 Task: Find connections with filter location Candiac with filter topic #leanstartupswith filter profile language English with filter current company Teradata with filter school Park College of Engineering and Technology with filter industry Nonmetallic Mineral Mining with filter service category Coaching & Mentoring with filter keywords title Help Desk
Action: Mouse moved to (186, 244)
Screenshot: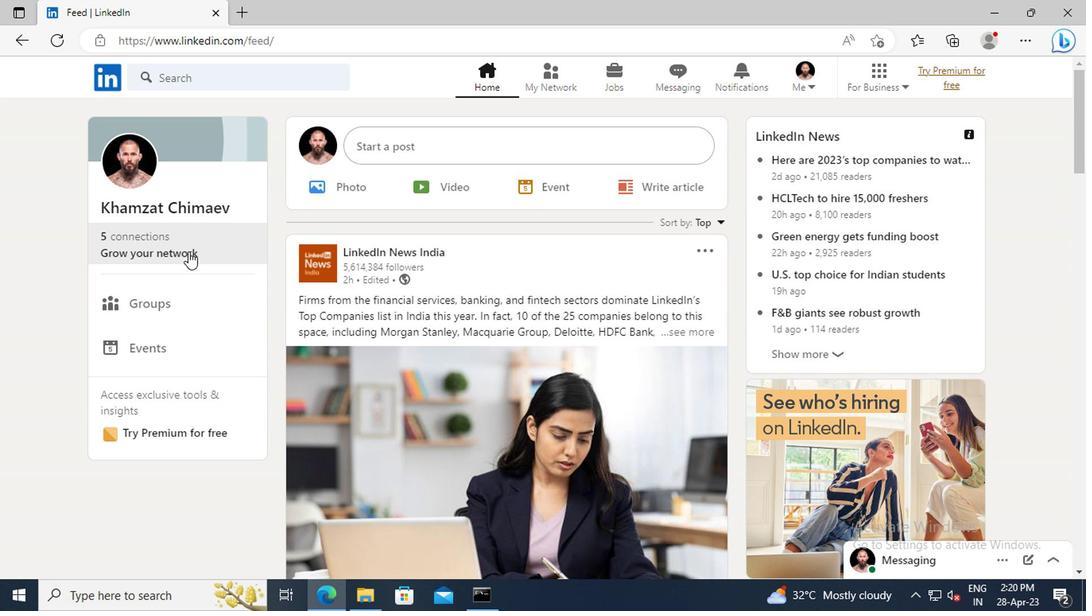 
Action: Mouse pressed left at (186, 244)
Screenshot: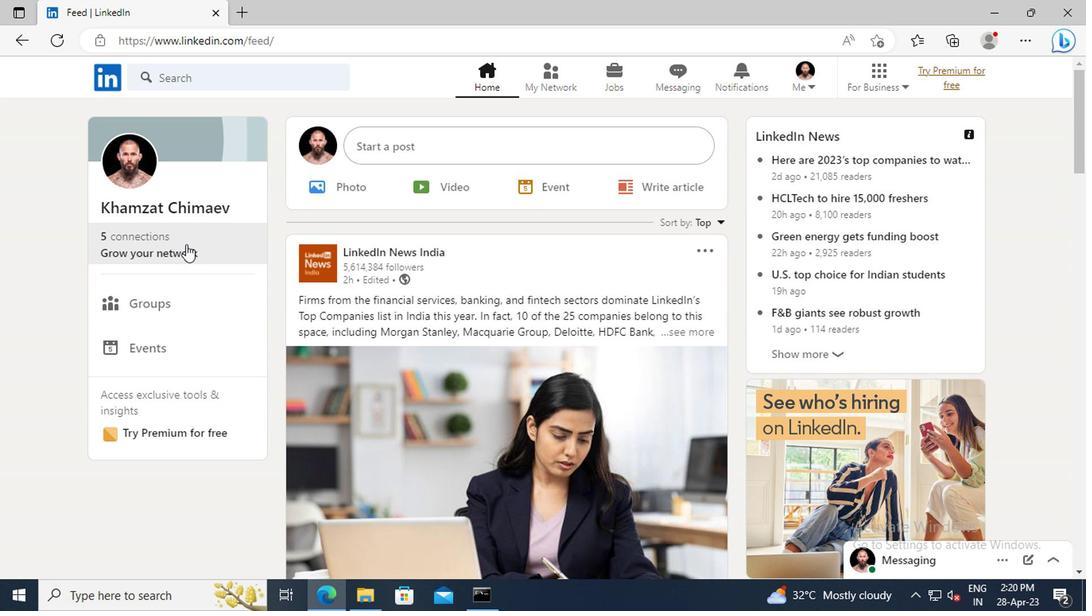 
Action: Mouse moved to (190, 164)
Screenshot: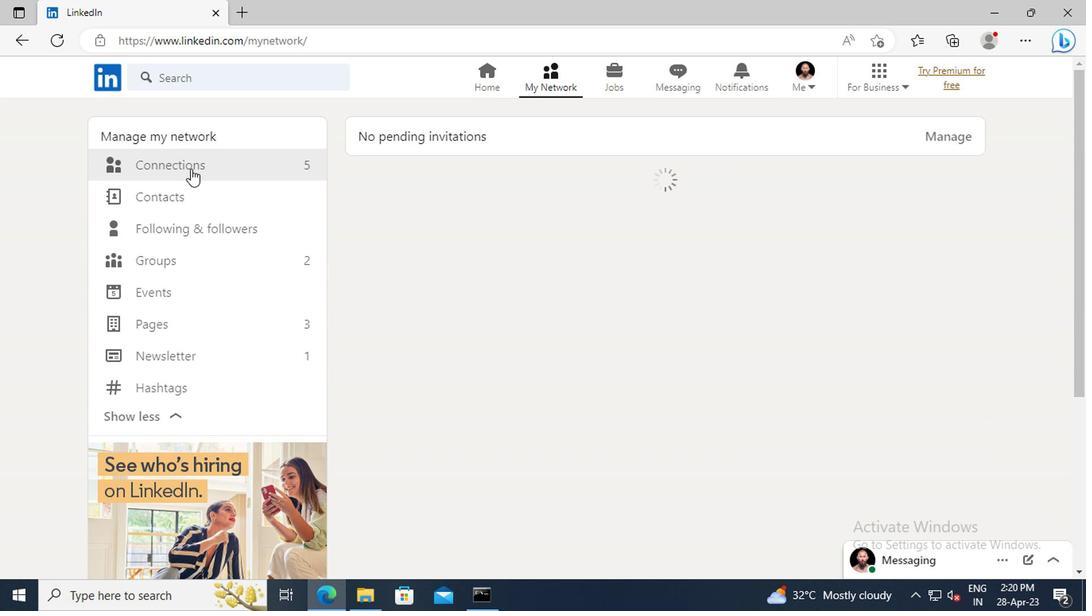 
Action: Mouse pressed left at (190, 164)
Screenshot: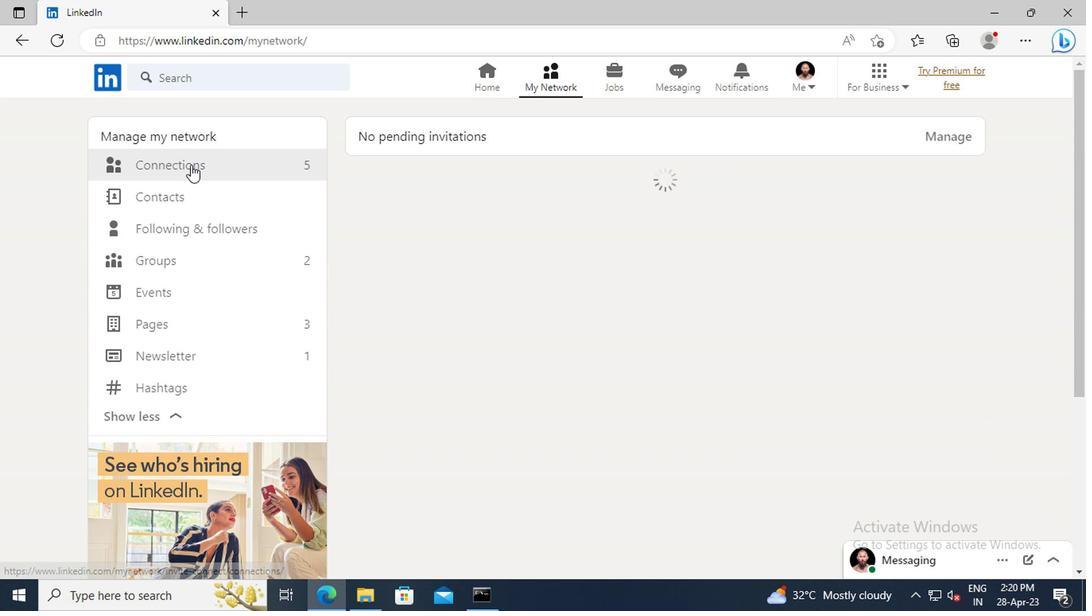 
Action: Mouse moved to (651, 170)
Screenshot: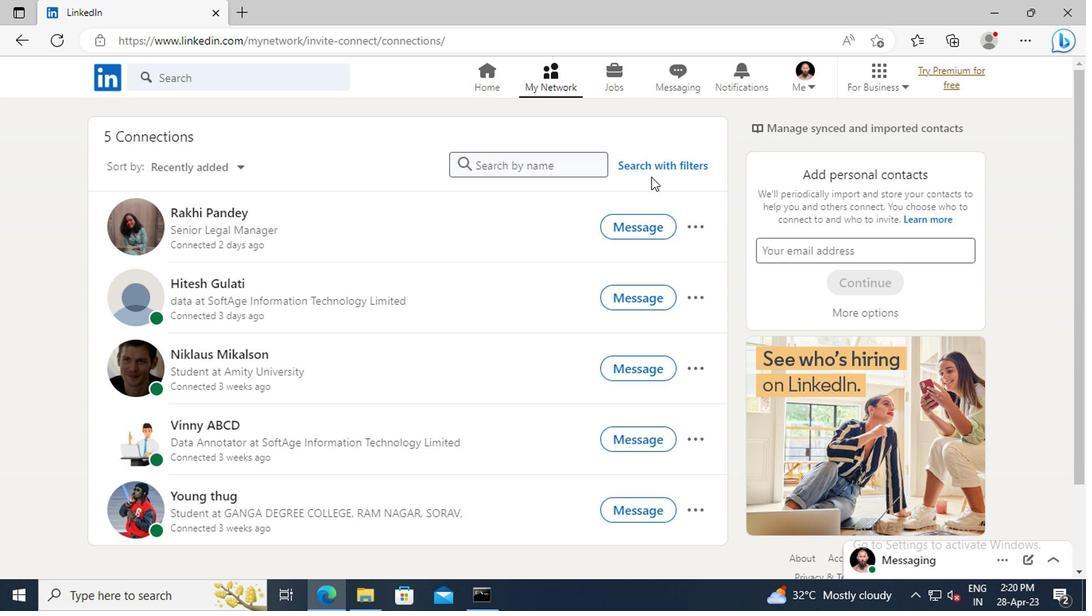 
Action: Mouse pressed left at (651, 170)
Screenshot: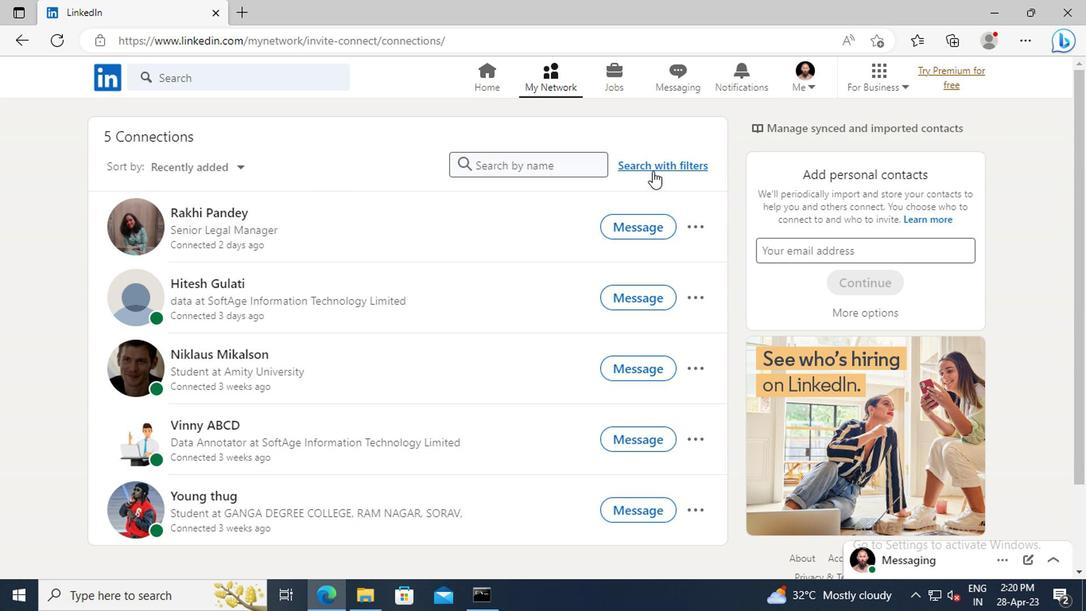 
Action: Mouse moved to (600, 125)
Screenshot: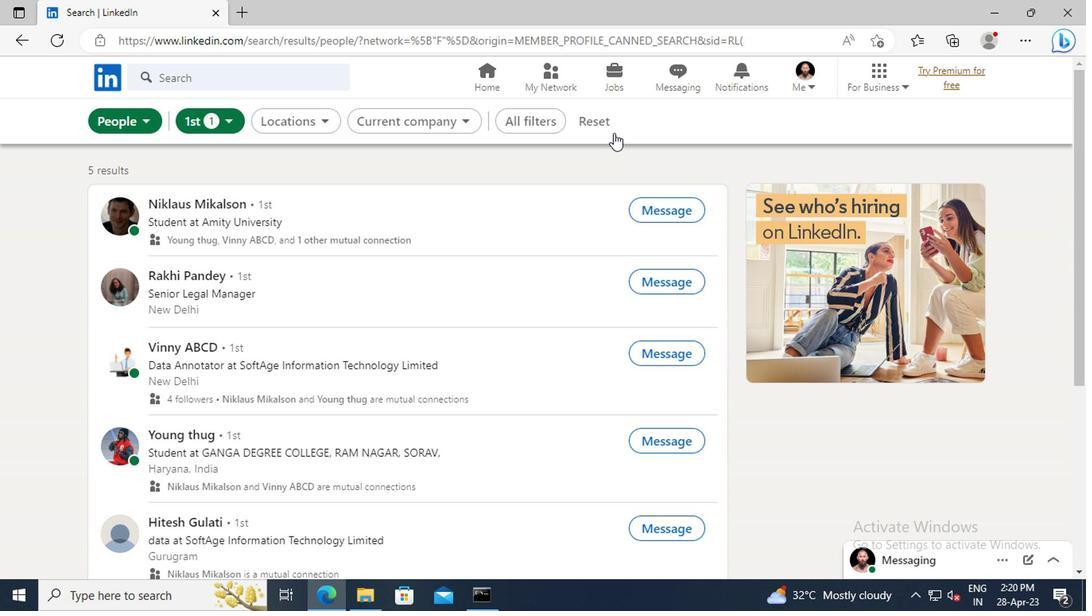 
Action: Mouse pressed left at (600, 125)
Screenshot: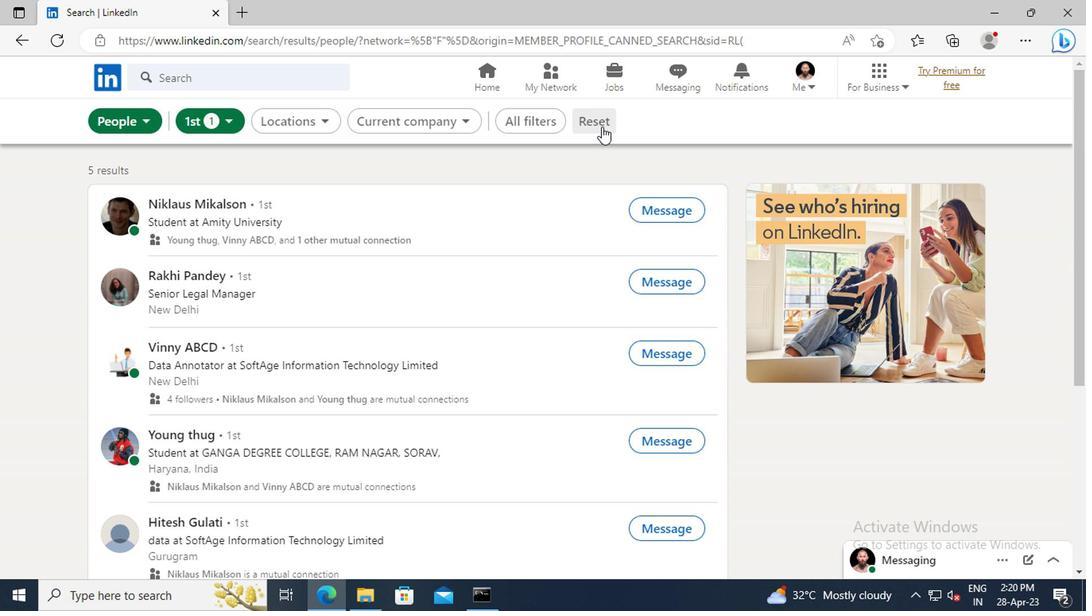 
Action: Mouse moved to (579, 122)
Screenshot: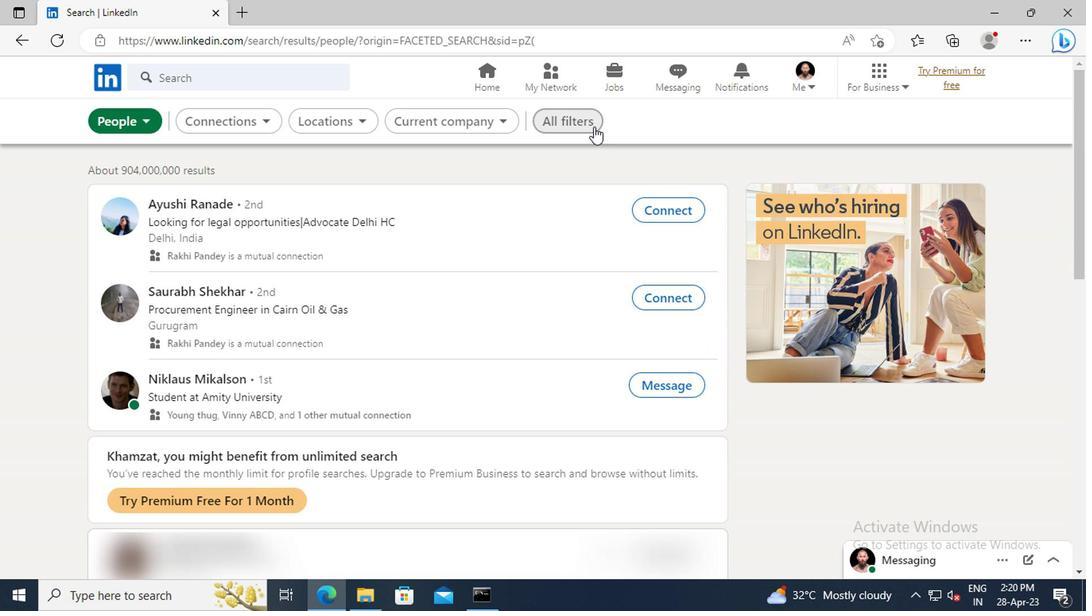 
Action: Mouse pressed left at (579, 122)
Screenshot: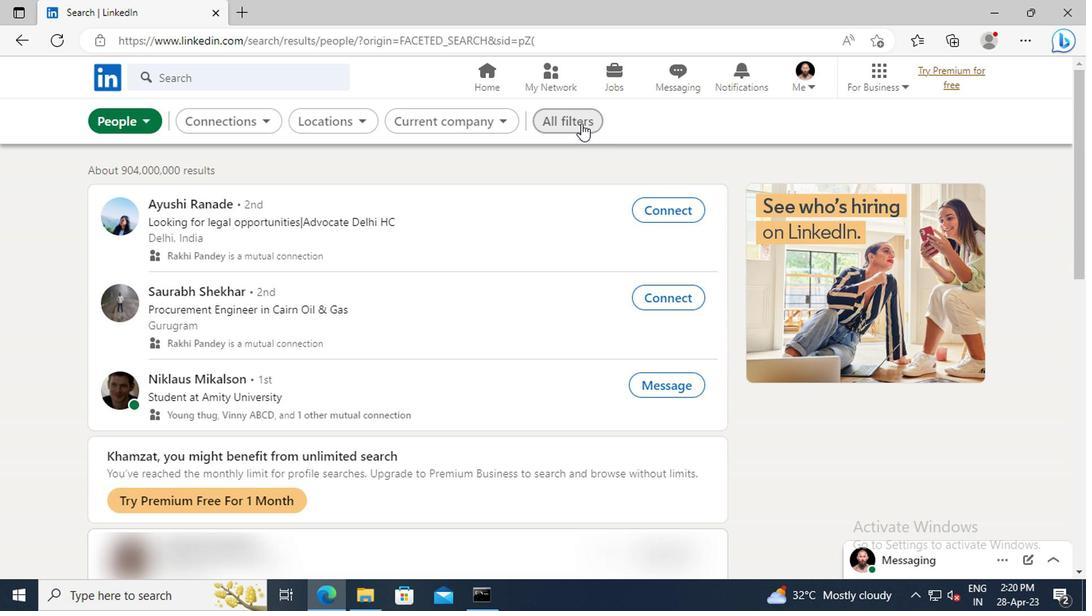 
Action: Mouse moved to (906, 278)
Screenshot: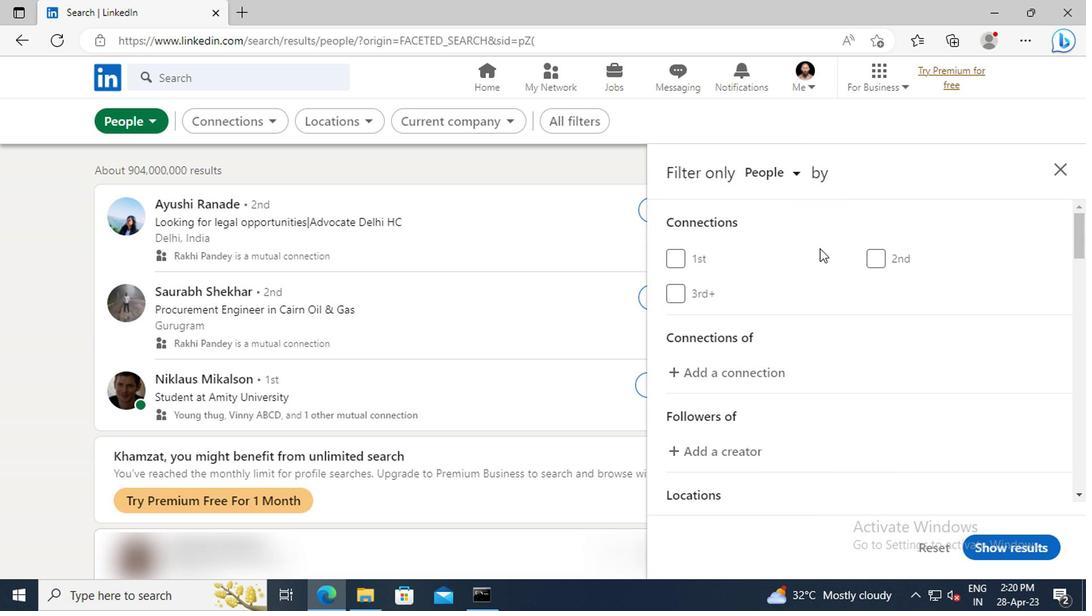 
Action: Mouse scrolled (906, 277) with delta (0, -1)
Screenshot: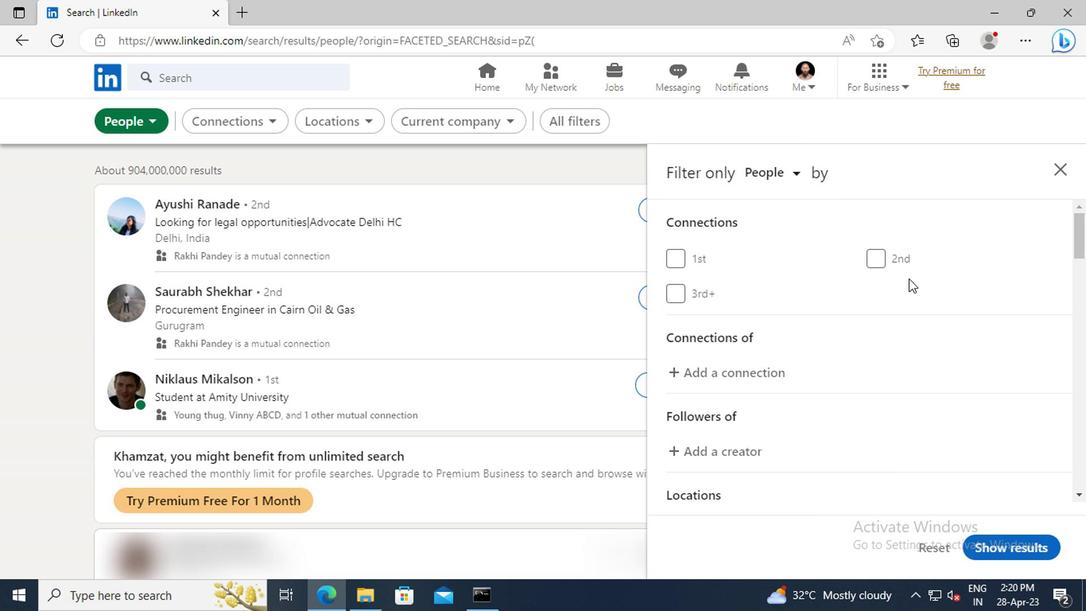 
Action: Mouse moved to (906, 278)
Screenshot: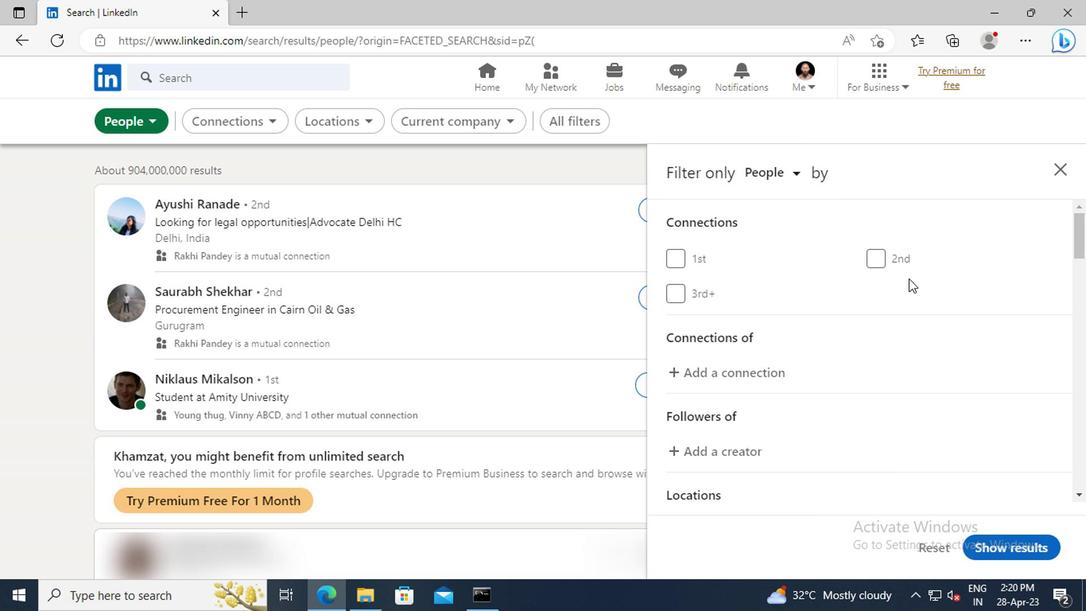 
Action: Mouse scrolled (906, 277) with delta (0, -1)
Screenshot: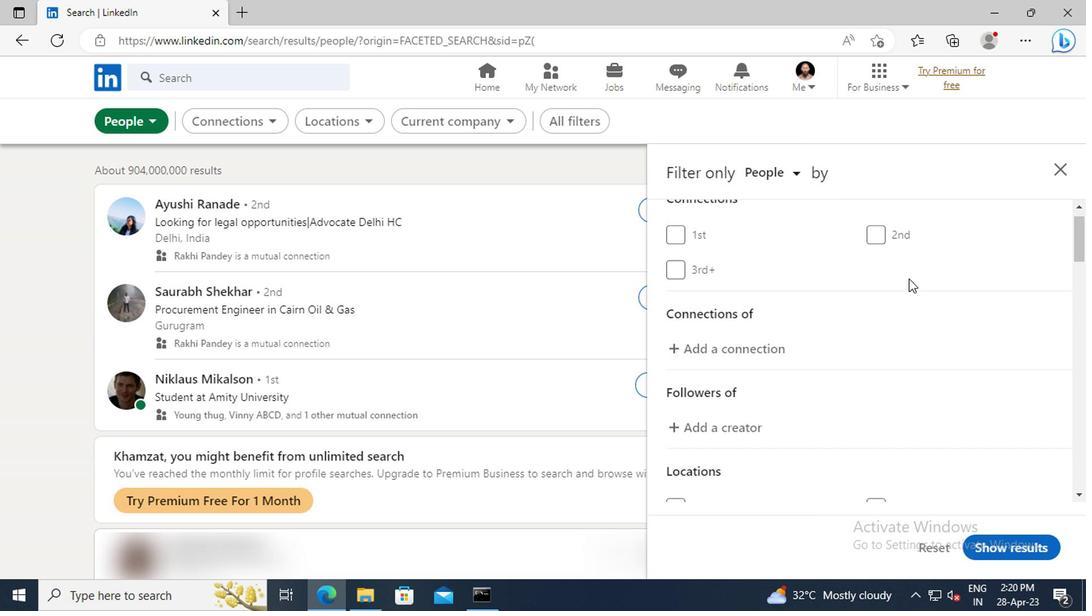 
Action: Mouse scrolled (906, 277) with delta (0, -1)
Screenshot: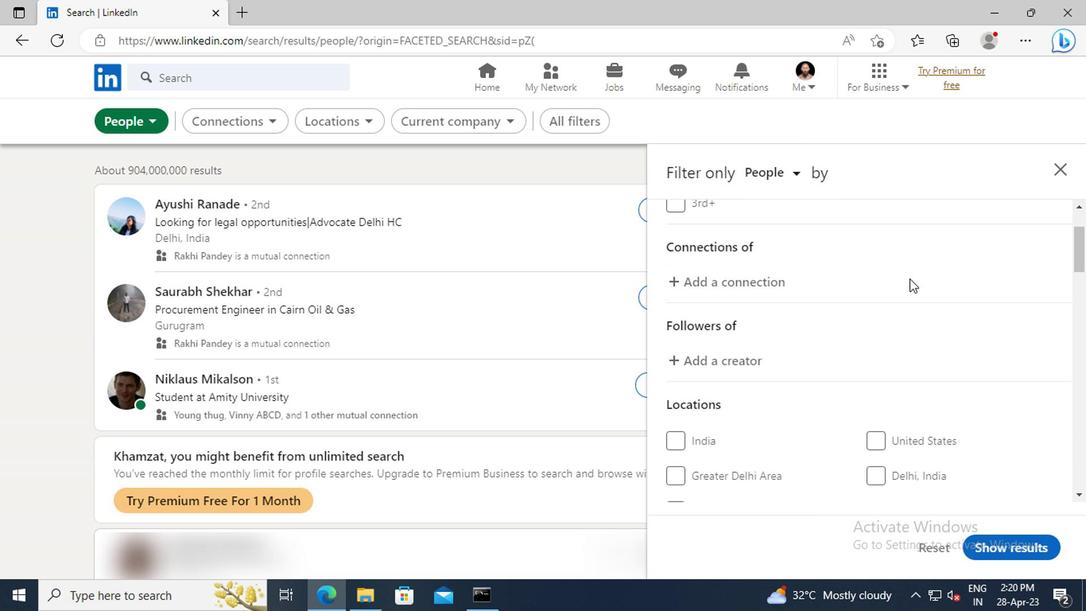 
Action: Mouse scrolled (906, 277) with delta (0, -1)
Screenshot: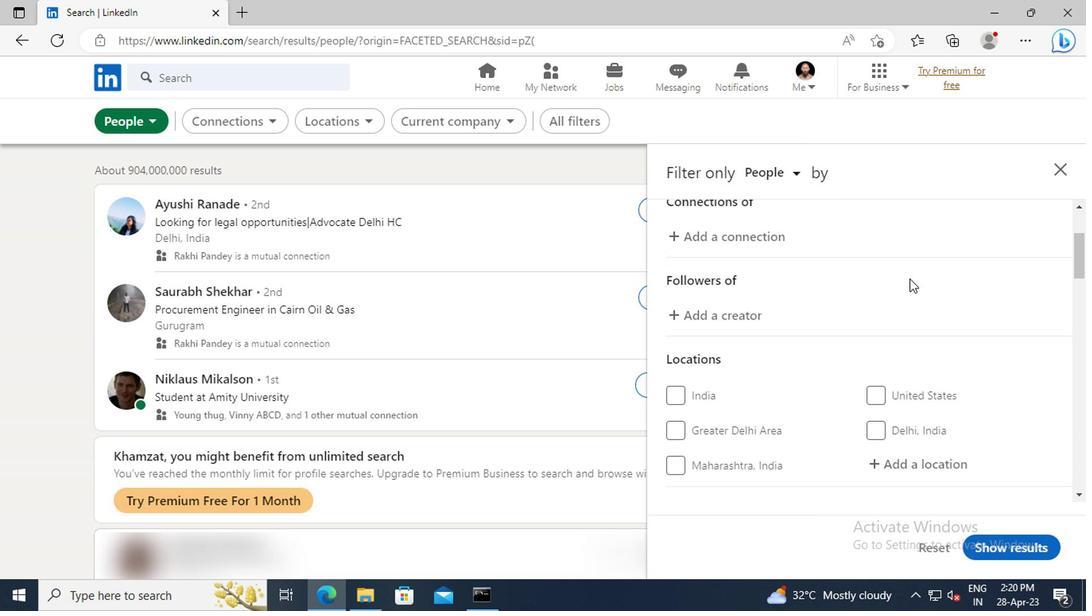 
Action: Mouse scrolled (906, 277) with delta (0, -1)
Screenshot: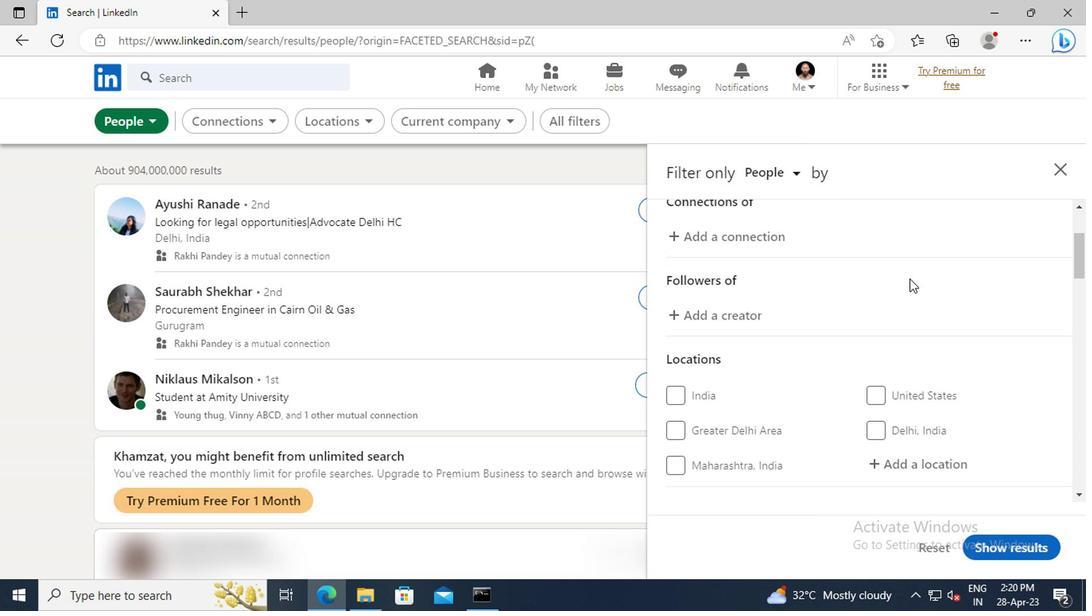 
Action: Mouse scrolled (906, 277) with delta (0, -1)
Screenshot: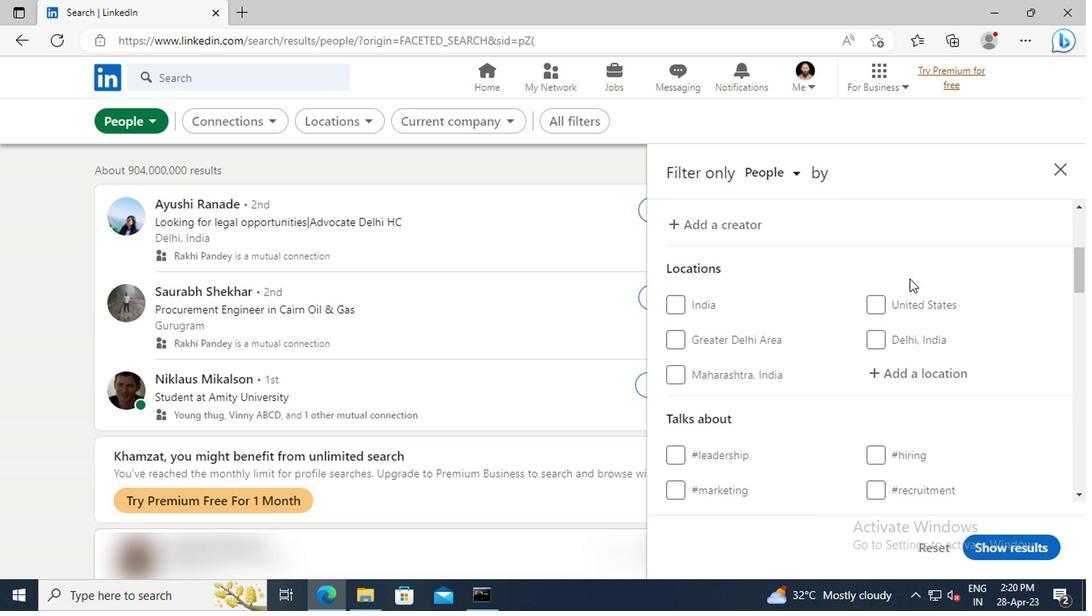 
Action: Mouse moved to (896, 323)
Screenshot: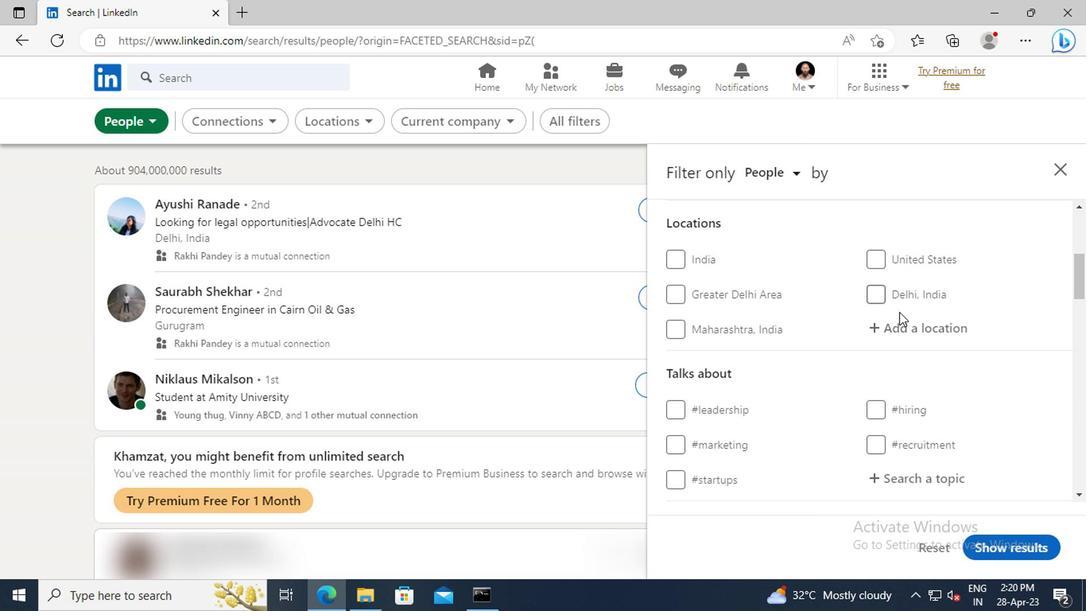 
Action: Mouse pressed left at (896, 323)
Screenshot: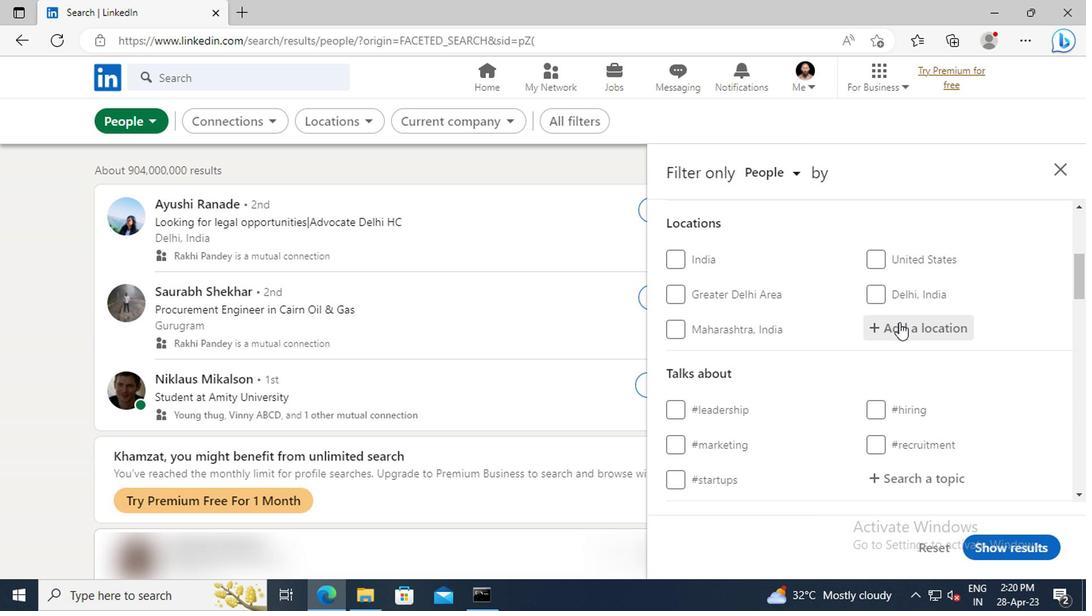 
Action: Key pressed <Key.shift>CANDIAC
Screenshot: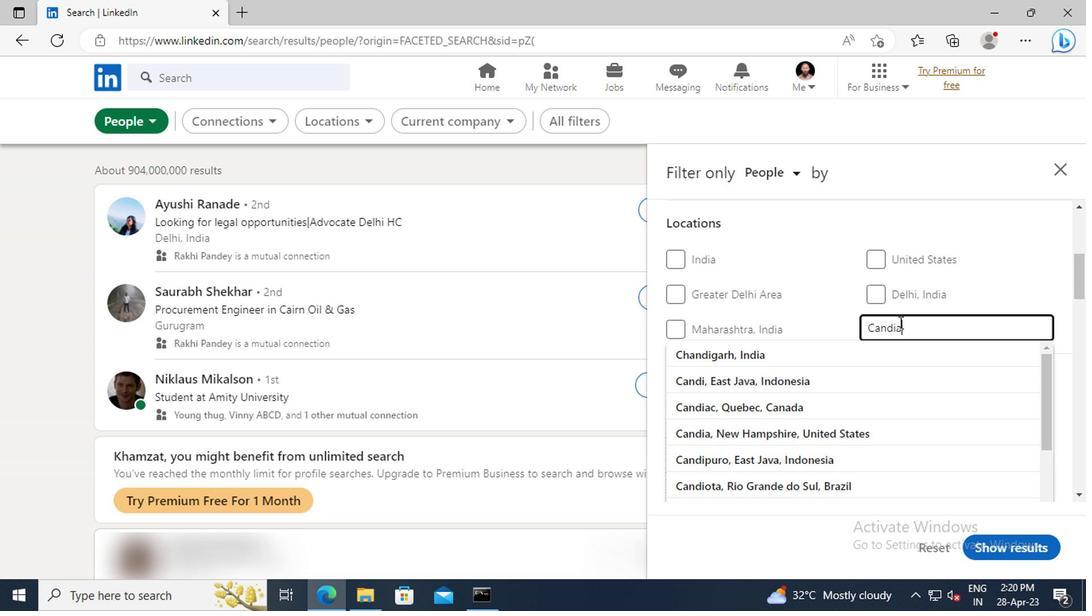 
Action: Mouse moved to (893, 354)
Screenshot: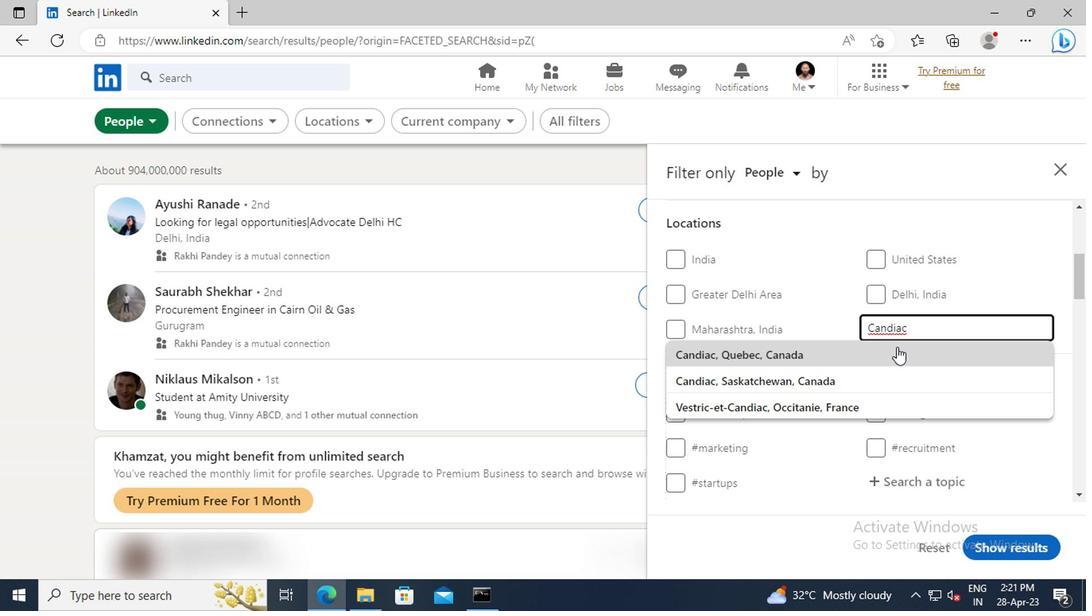 
Action: Mouse pressed left at (893, 354)
Screenshot: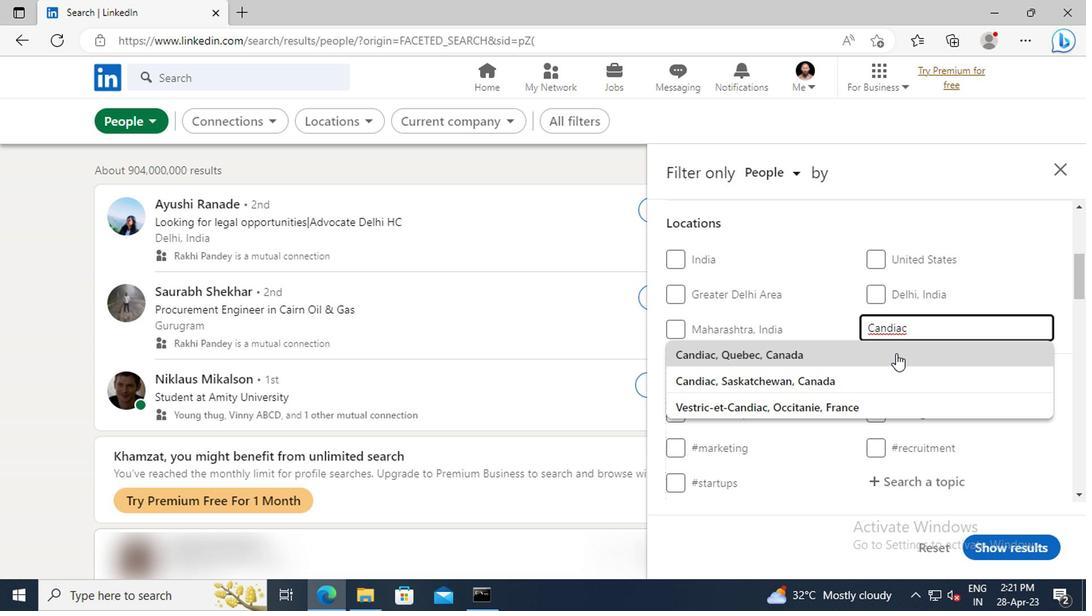 
Action: Mouse scrolled (893, 353) with delta (0, -1)
Screenshot: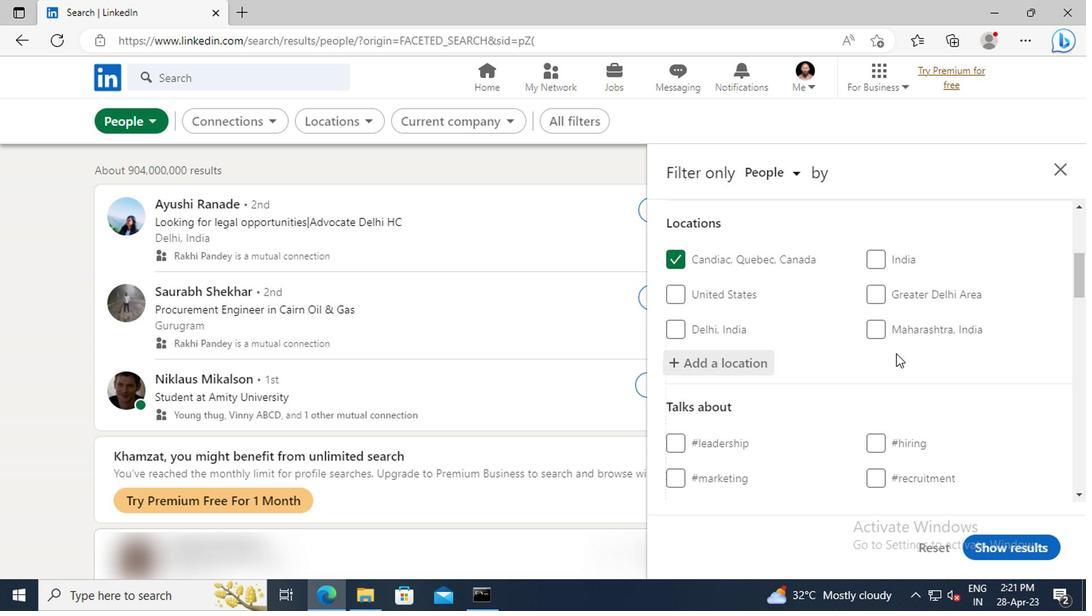 
Action: Mouse scrolled (893, 353) with delta (0, -1)
Screenshot: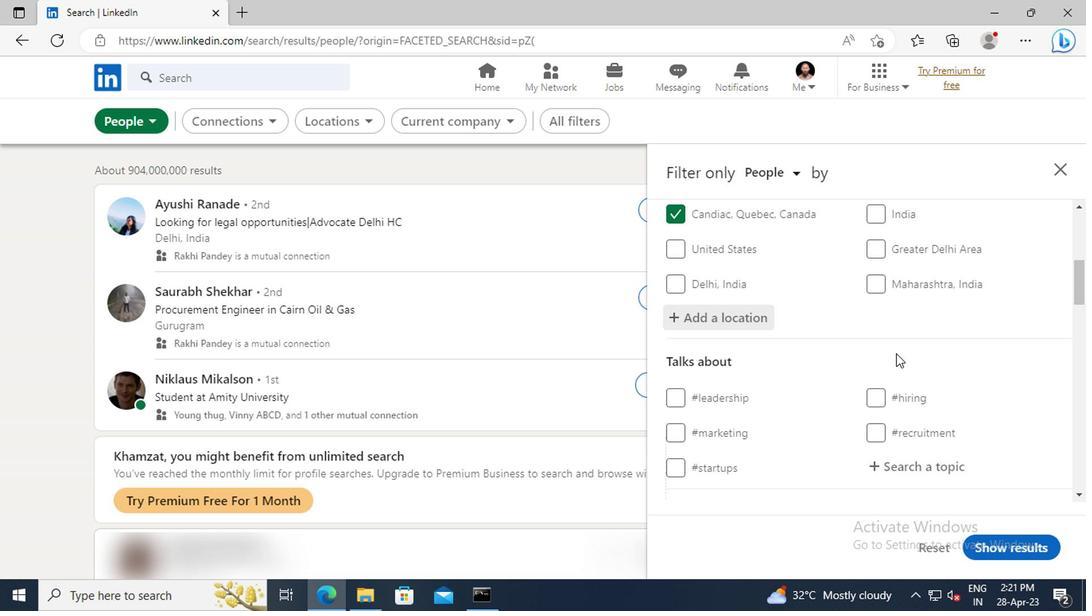 
Action: Mouse scrolled (893, 353) with delta (0, -1)
Screenshot: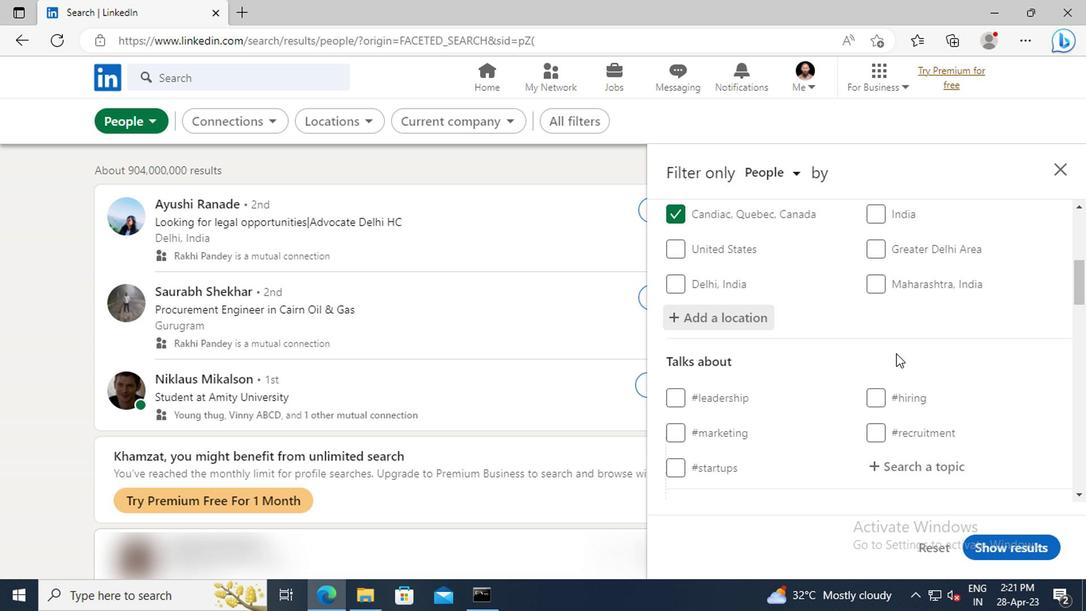 
Action: Mouse moved to (891, 377)
Screenshot: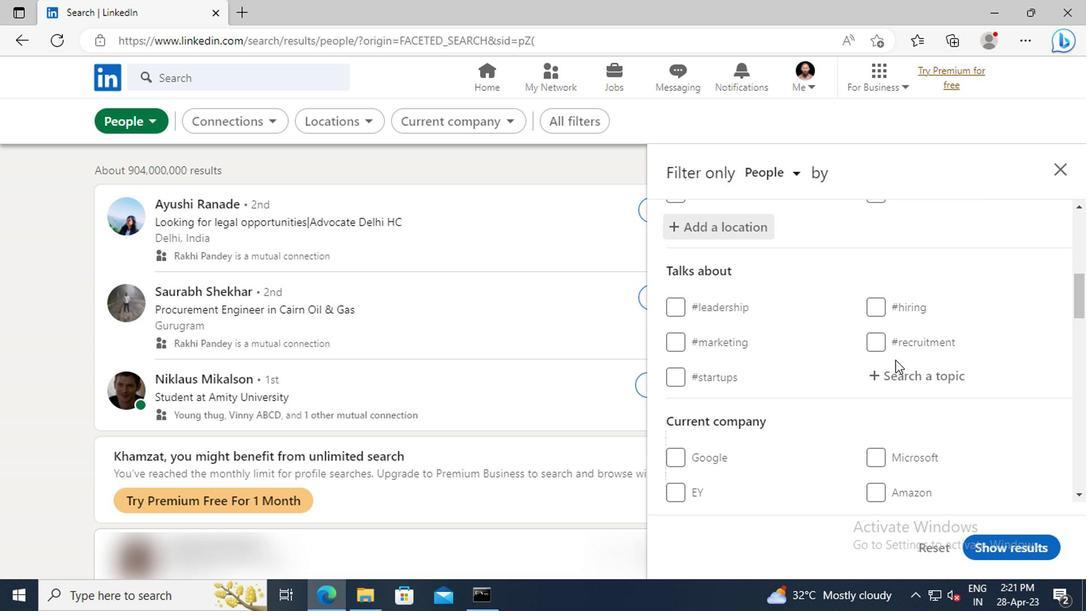 
Action: Mouse pressed left at (891, 377)
Screenshot: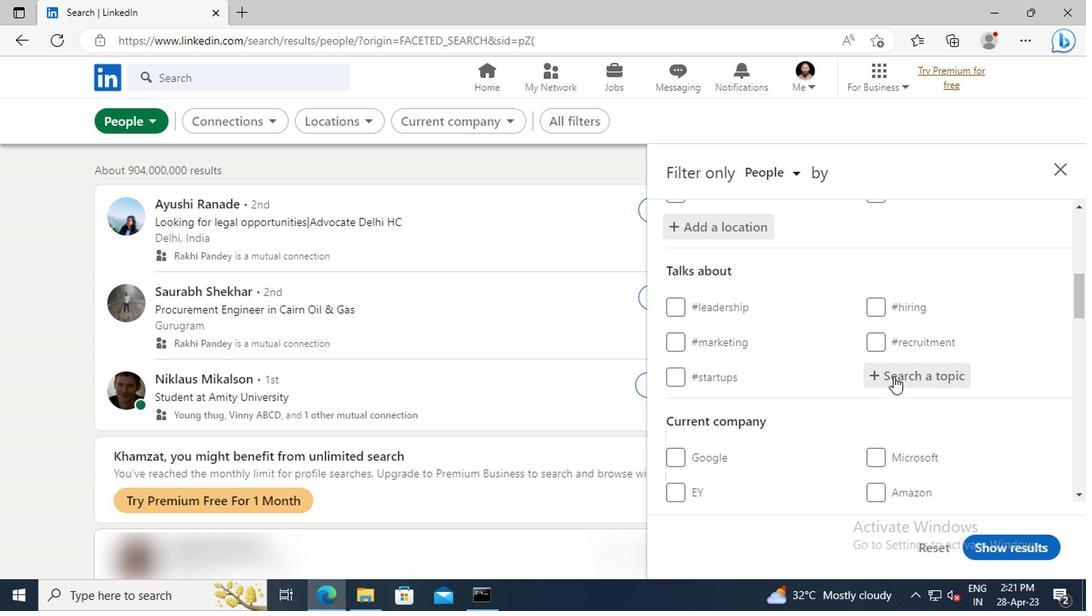
Action: Key pressed LEANSTARTUPS
Screenshot: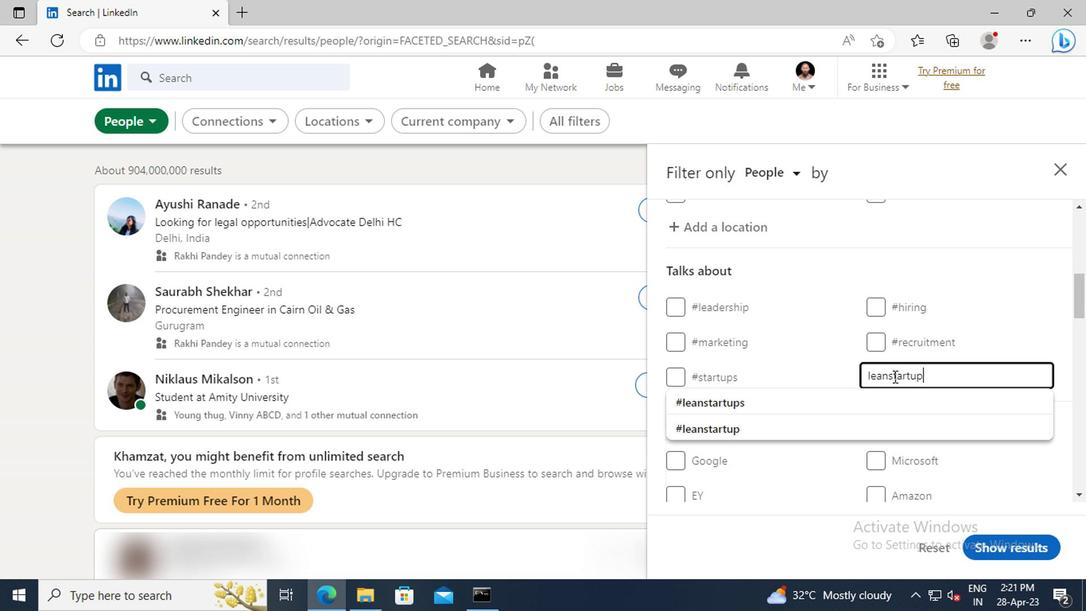 
Action: Mouse moved to (891, 402)
Screenshot: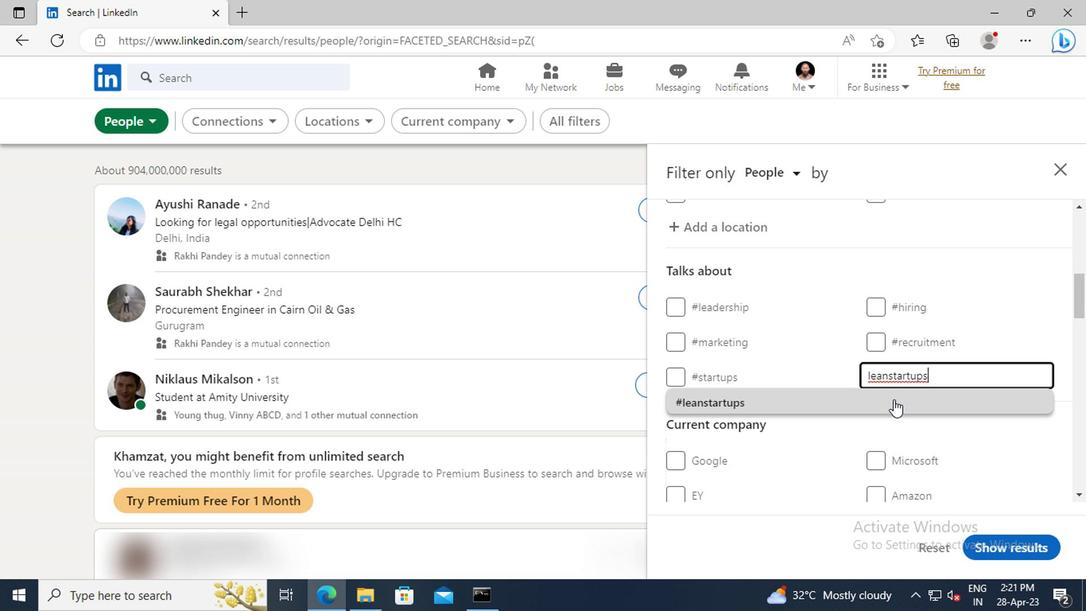 
Action: Mouse pressed left at (891, 402)
Screenshot: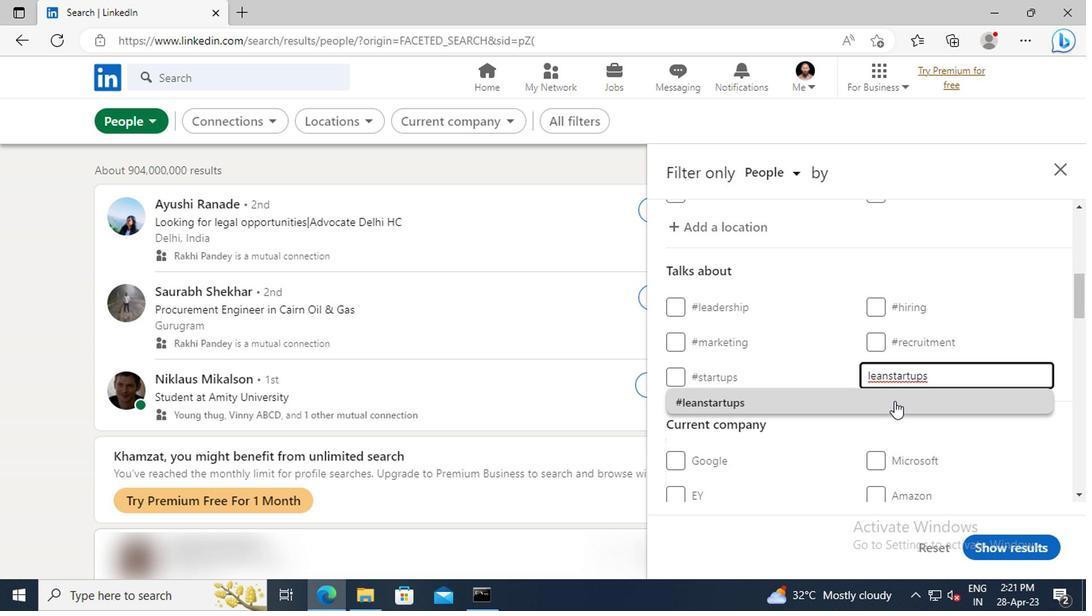 
Action: Mouse moved to (888, 379)
Screenshot: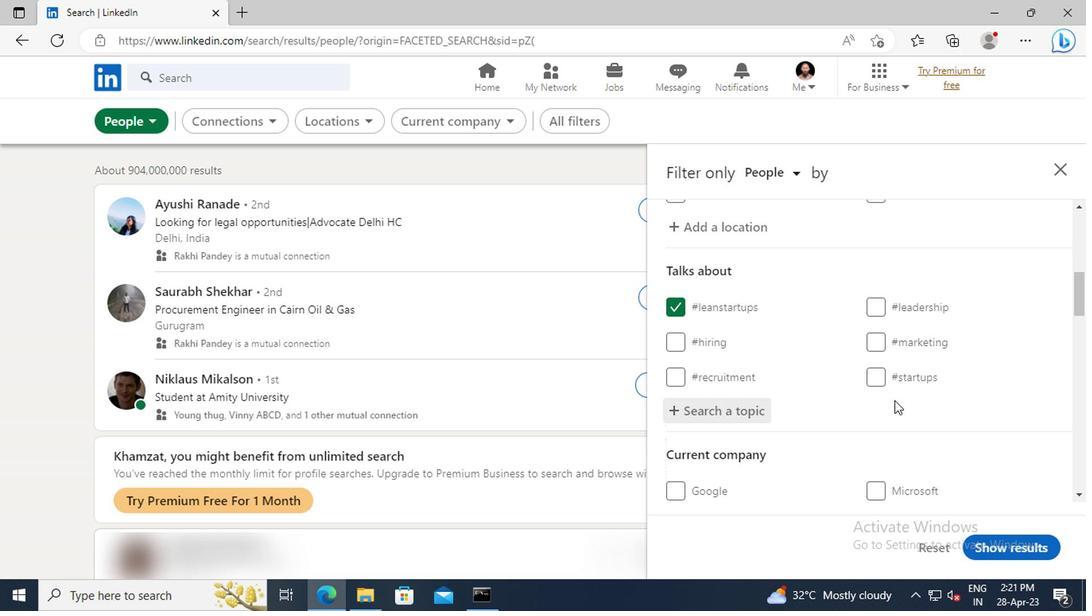 
Action: Mouse scrolled (888, 379) with delta (0, 0)
Screenshot: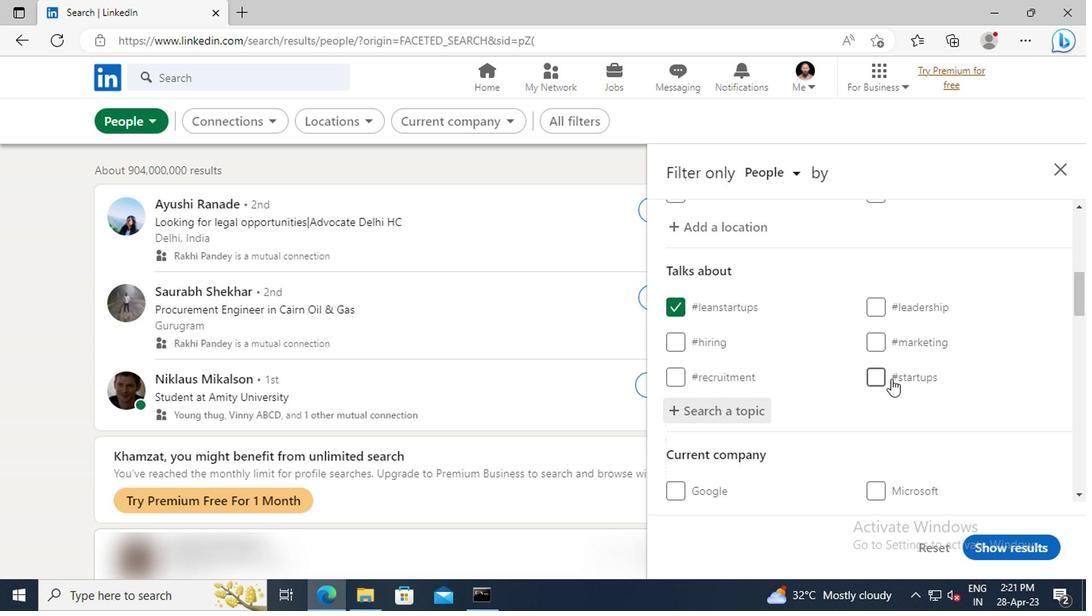 
Action: Mouse scrolled (888, 379) with delta (0, 0)
Screenshot: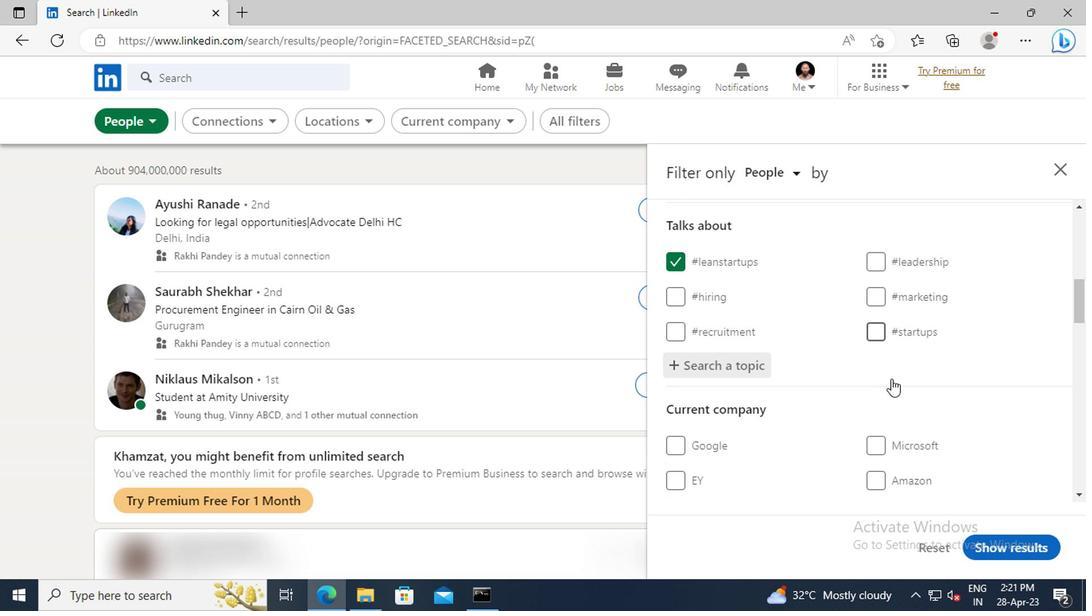 
Action: Mouse scrolled (888, 379) with delta (0, 0)
Screenshot: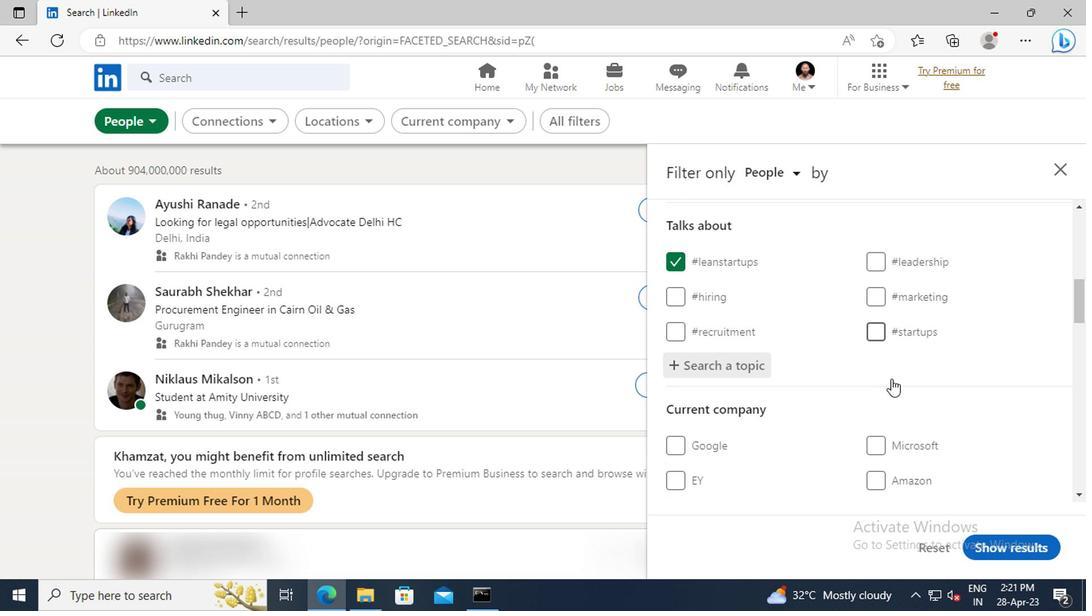 
Action: Mouse scrolled (888, 379) with delta (0, 0)
Screenshot: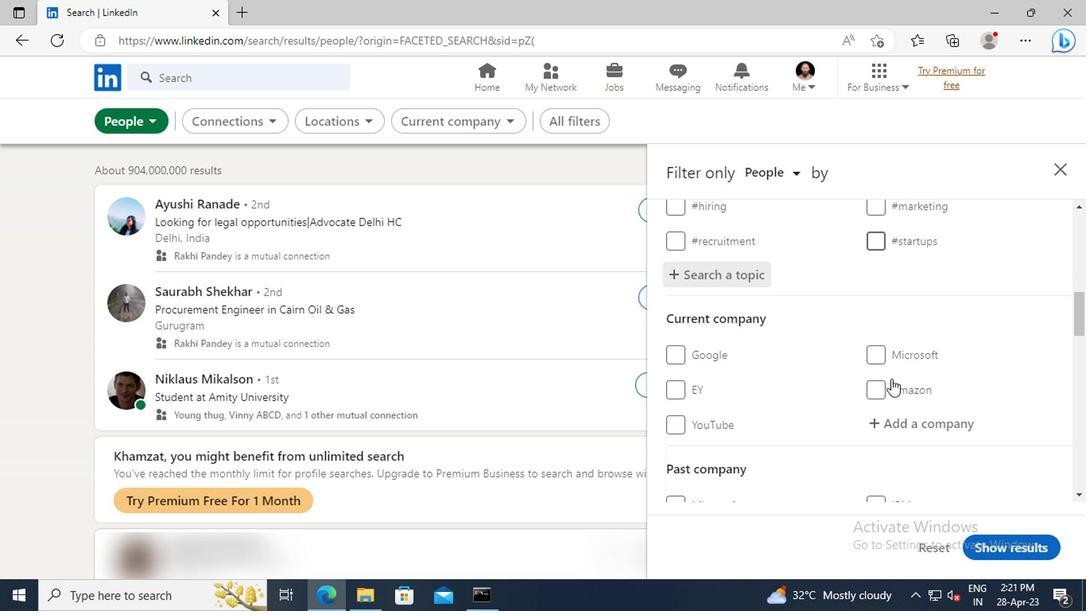 
Action: Mouse scrolled (888, 379) with delta (0, 0)
Screenshot: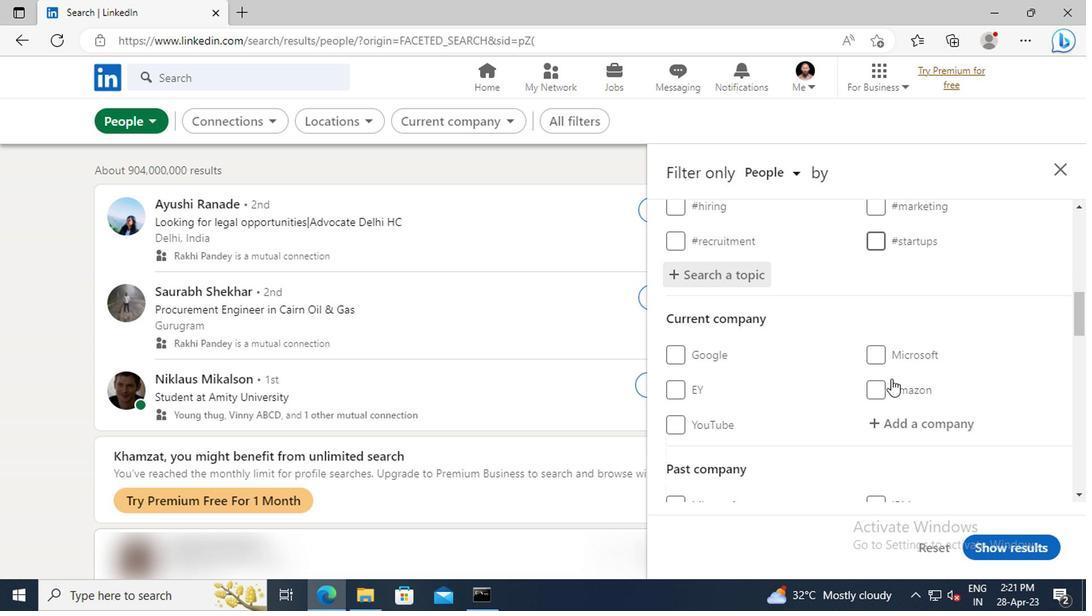 
Action: Mouse scrolled (888, 379) with delta (0, 0)
Screenshot: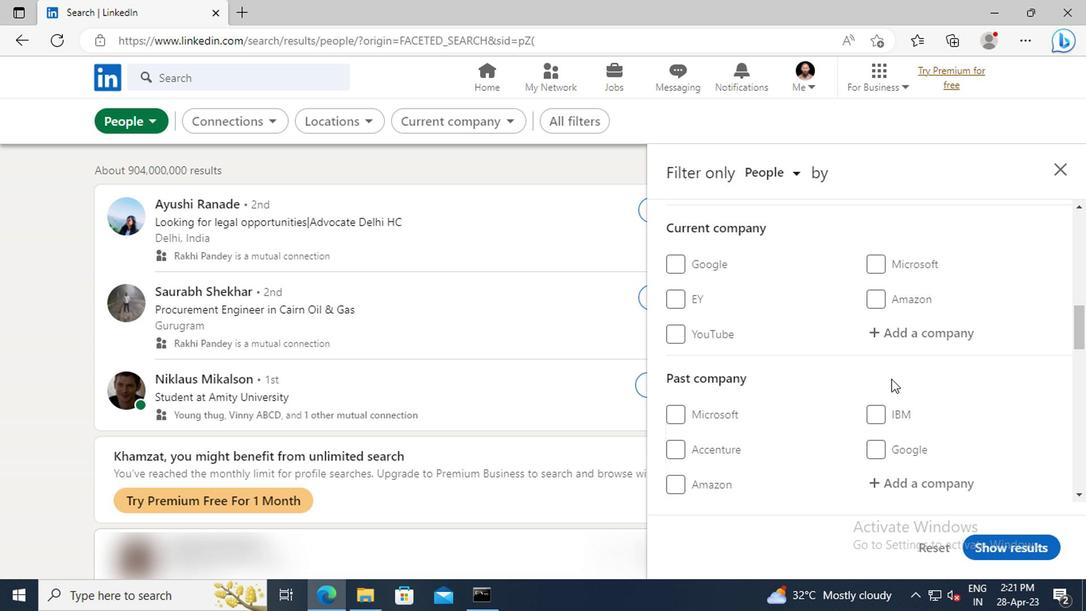 
Action: Mouse scrolled (888, 379) with delta (0, 0)
Screenshot: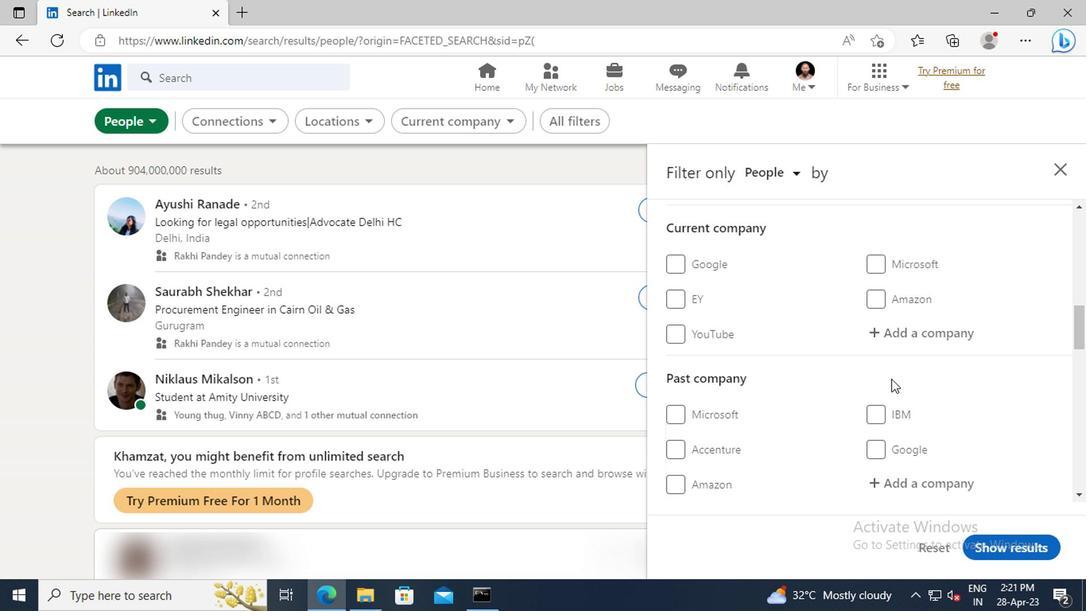 
Action: Mouse scrolled (888, 379) with delta (0, 0)
Screenshot: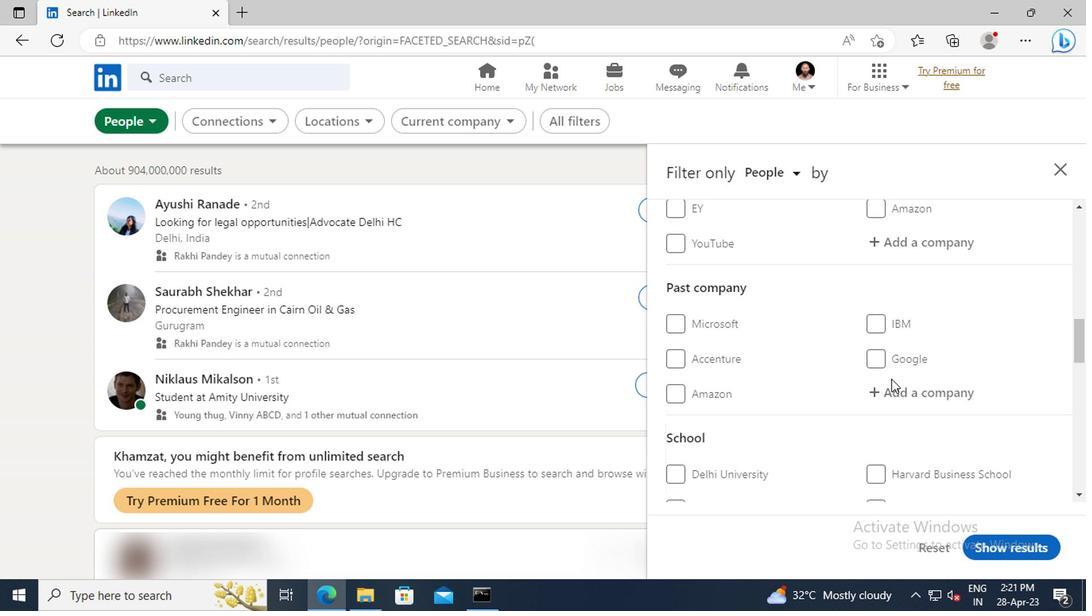 
Action: Mouse scrolled (888, 379) with delta (0, 0)
Screenshot: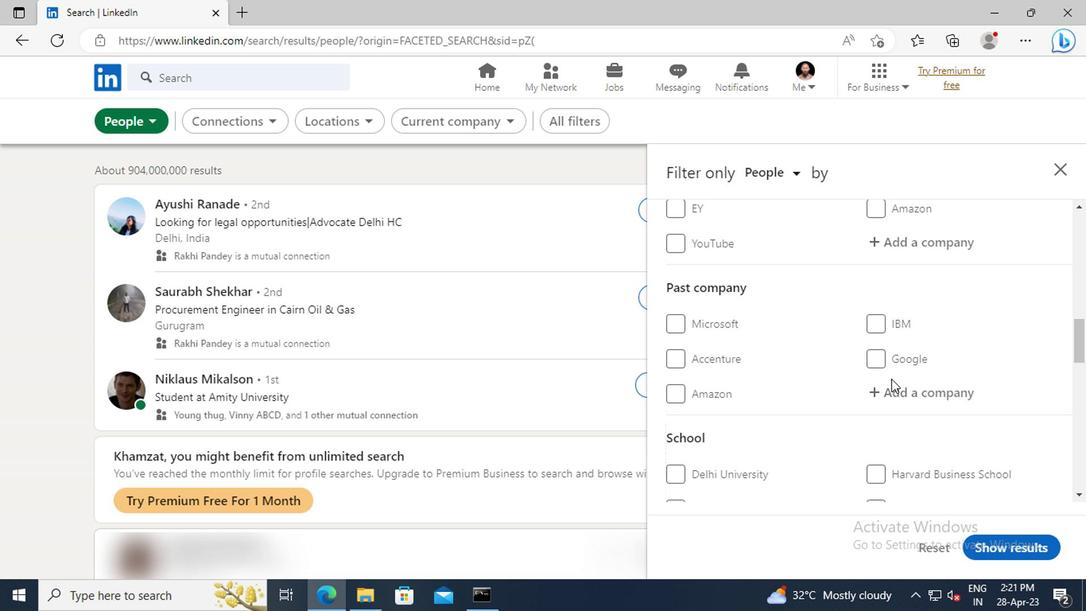 
Action: Mouse scrolled (888, 379) with delta (0, 0)
Screenshot: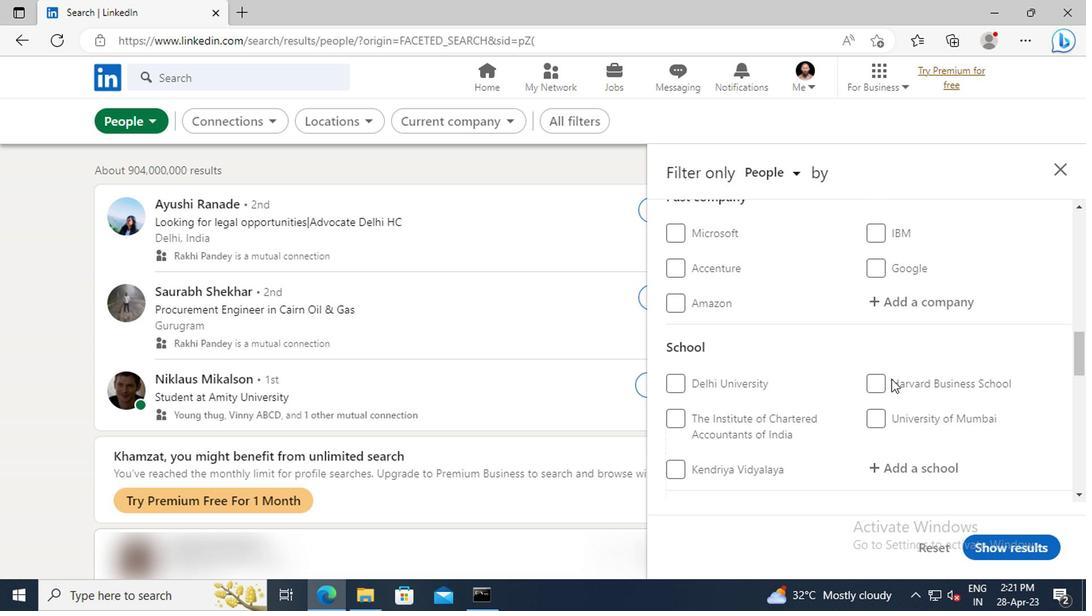 
Action: Mouse scrolled (888, 379) with delta (0, 0)
Screenshot: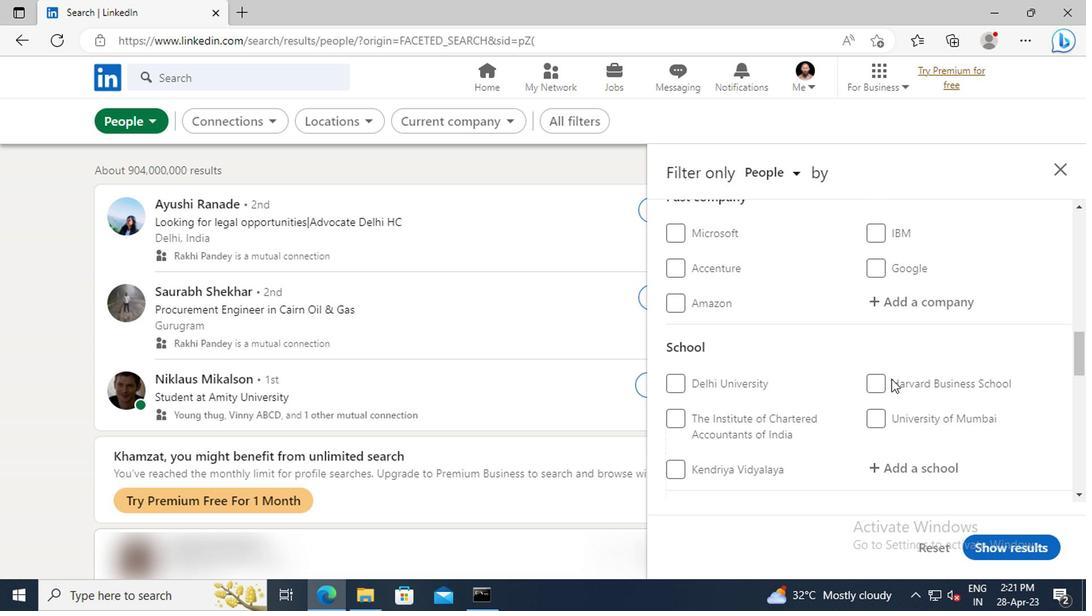 
Action: Mouse scrolled (888, 379) with delta (0, 0)
Screenshot: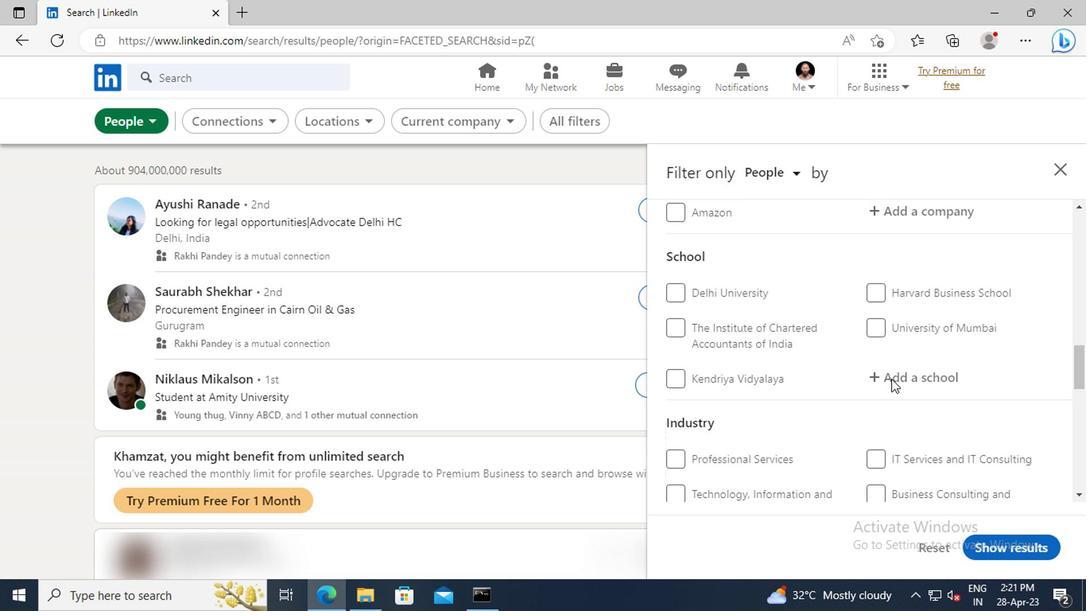 
Action: Mouse scrolled (888, 379) with delta (0, 0)
Screenshot: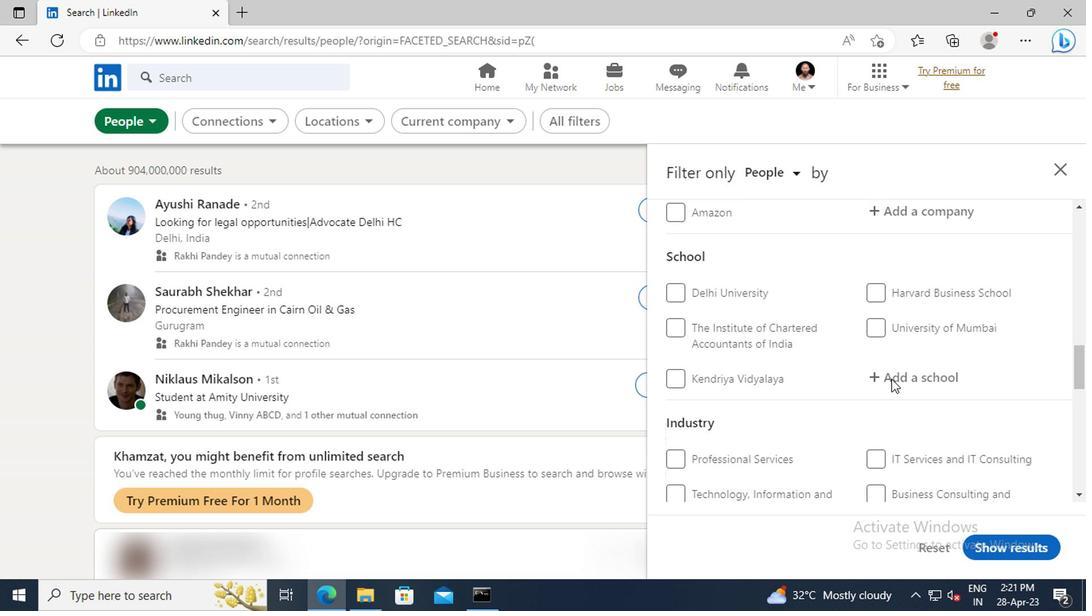 
Action: Mouse scrolled (888, 379) with delta (0, 0)
Screenshot: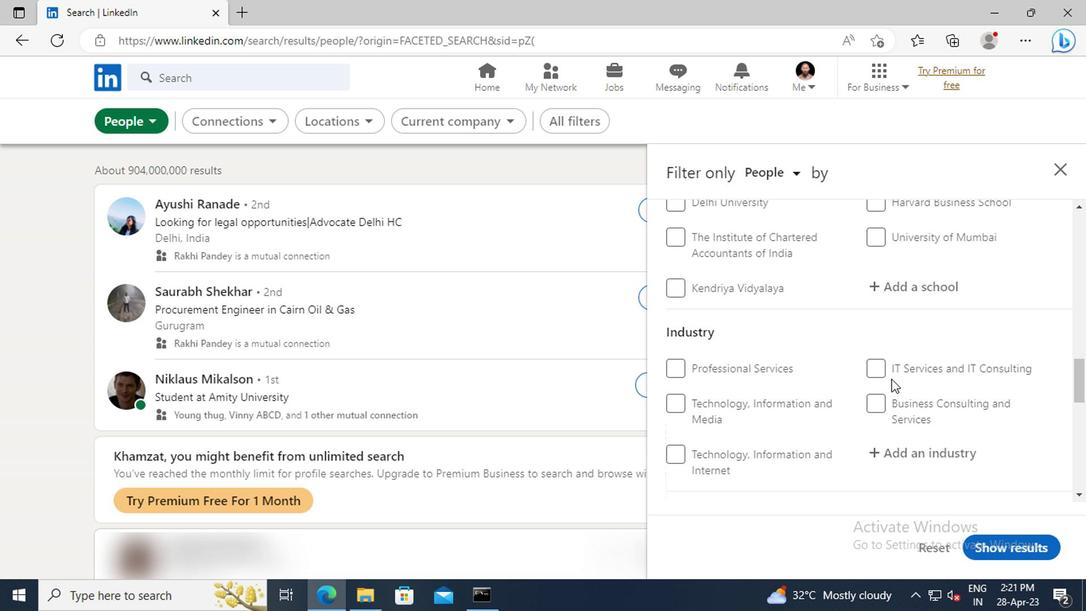 
Action: Mouse scrolled (888, 379) with delta (0, 0)
Screenshot: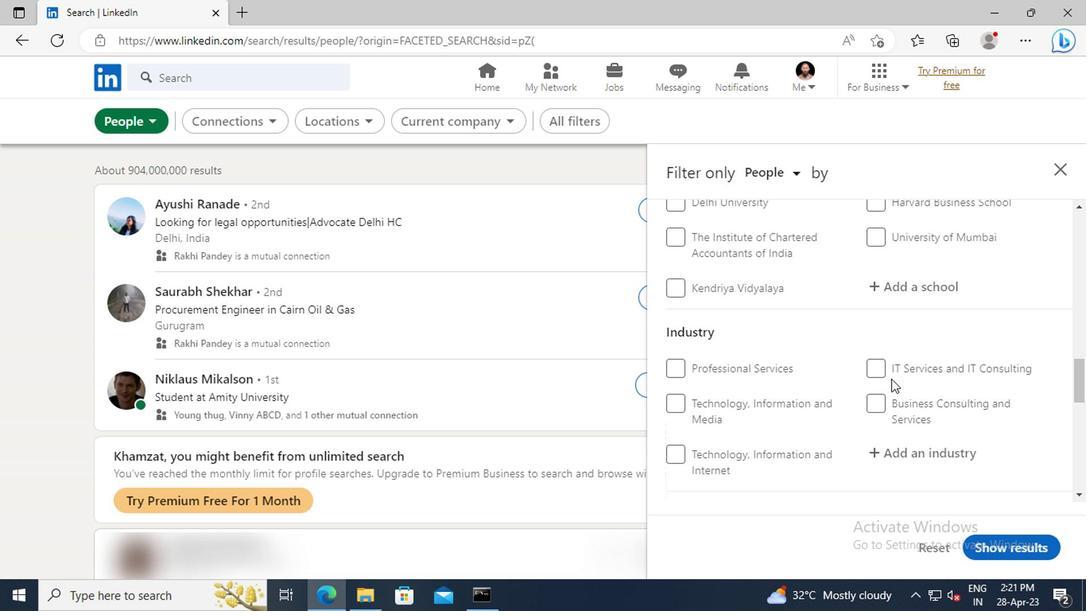 
Action: Mouse scrolled (888, 379) with delta (0, 0)
Screenshot: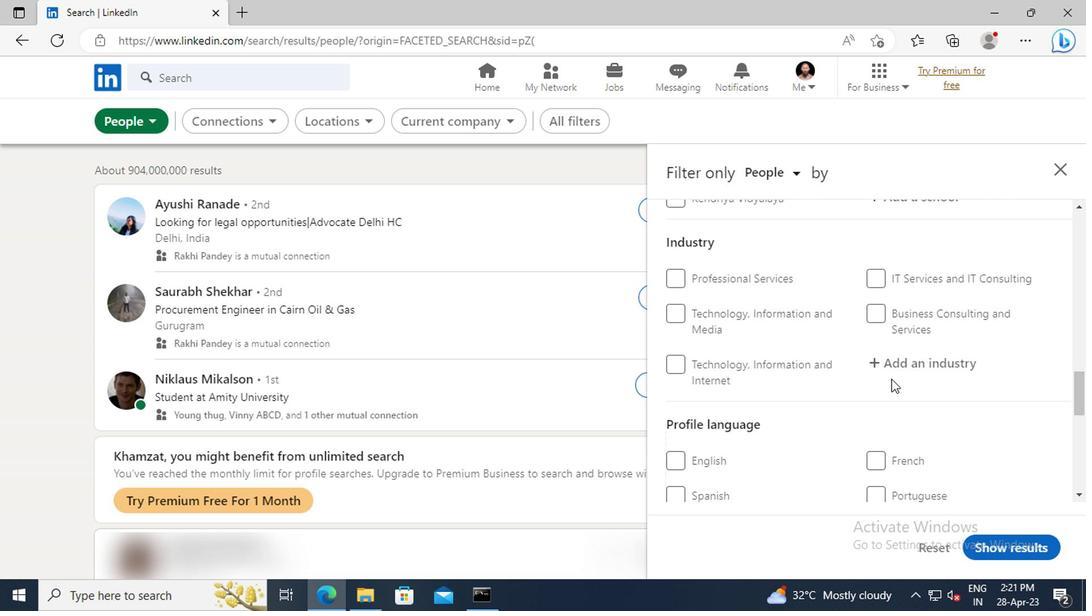 
Action: Mouse moved to (677, 416)
Screenshot: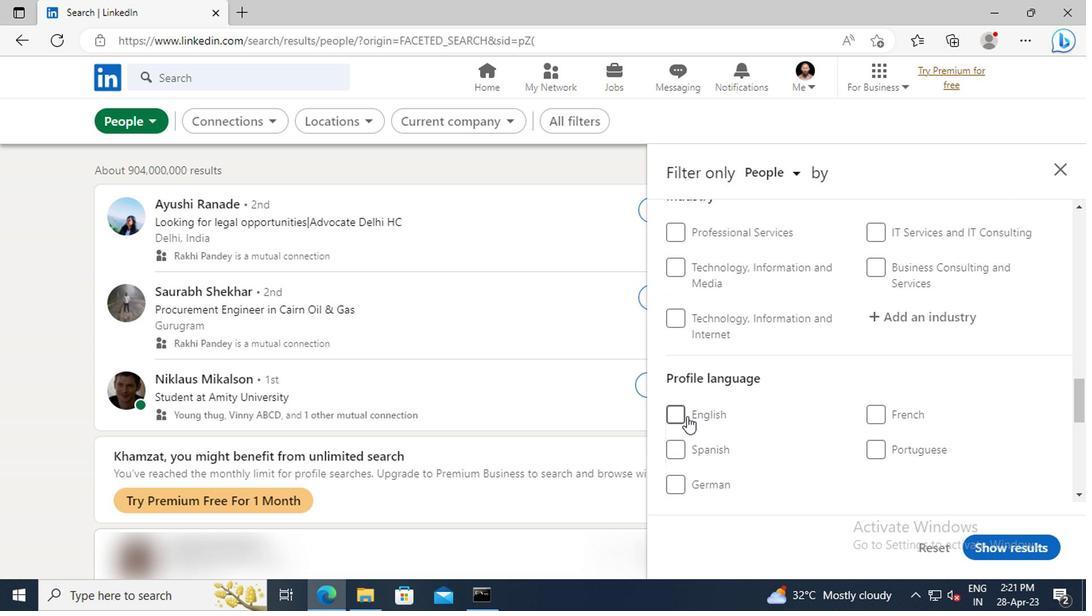 
Action: Mouse pressed left at (677, 416)
Screenshot: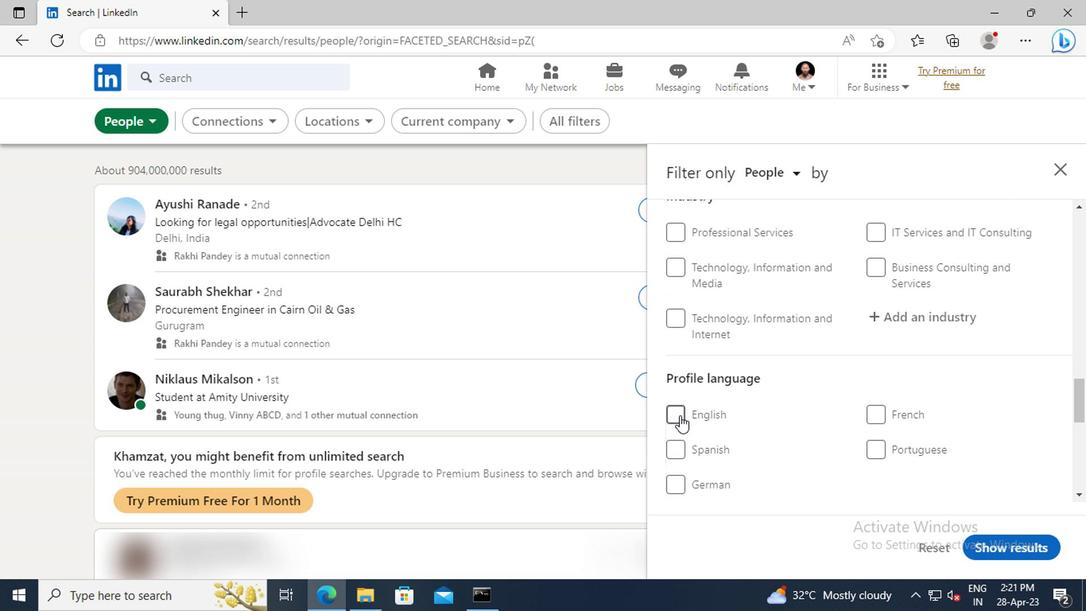 
Action: Mouse moved to (839, 402)
Screenshot: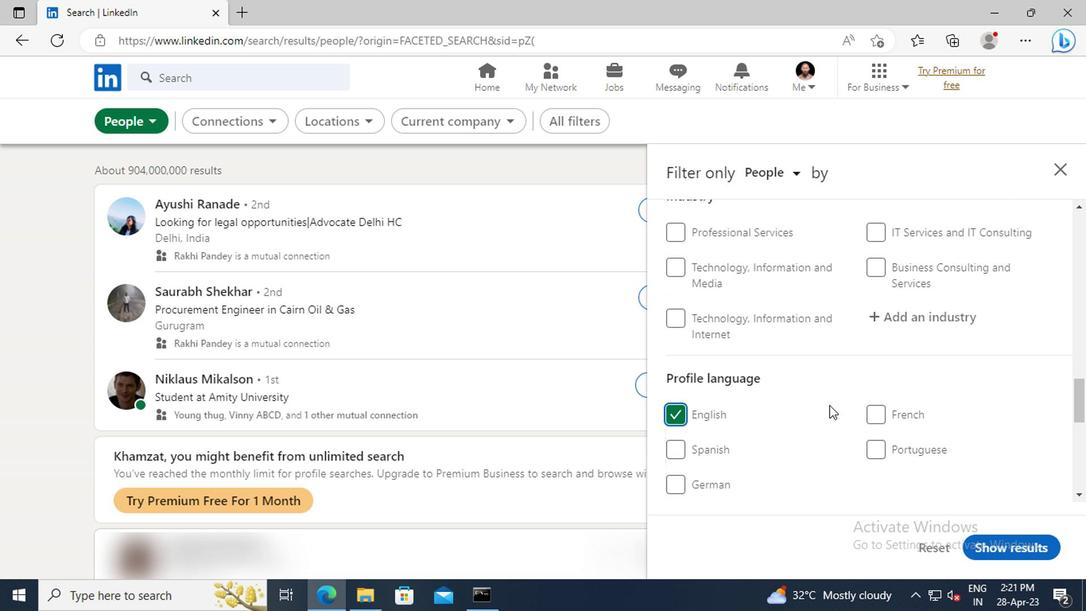 
Action: Mouse scrolled (839, 403) with delta (0, 1)
Screenshot: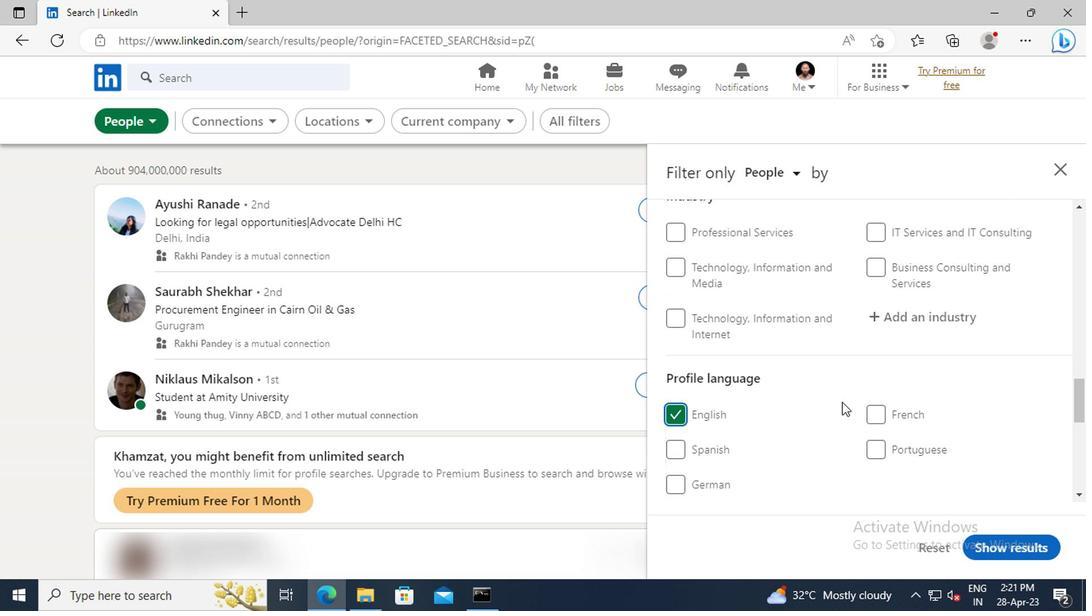
Action: Mouse scrolled (839, 403) with delta (0, 1)
Screenshot: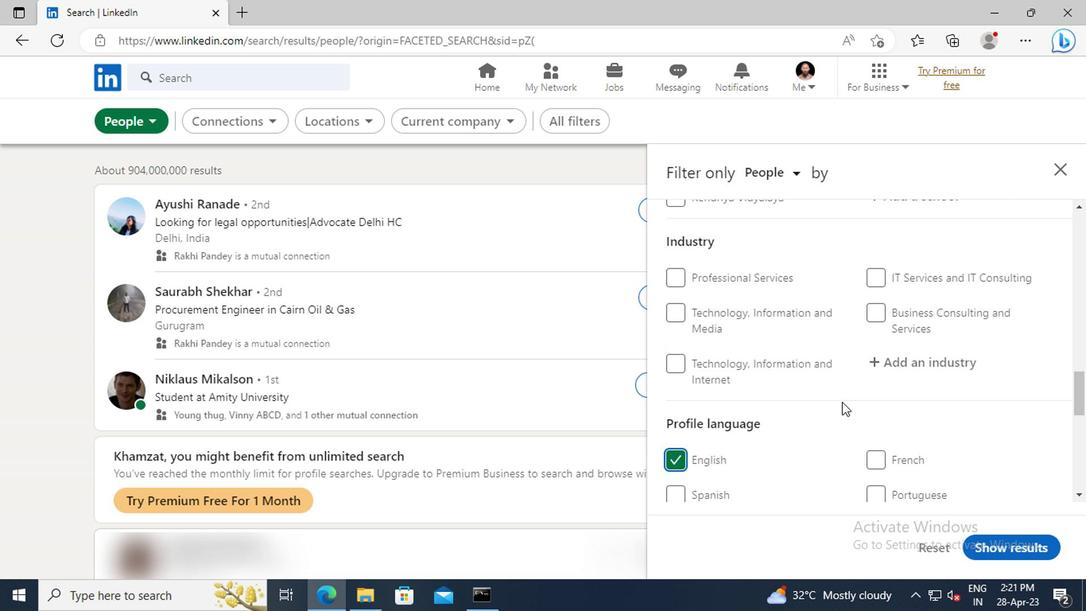 
Action: Mouse scrolled (839, 403) with delta (0, 1)
Screenshot: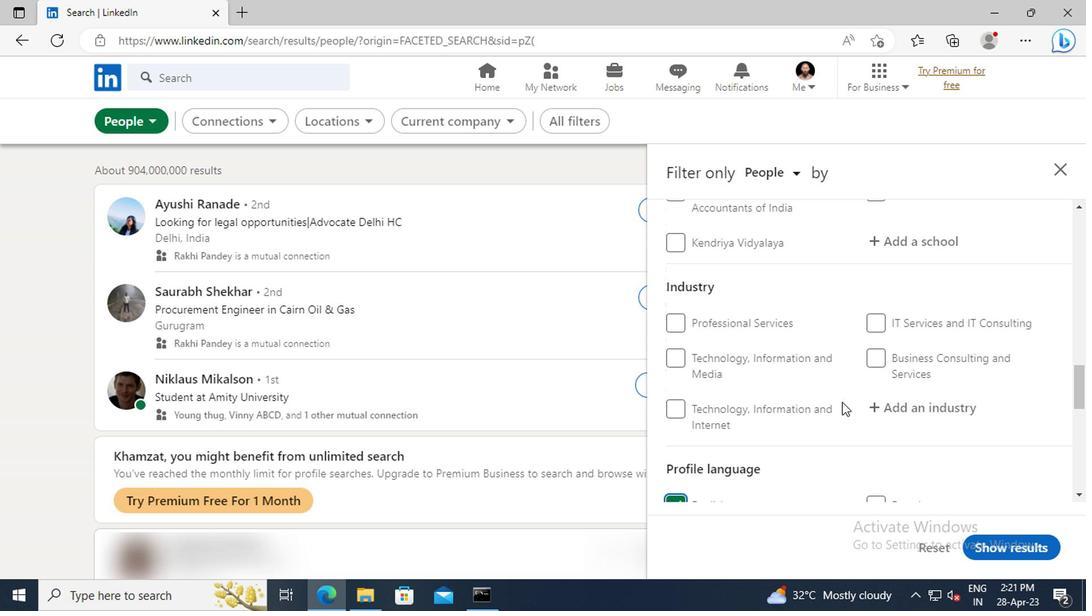 
Action: Mouse scrolled (839, 403) with delta (0, 1)
Screenshot: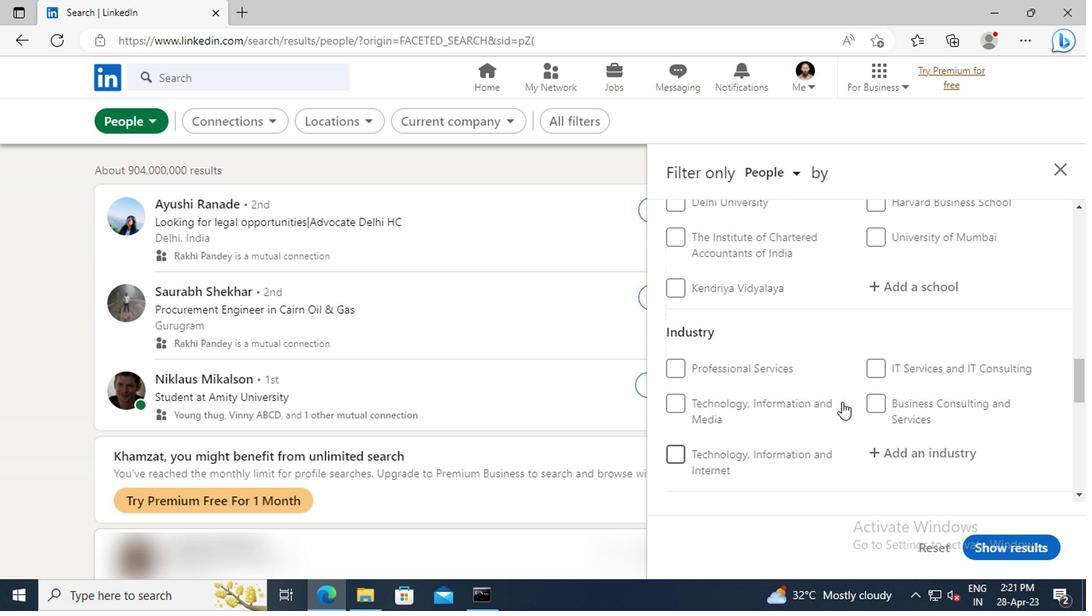 
Action: Mouse scrolled (839, 403) with delta (0, 1)
Screenshot: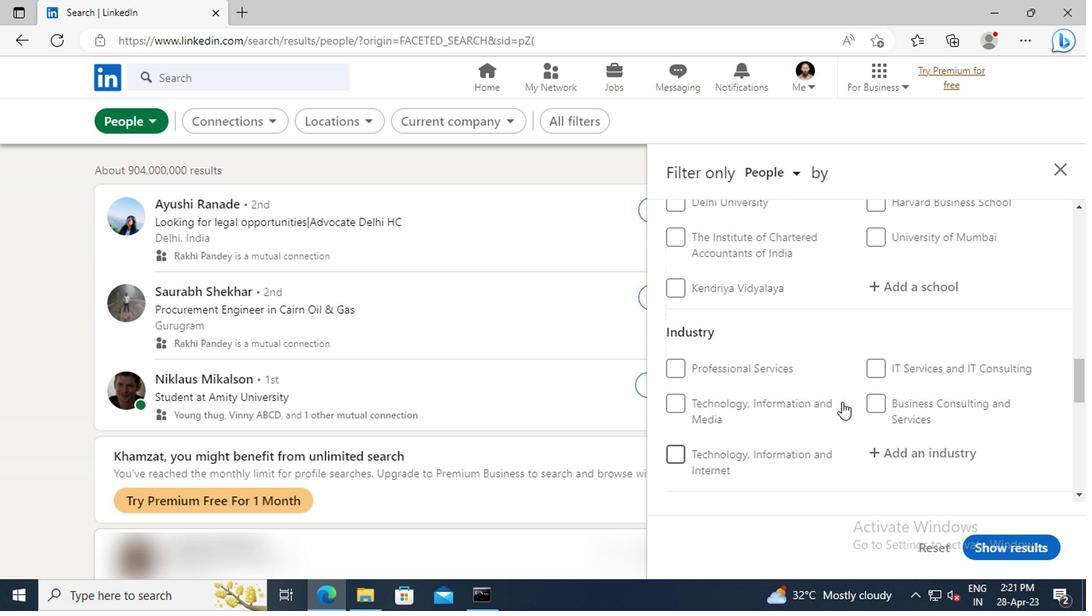 
Action: Mouse scrolled (839, 403) with delta (0, 1)
Screenshot: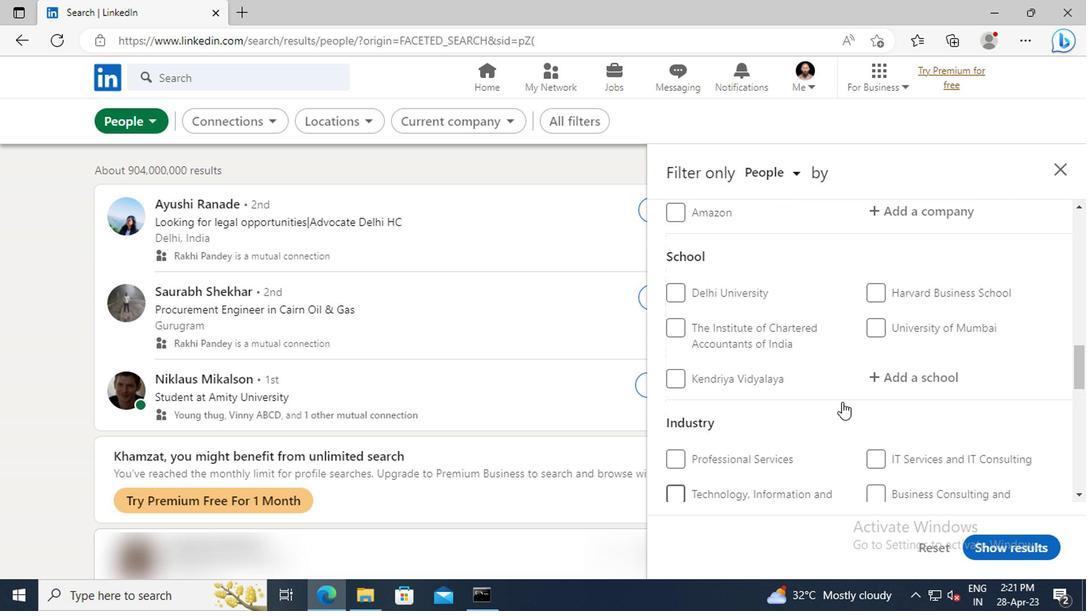 
Action: Mouse scrolled (839, 403) with delta (0, 1)
Screenshot: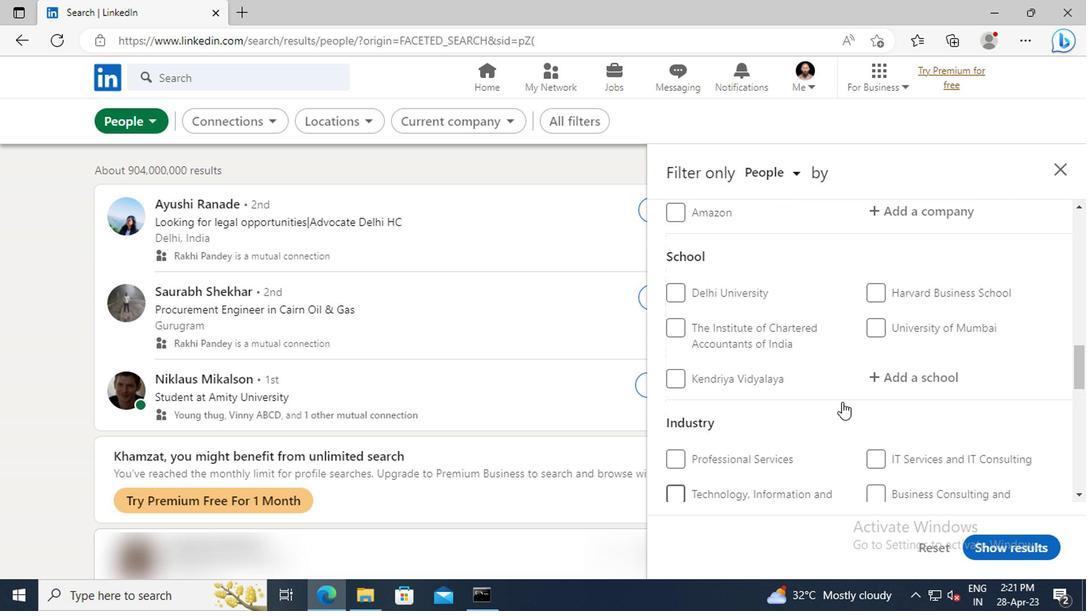 
Action: Mouse scrolled (839, 403) with delta (0, 1)
Screenshot: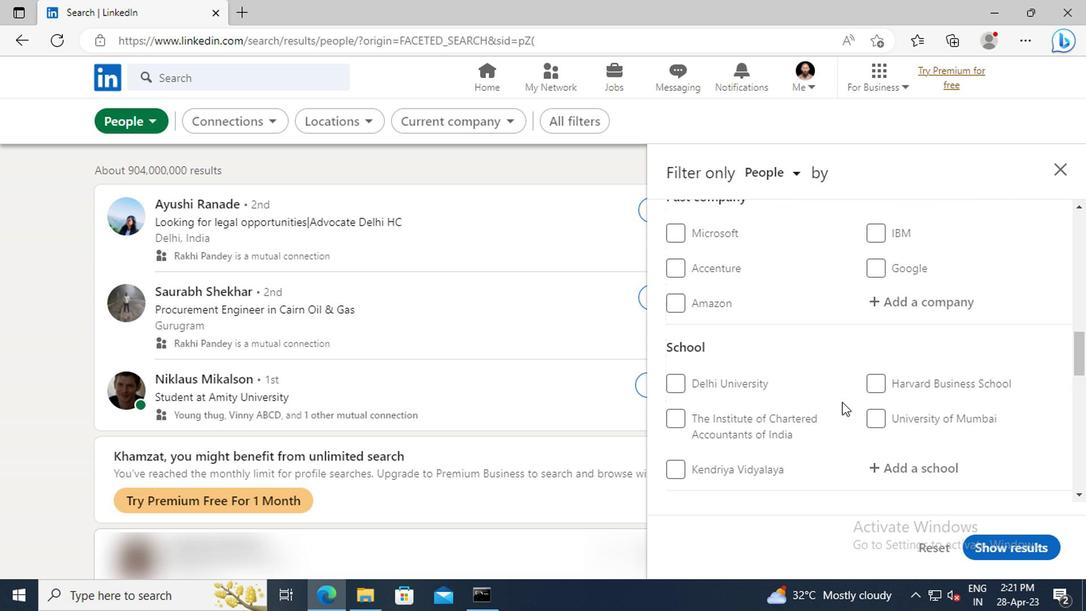 
Action: Mouse scrolled (839, 403) with delta (0, 1)
Screenshot: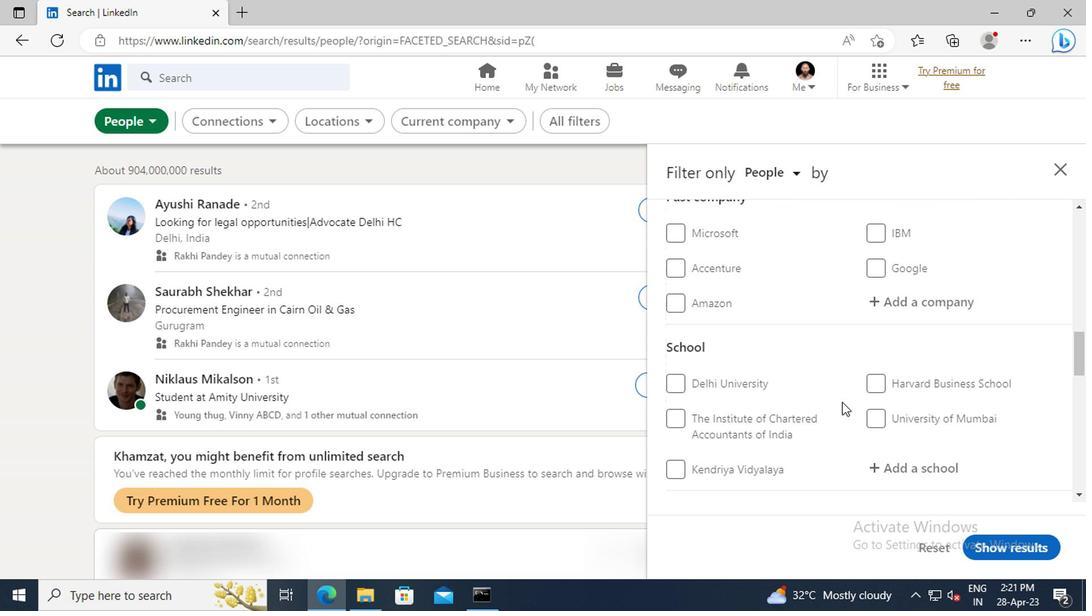 
Action: Mouse scrolled (839, 403) with delta (0, 1)
Screenshot: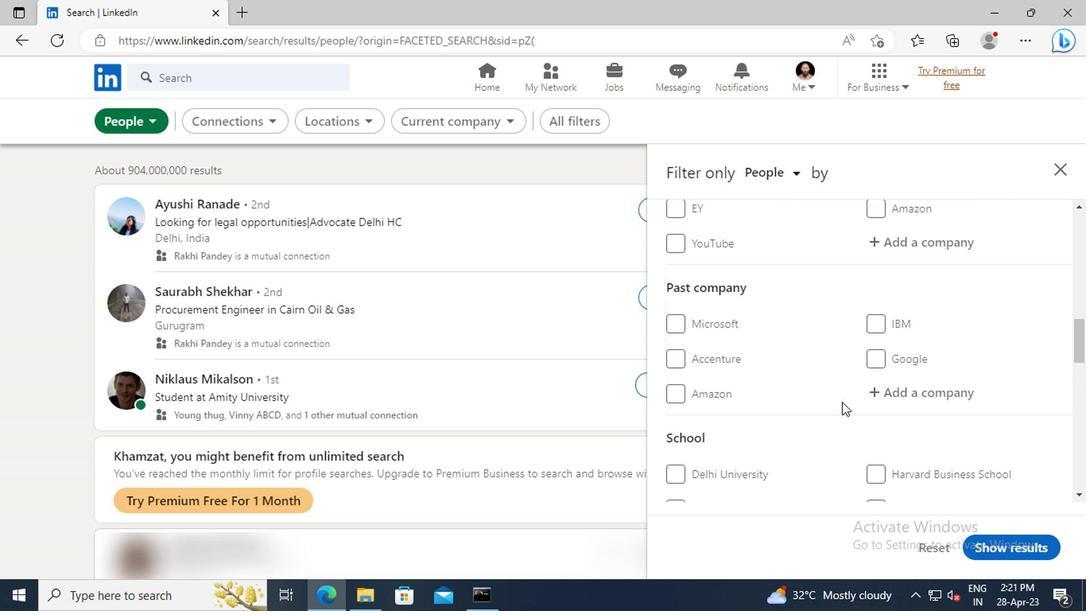 
Action: Mouse scrolled (839, 403) with delta (0, 1)
Screenshot: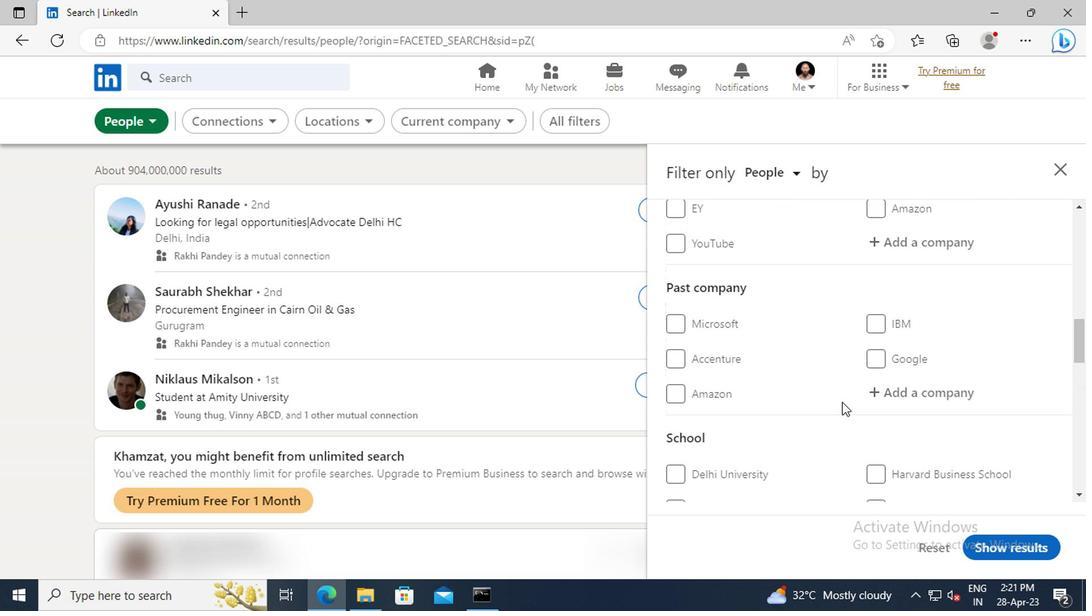 
Action: Mouse scrolled (839, 403) with delta (0, 1)
Screenshot: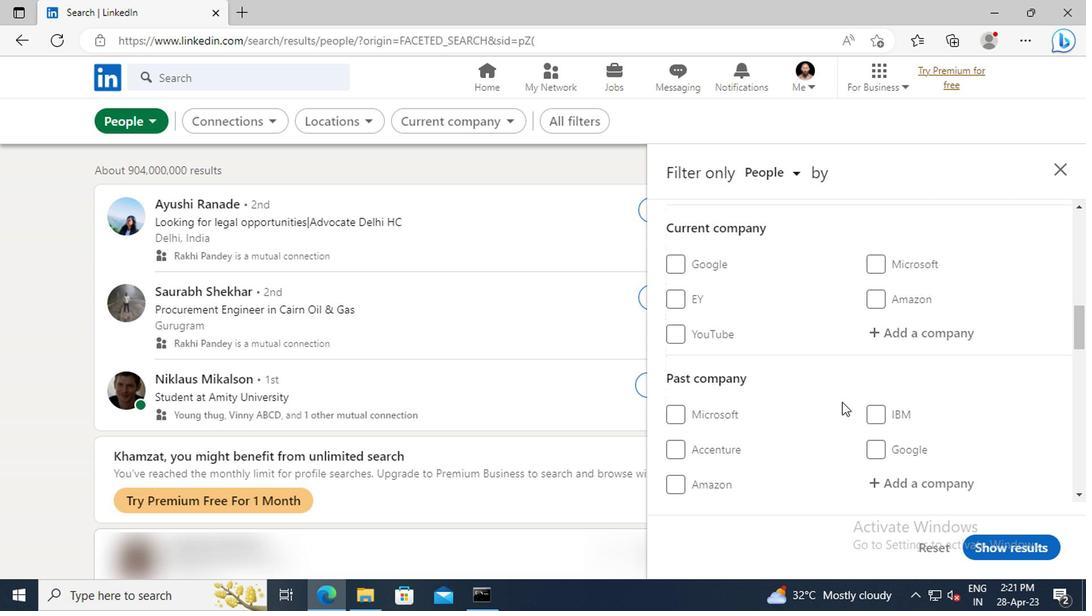 
Action: Mouse moved to (906, 383)
Screenshot: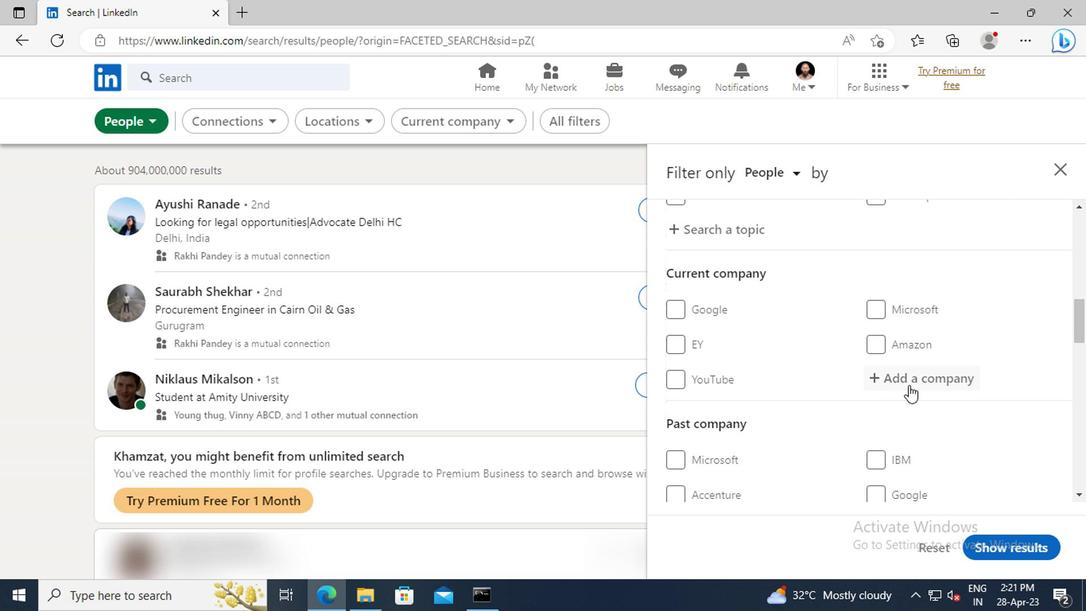 
Action: Mouse pressed left at (906, 383)
Screenshot: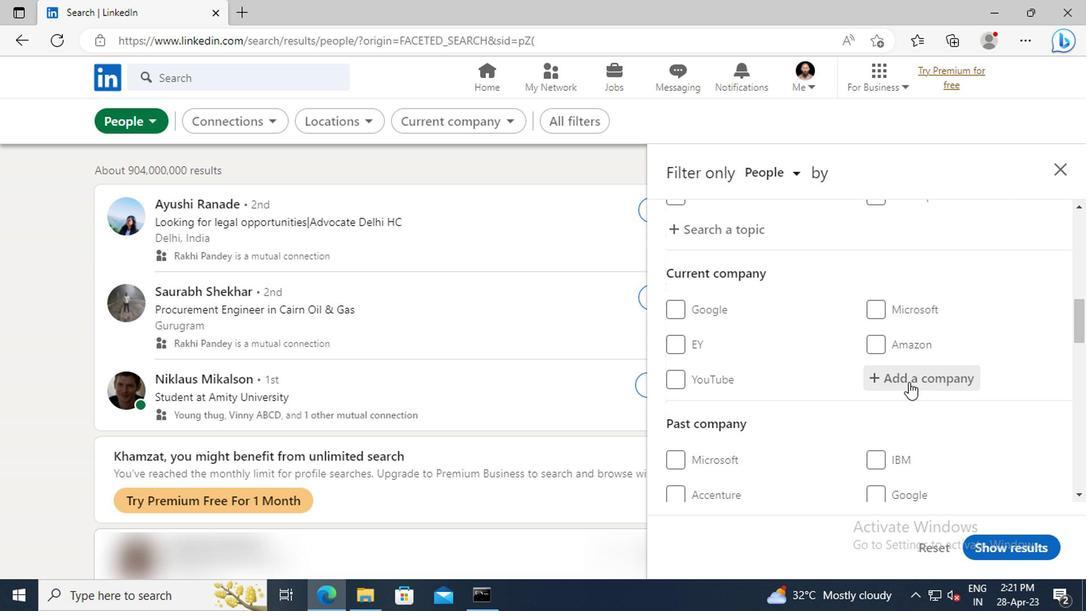 
Action: Key pressed <Key.shift>
Screenshot: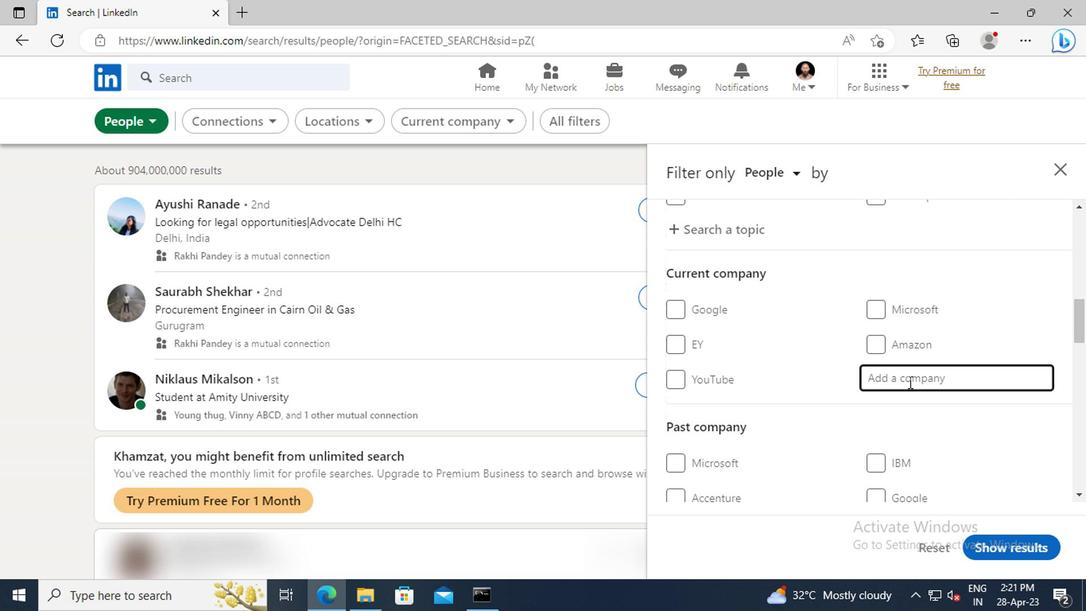 
Action: Mouse moved to (906, 383)
Screenshot: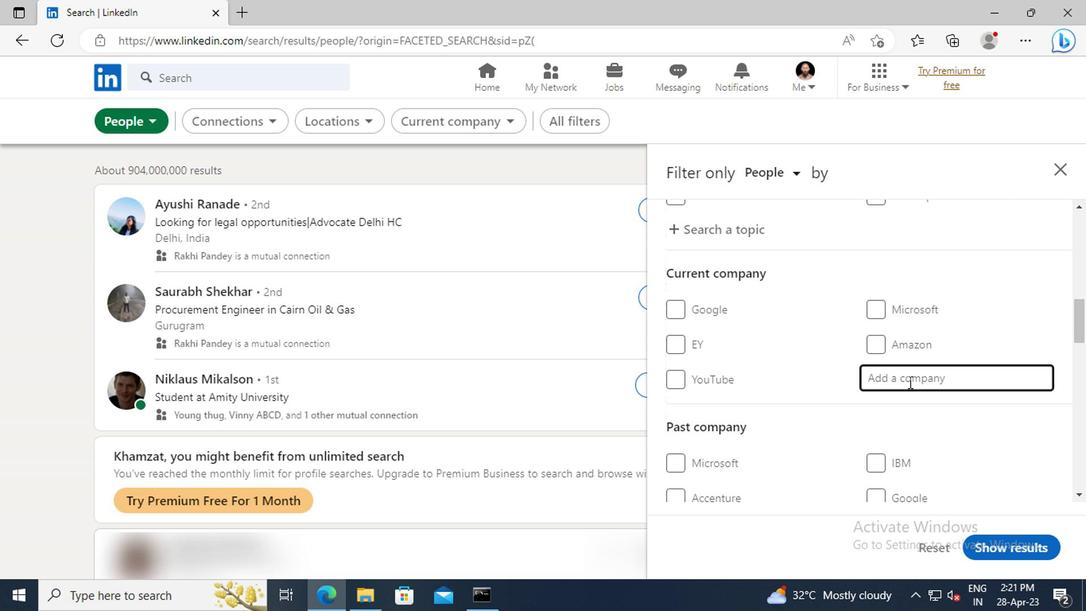 
Action: Key pressed TERADATA
Screenshot: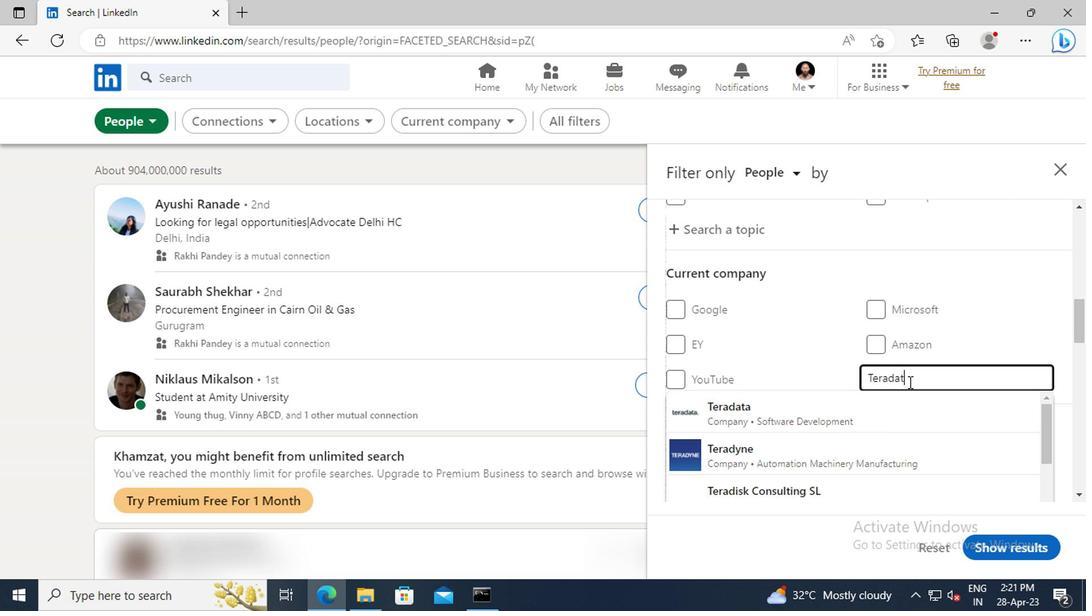 
Action: Mouse moved to (899, 412)
Screenshot: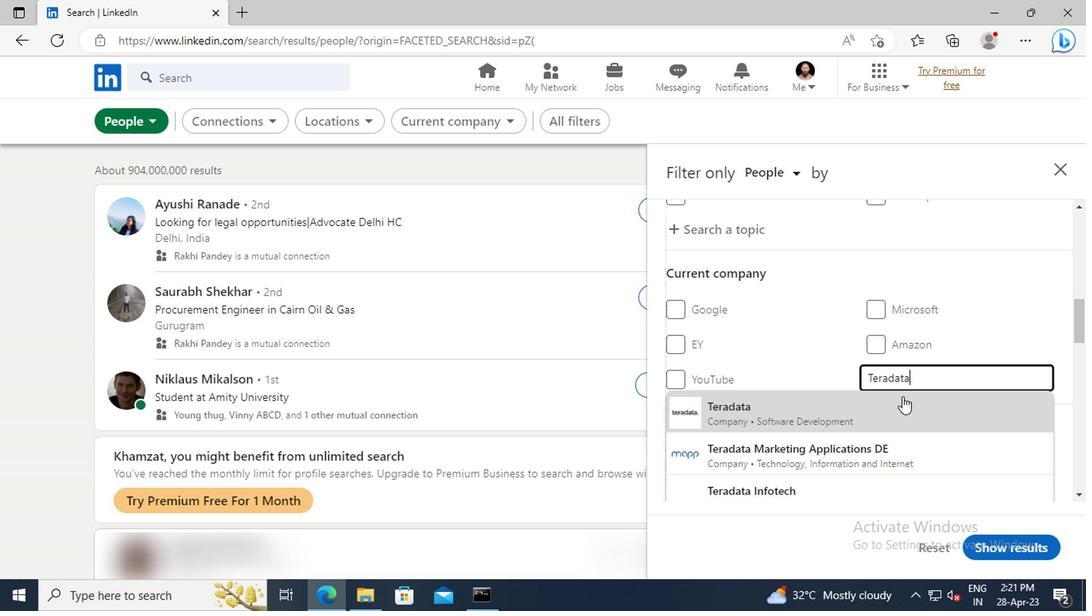 
Action: Mouse pressed left at (899, 412)
Screenshot: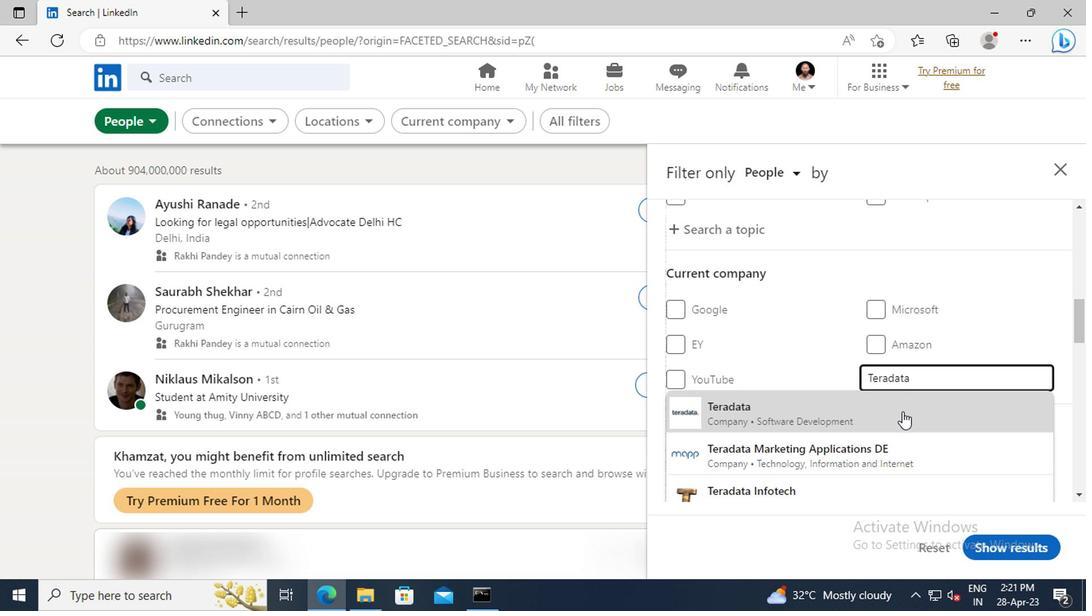 
Action: Mouse moved to (898, 362)
Screenshot: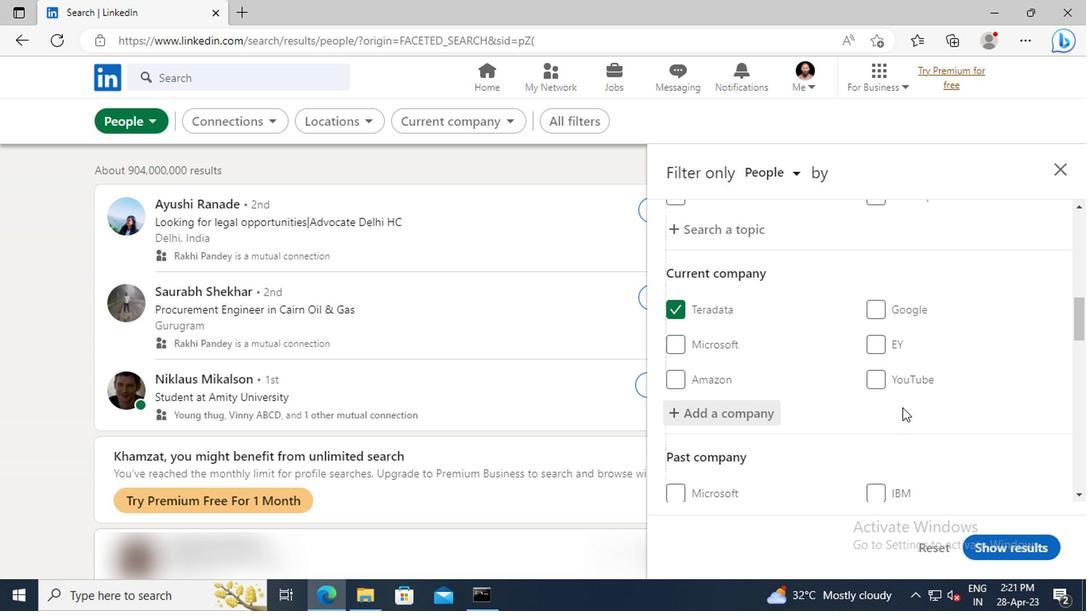 
Action: Mouse scrolled (898, 362) with delta (0, 0)
Screenshot: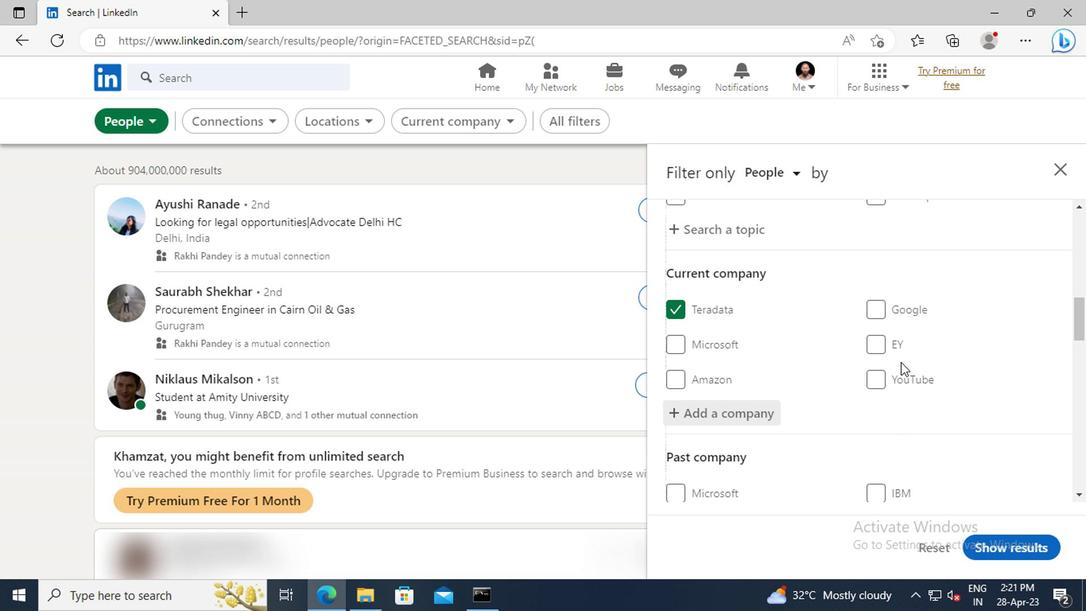
Action: Mouse scrolled (898, 362) with delta (0, 0)
Screenshot: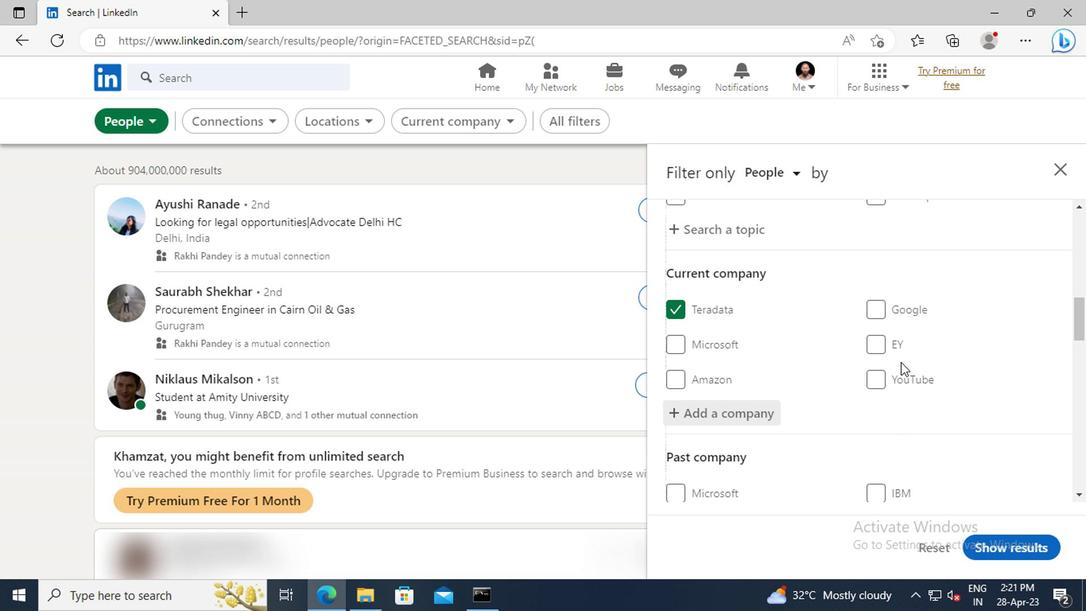 
Action: Mouse scrolled (898, 362) with delta (0, 0)
Screenshot: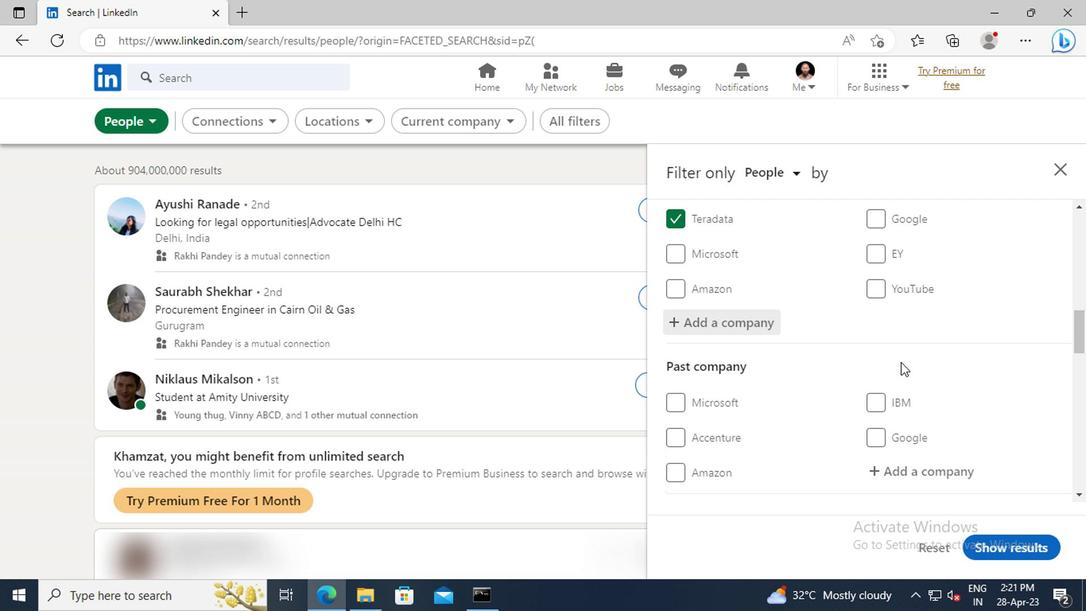 
Action: Mouse scrolled (898, 362) with delta (0, 0)
Screenshot: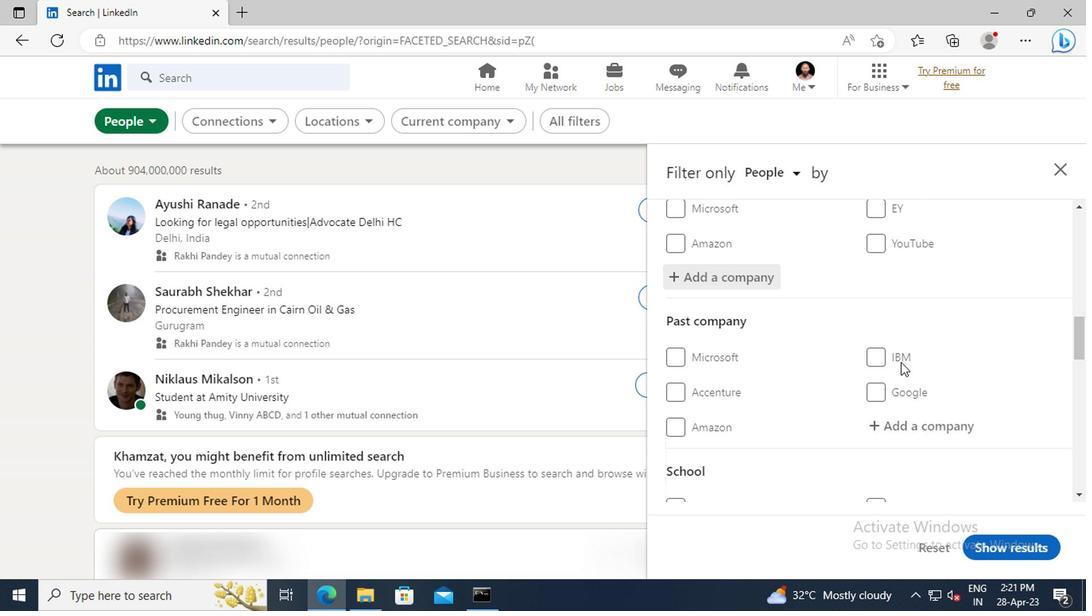 
Action: Mouse scrolled (898, 362) with delta (0, 0)
Screenshot: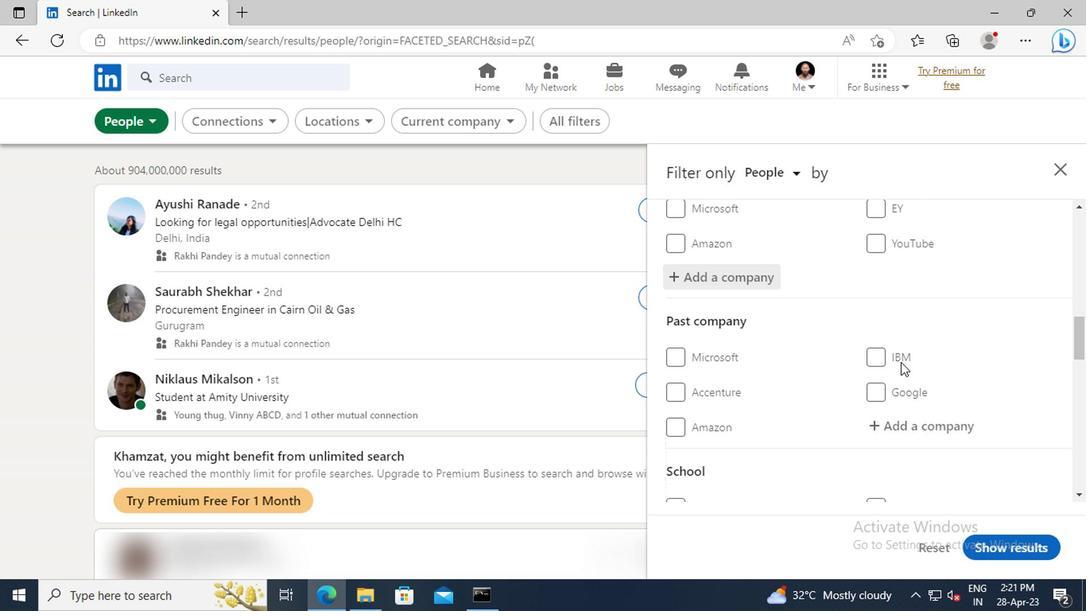 
Action: Mouse scrolled (898, 362) with delta (0, 0)
Screenshot: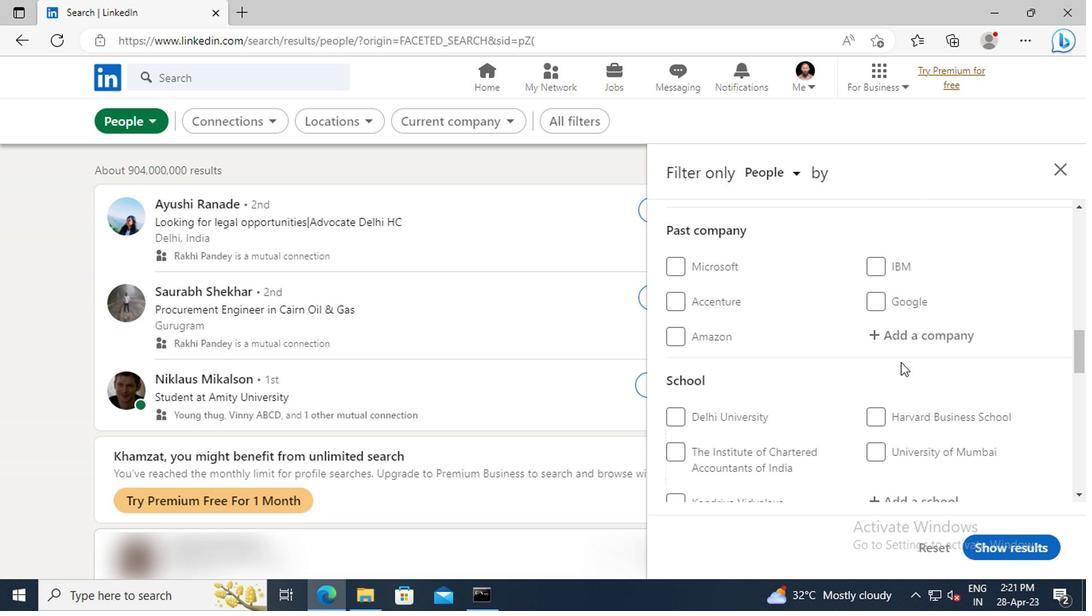 
Action: Mouse scrolled (898, 362) with delta (0, 0)
Screenshot: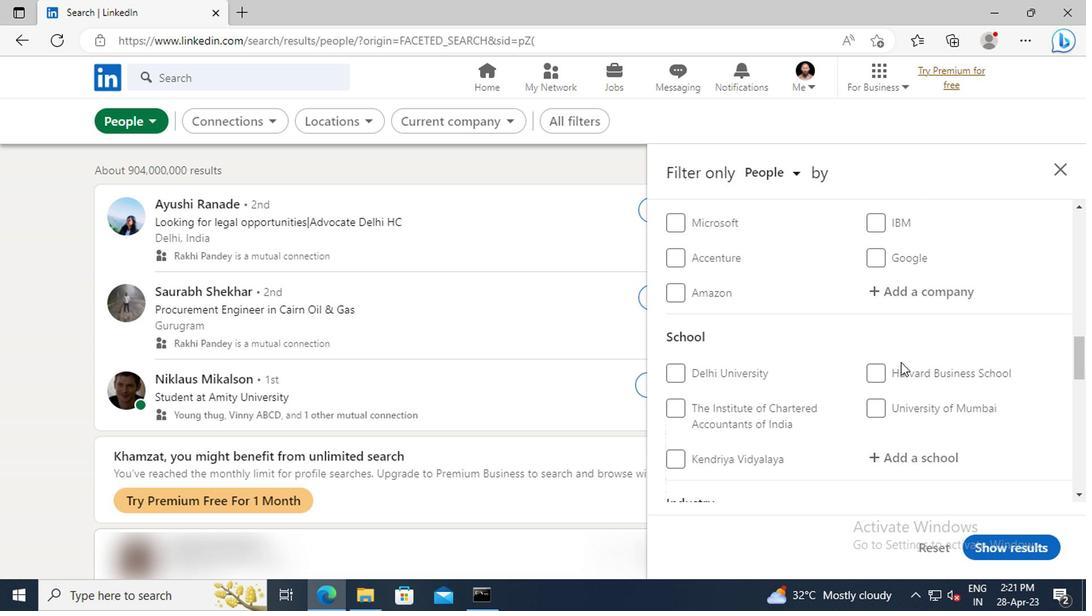 
Action: Mouse scrolled (898, 362) with delta (0, 0)
Screenshot: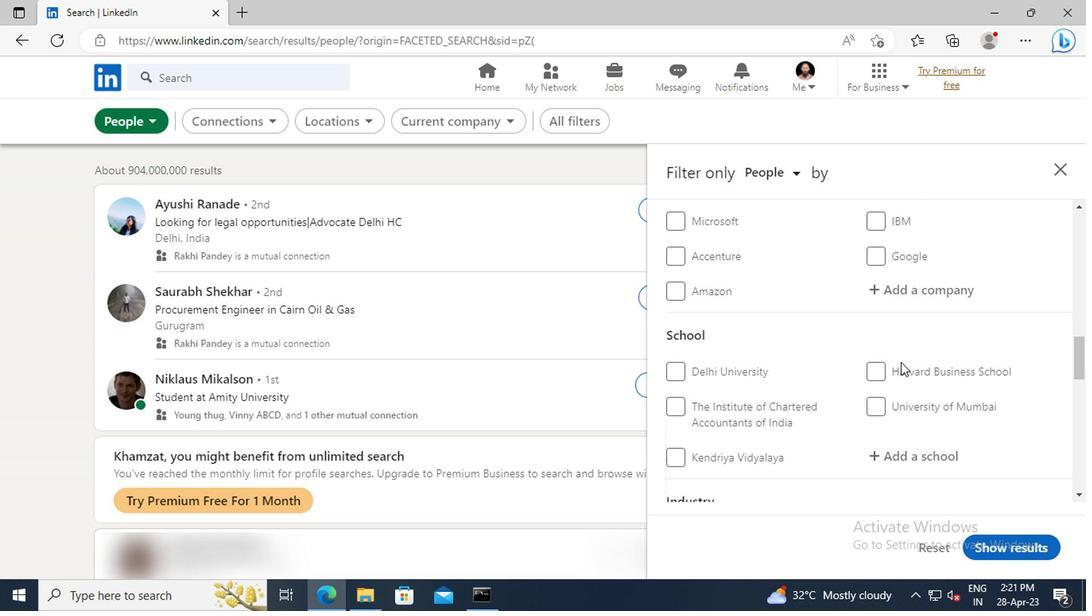 
Action: Mouse moved to (878, 367)
Screenshot: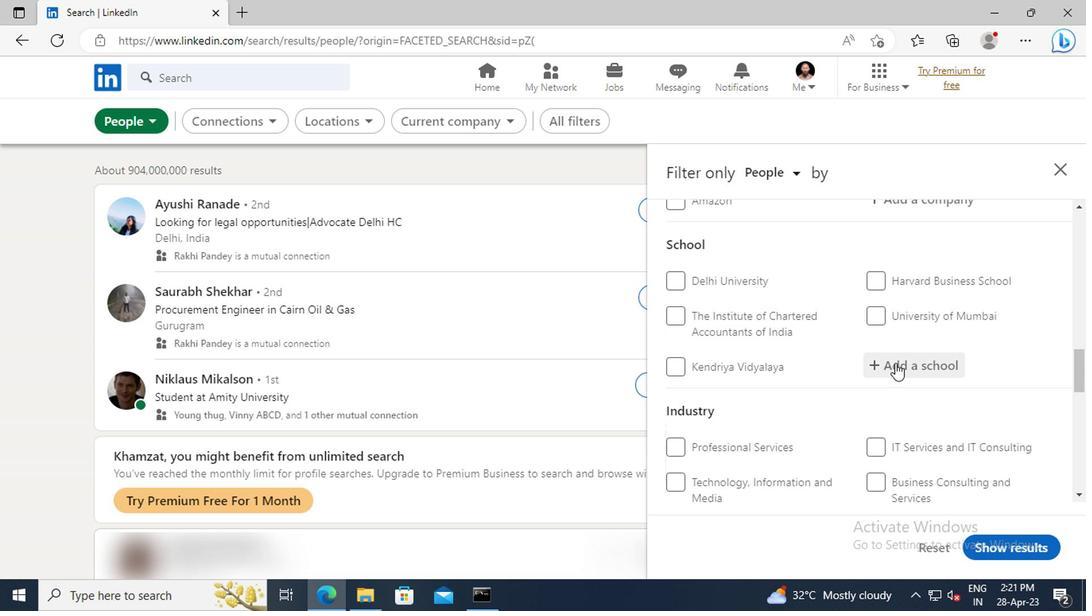 
Action: Mouse pressed left at (878, 367)
Screenshot: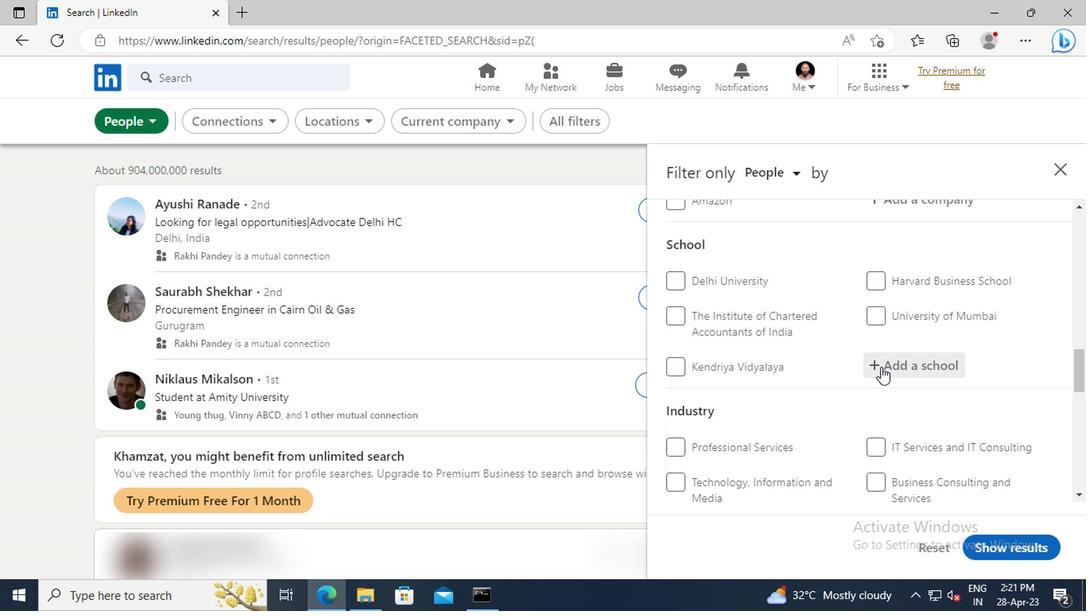 
Action: Key pressed <Key.shift>PARK<Key.space><Key.shift>COLLEGE<Key.space>OF
Screenshot: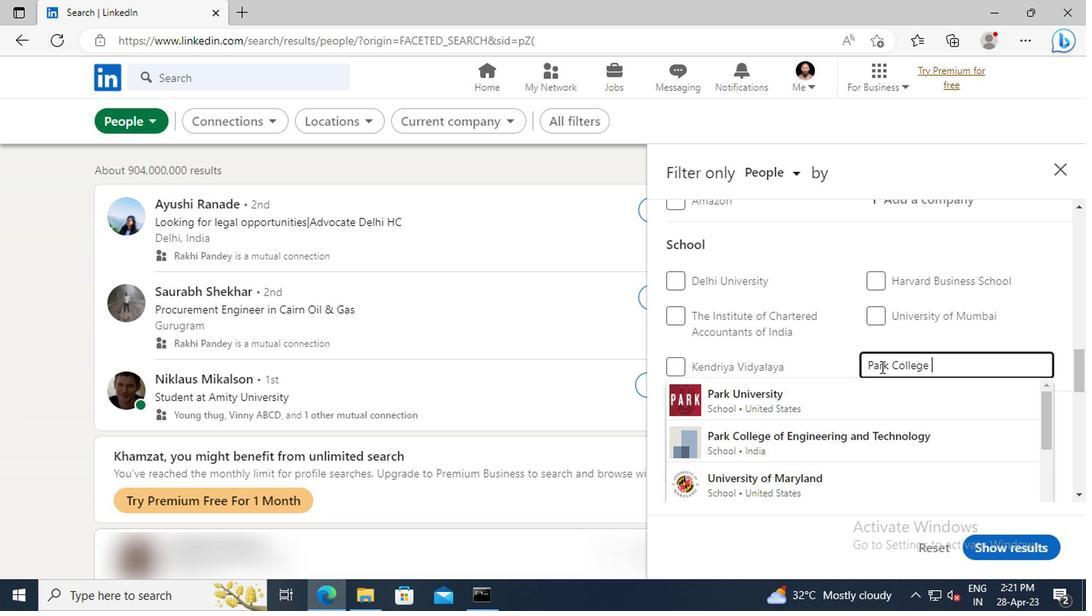 
Action: Mouse moved to (869, 402)
Screenshot: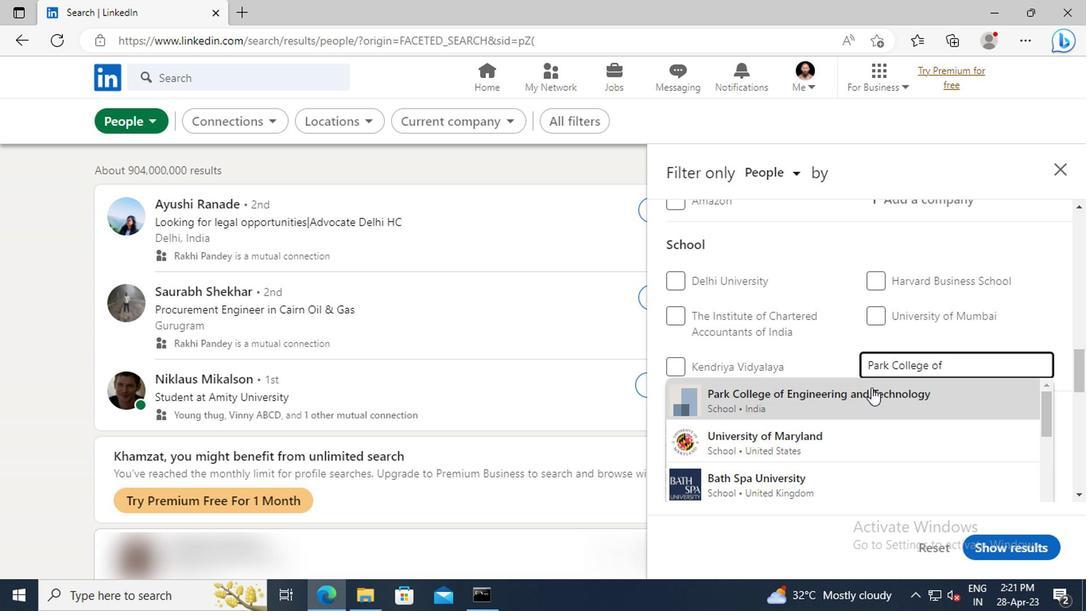 
Action: Mouse pressed left at (869, 402)
Screenshot: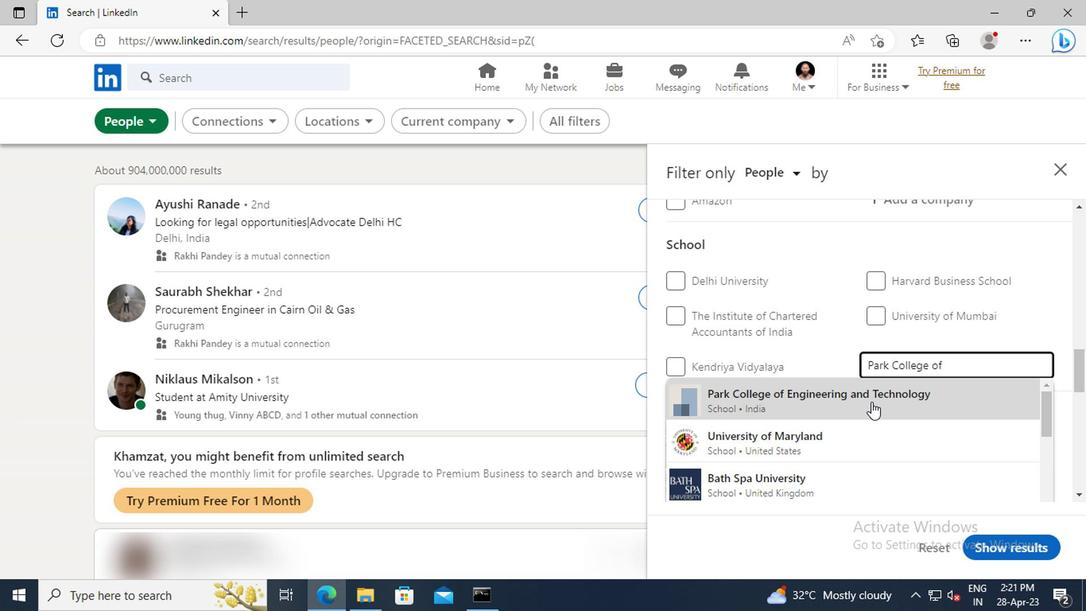 
Action: Mouse moved to (893, 335)
Screenshot: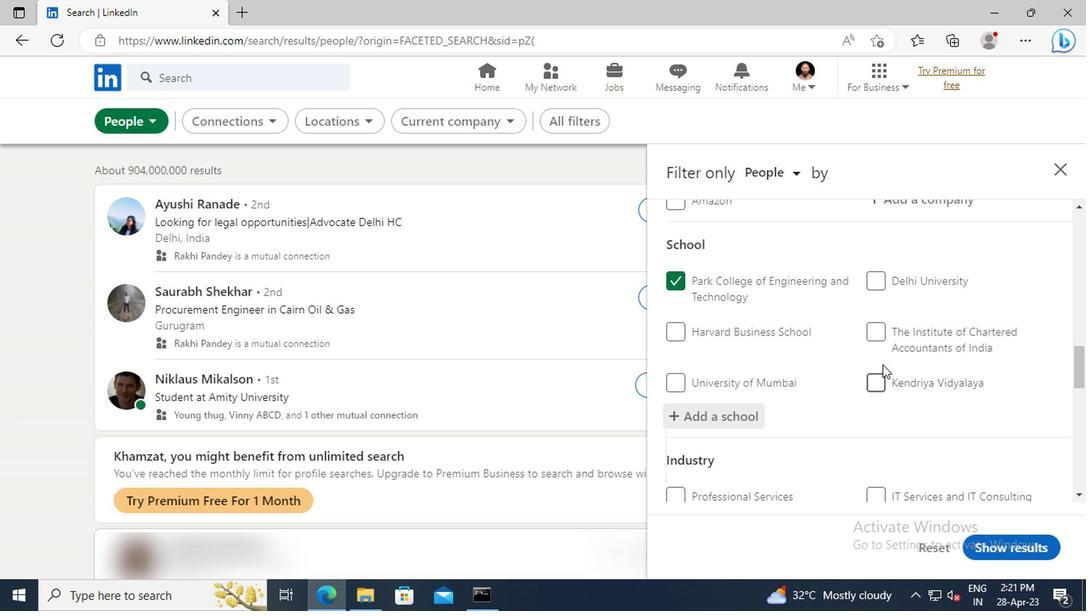 
Action: Mouse scrolled (893, 334) with delta (0, 0)
Screenshot: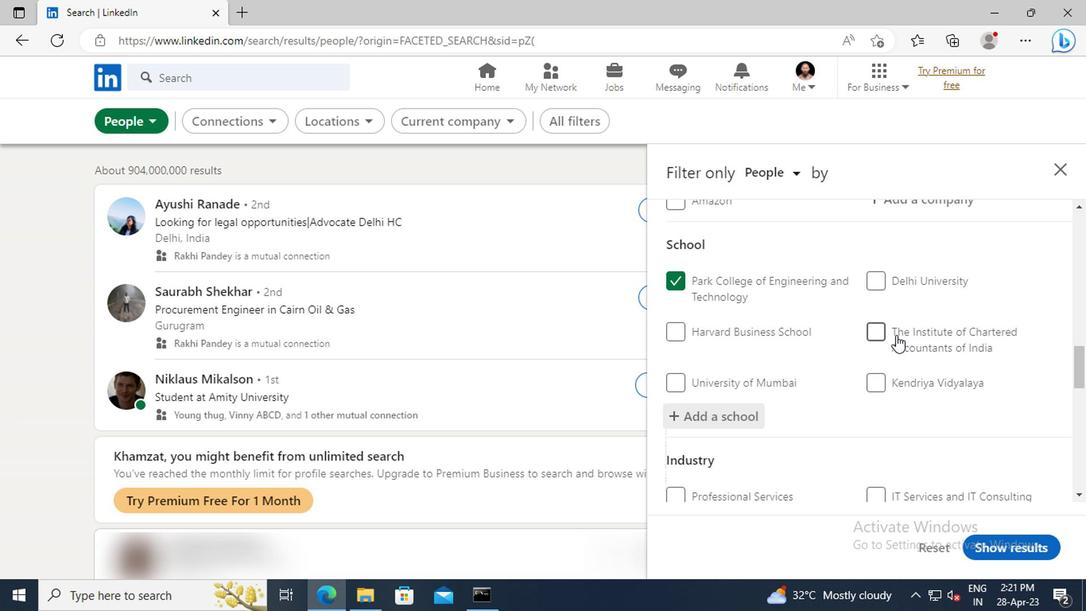 
Action: Mouse scrolled (893, 334) with delta (0, 0)
Screenshot: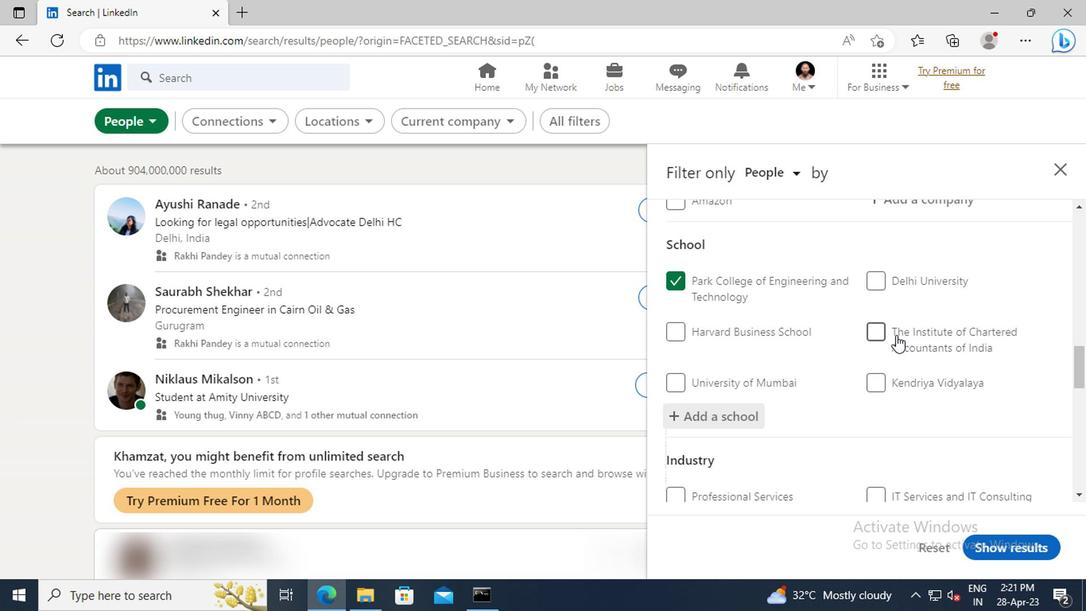 
Action: Mouse scrolled (893, 334) with delta (0, 0)
Screenshot: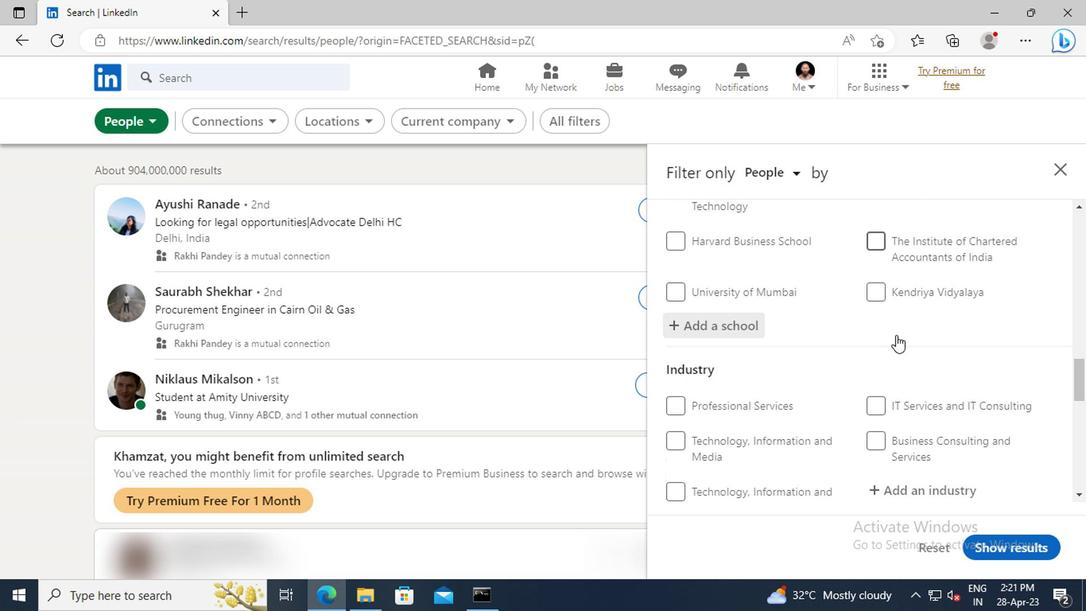 
Action: Mouse scrolled (893, 334) with delta (0, 0)
Screenshot: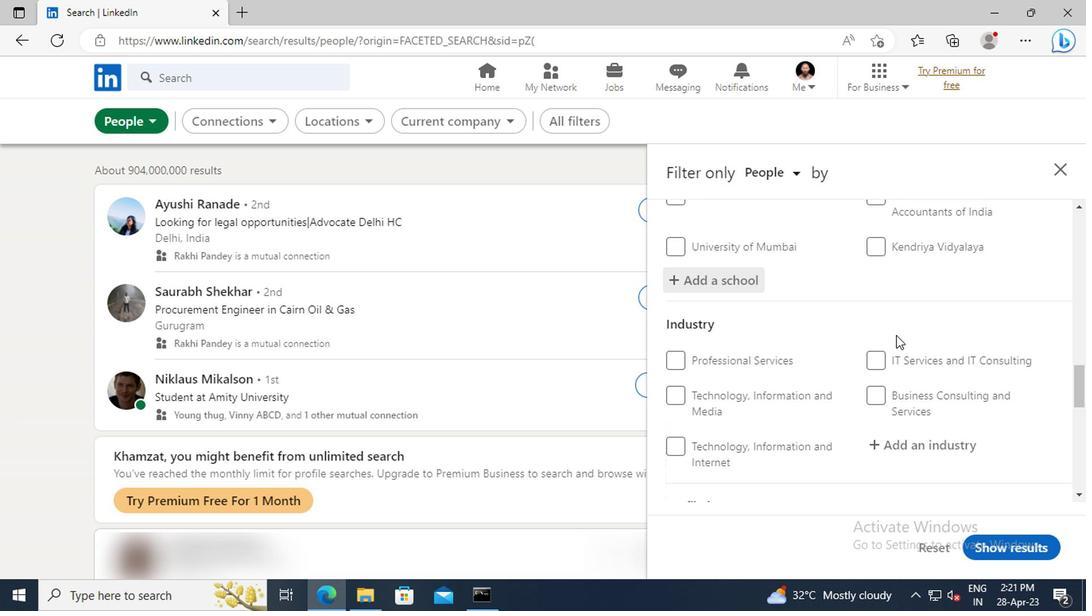 
Action: Mouse moved to (902, 398)
Screenshot: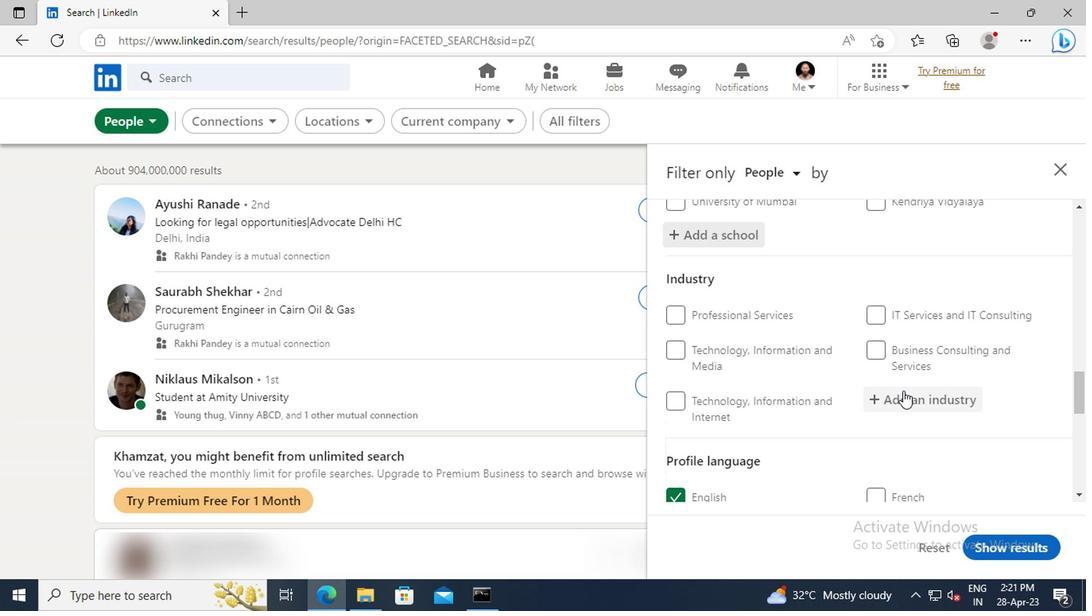 
Action: Mouse pressed left at (902, 398)
Screenshot: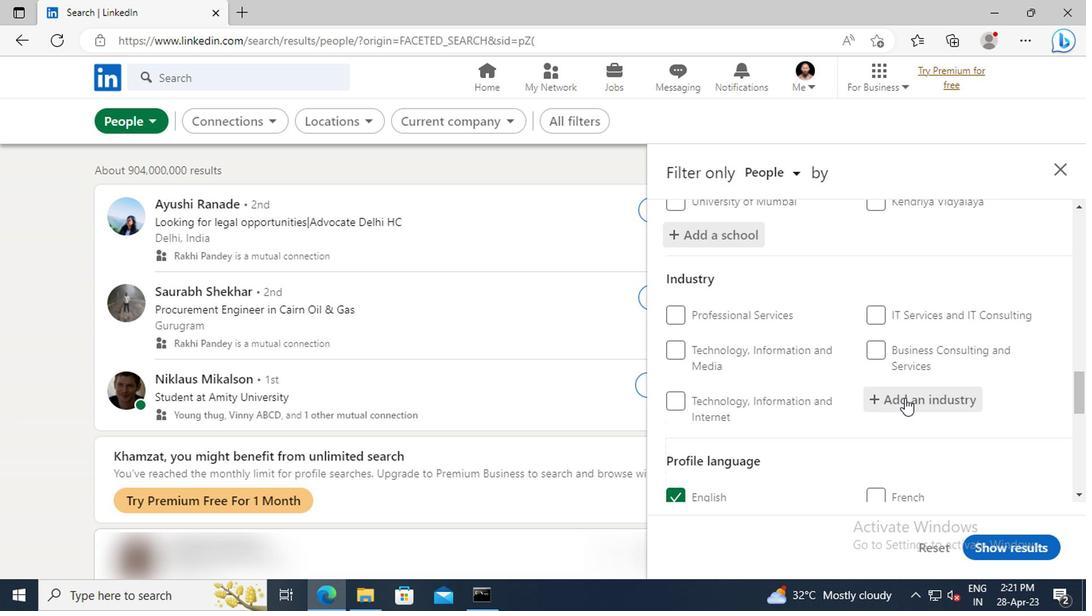 
Action: Key pressed <Key.shift>NONMETALLIC<Key.space><Key.shift>MINERAL<Key.space><Key.shift>M
Screenshot: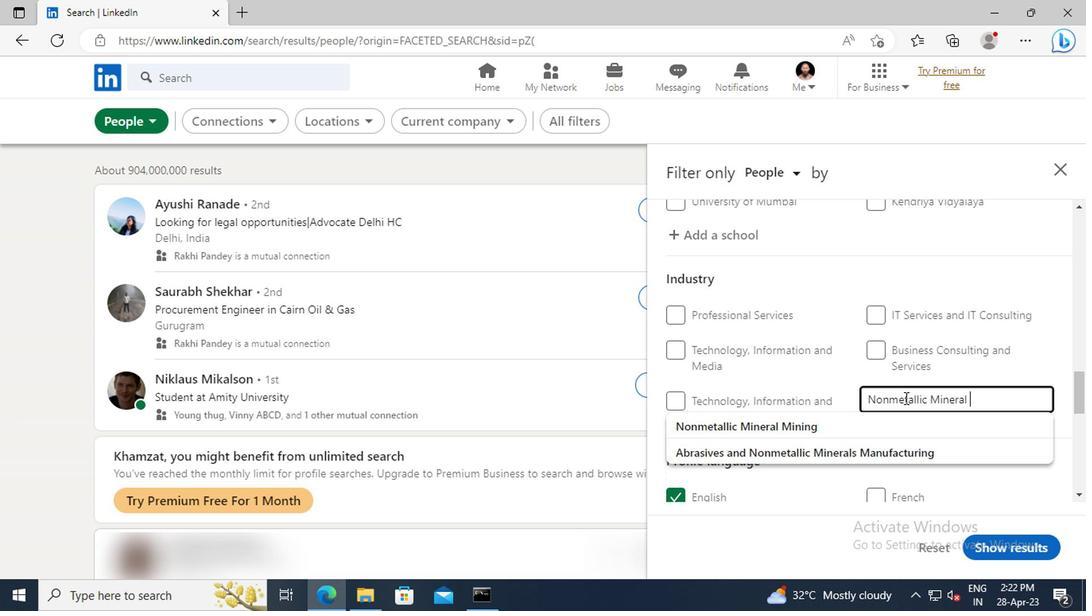 
Action: Mouse moved to (902, 422)
Screenshot: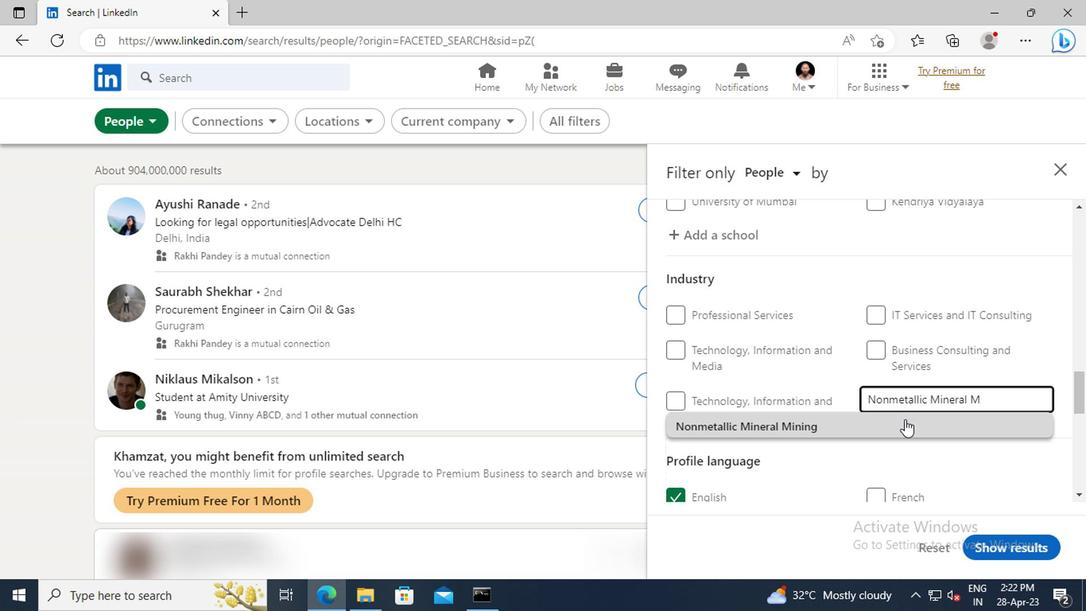
Action: Mouse pressed left at (902, 422)
Screenshot: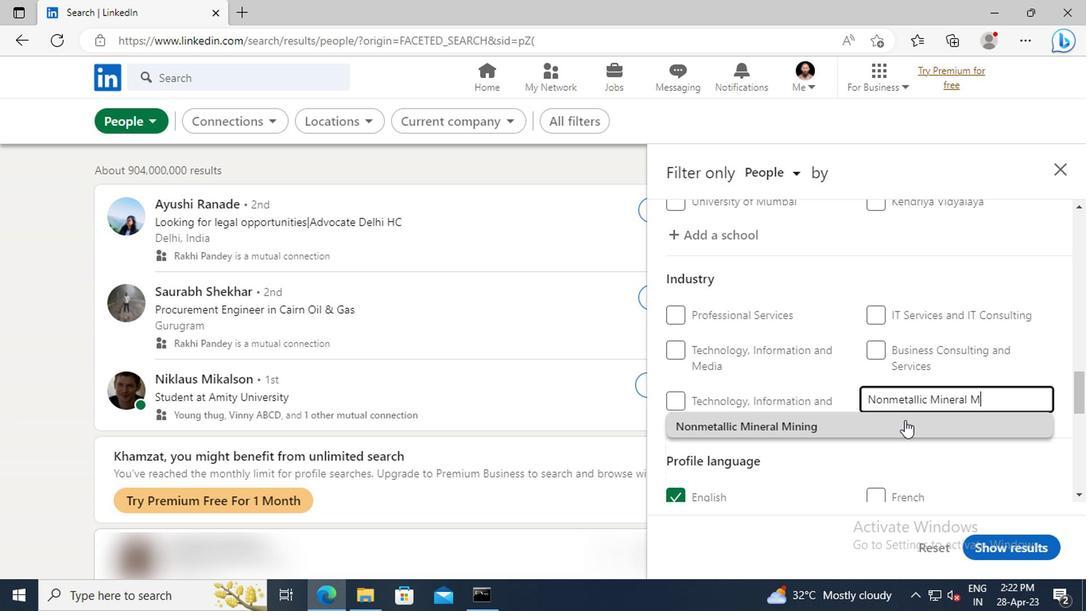 
Action: Mouse moved to (893, 389)
Screenshot: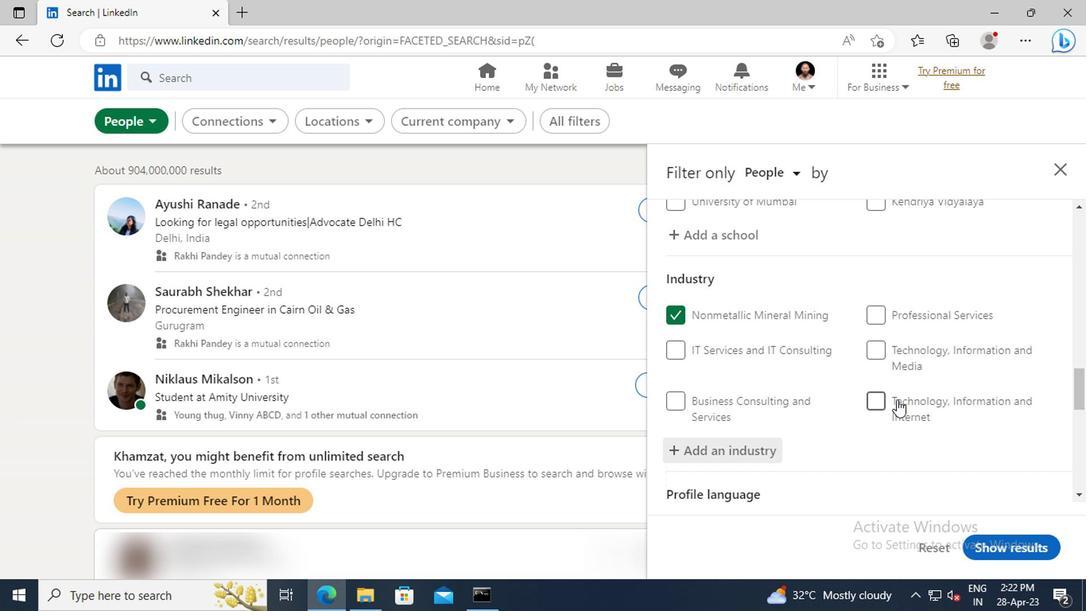 
Action: Mouse scrolled (893, 388) with delta (0, 0)
Screenshot: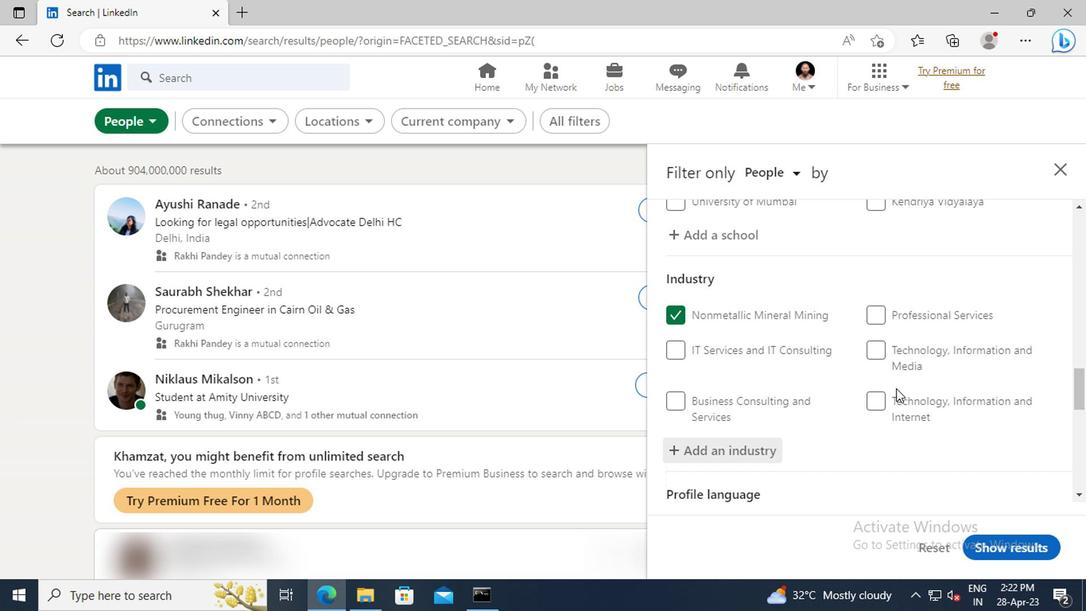 
Action: Mouse scrolled (893, 388) with delta (0, 0)
Screenshot: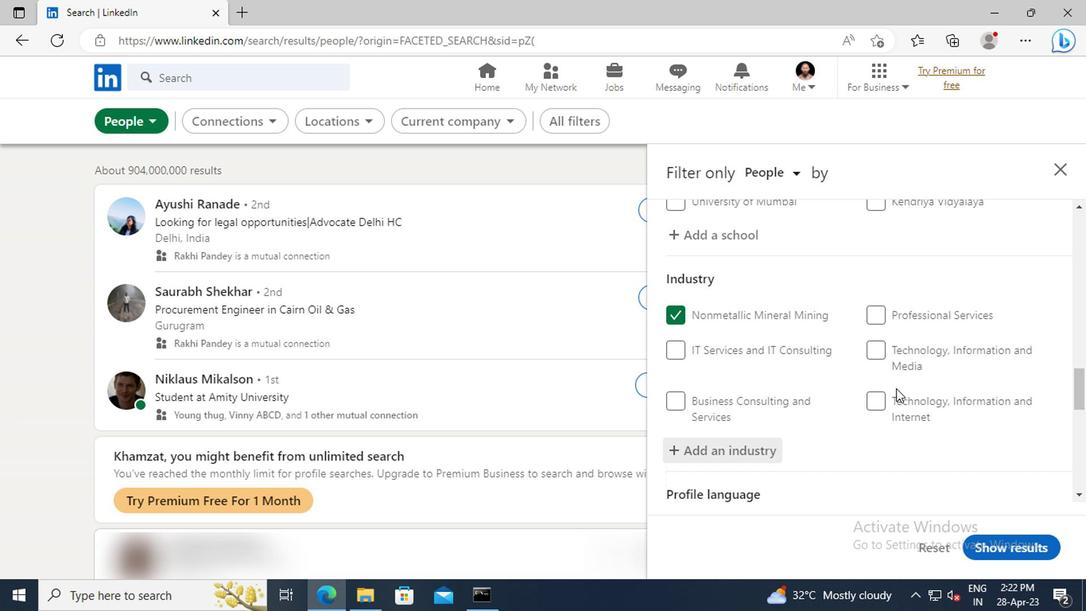 
Action: Mouse scrolled (893, 388) with delta (0, 0)
Screenshot: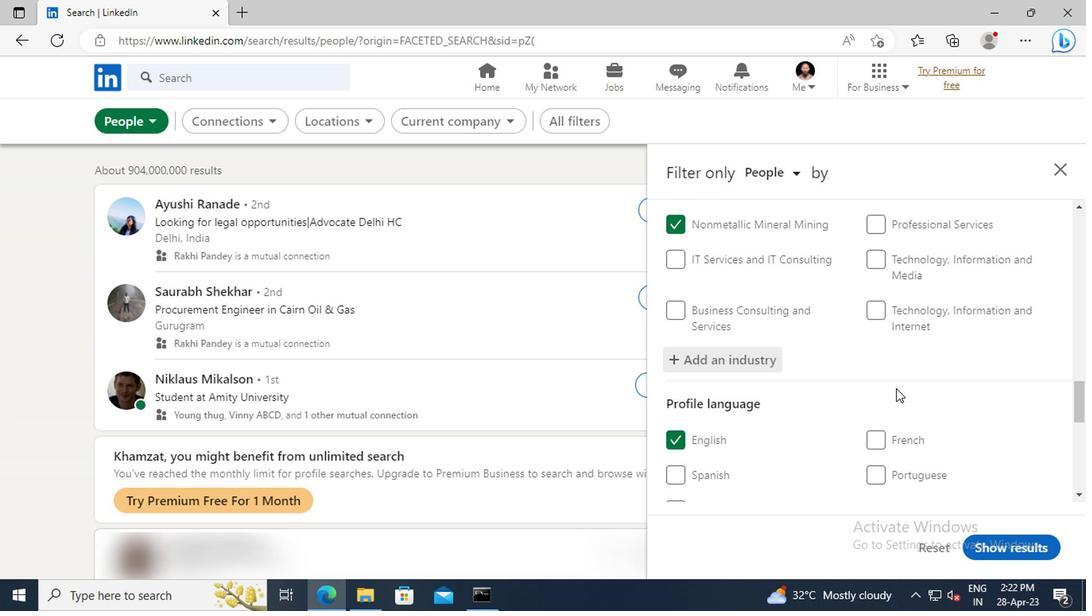 
Action: Mouse scrolled (893, 388) with delta (0, 0)
Screenshot: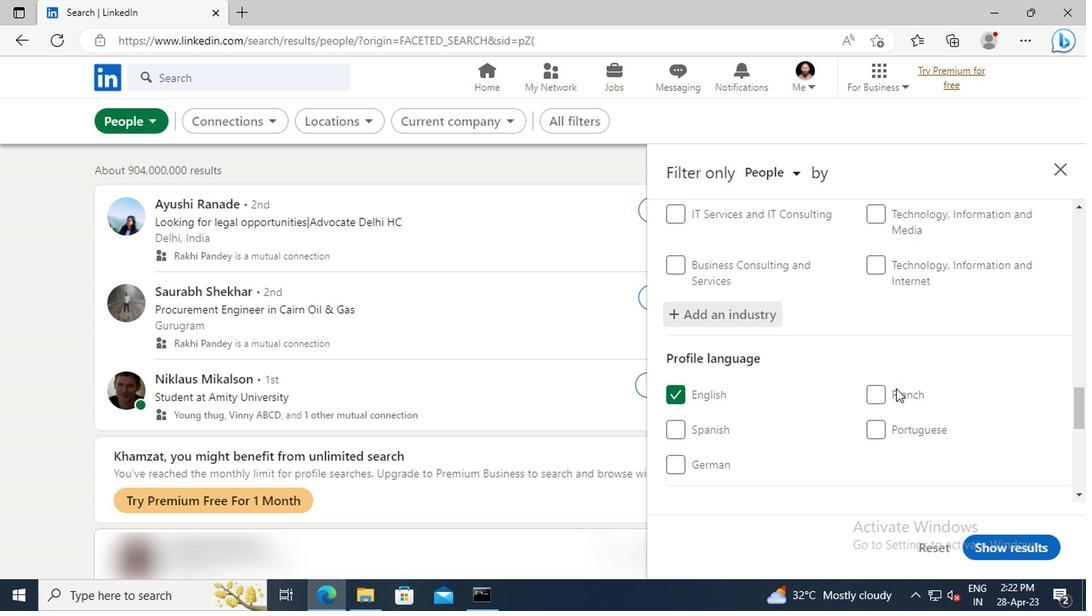 
Action: Mouse scrolled (893, 388) with delta (0, 0)
Screenshot: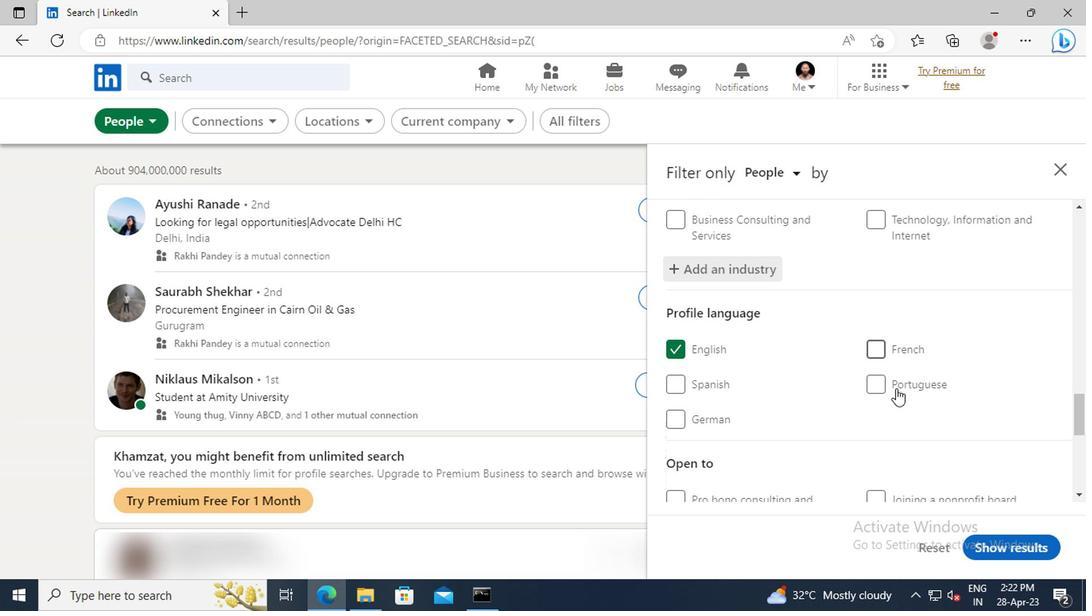 
Action: Mouse scrolled (893, 388) with delta (0, 0)
Screenshot: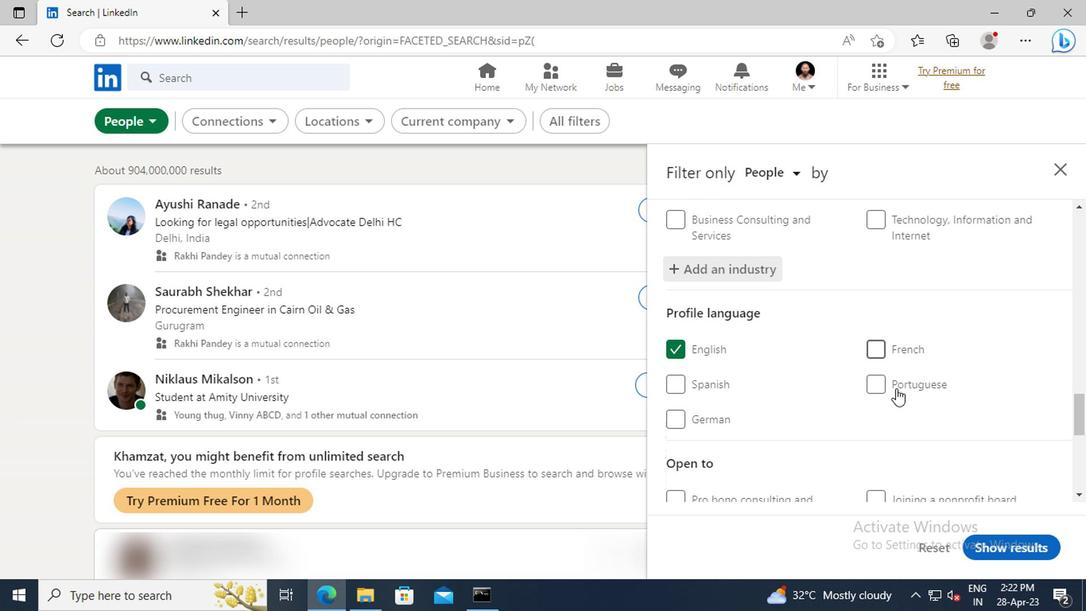 
Action: Mouse scrolled (893, 388) with delta (0, 0)
Screenshot: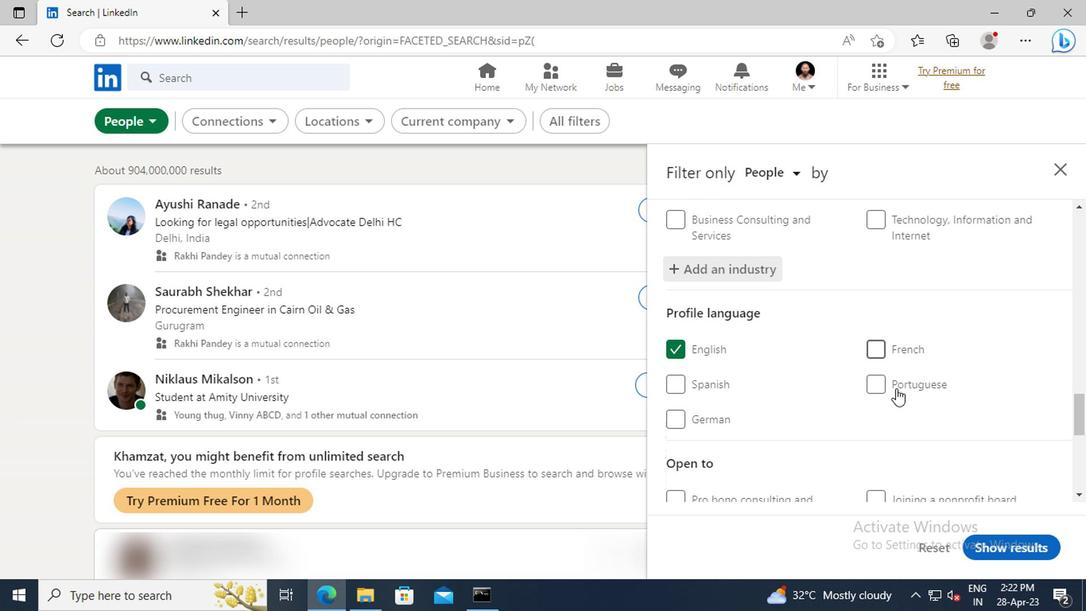 
Action: Mouse scrolled (893, 388) with delta (0, 0)
Screenshot: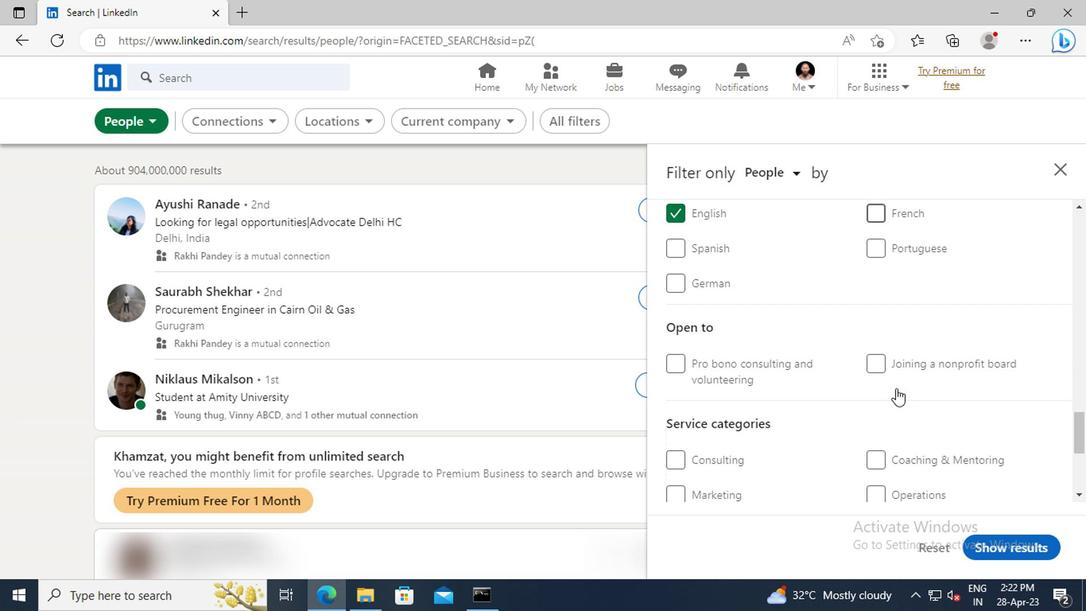 
Action: Mouse scrolled (893, 388) with delta (0, 0)
Screenshot: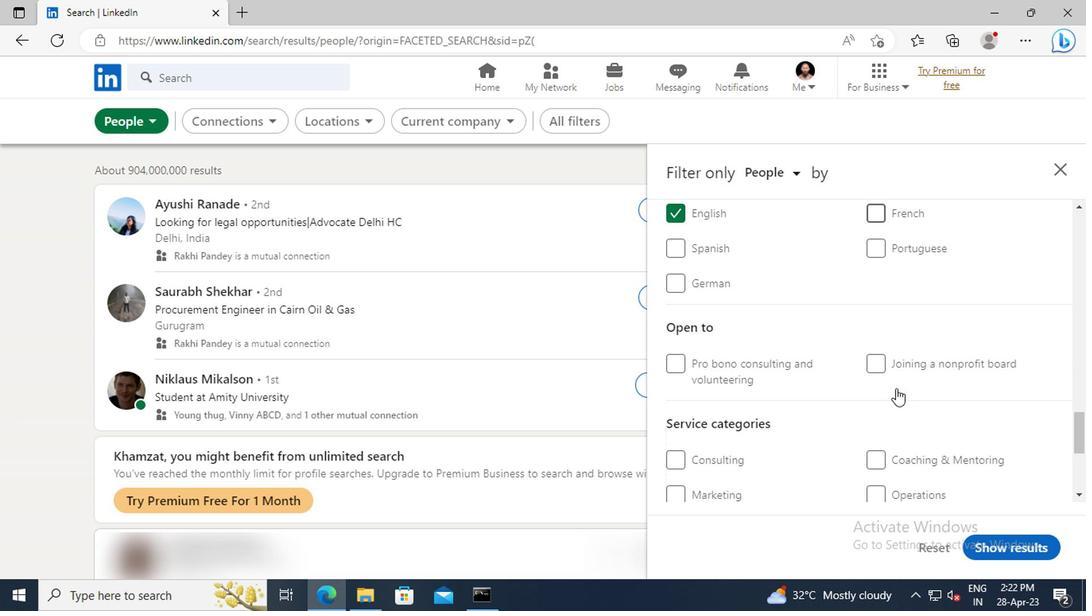 
Action: Mouse scrolled (893, 388) with delta (0, 0)
Screenshot: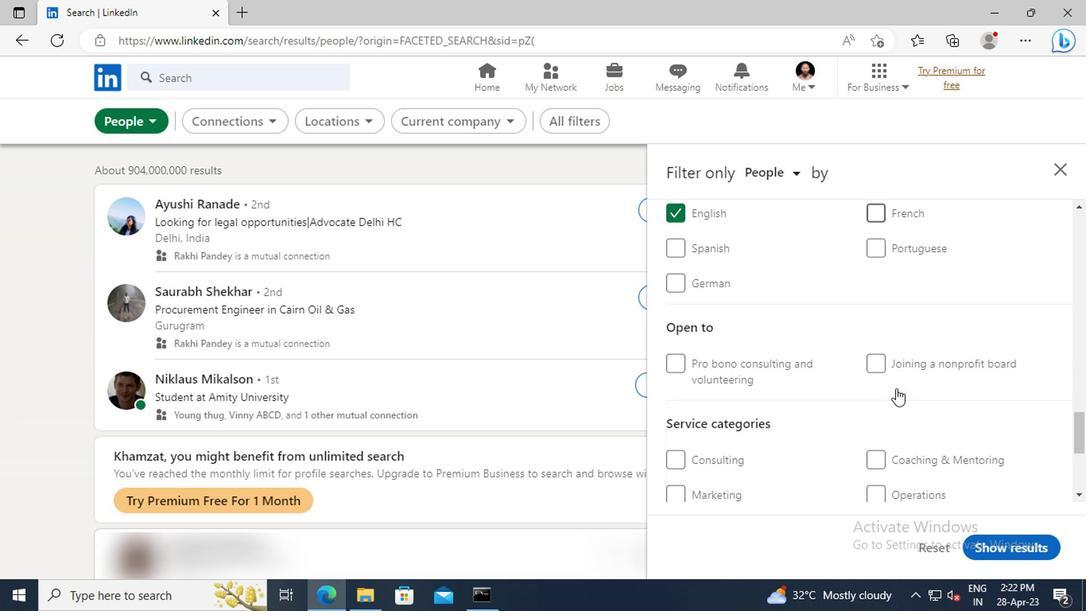 
Action: Mouse moved to (880, 393)
Screenshot: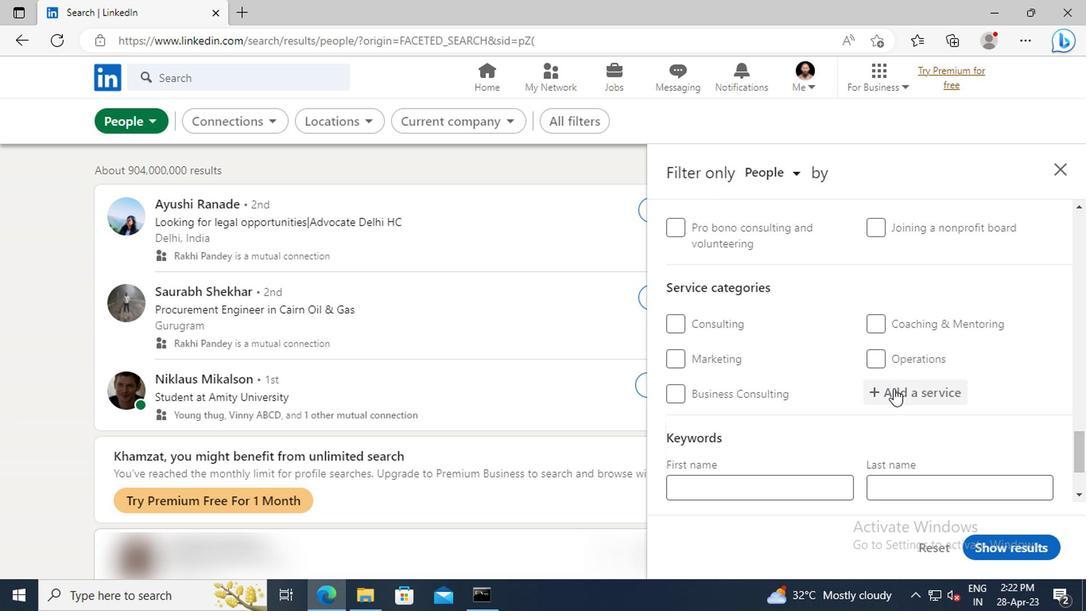 
Action: Mouse pressed left at (880, 393)
Screenshot: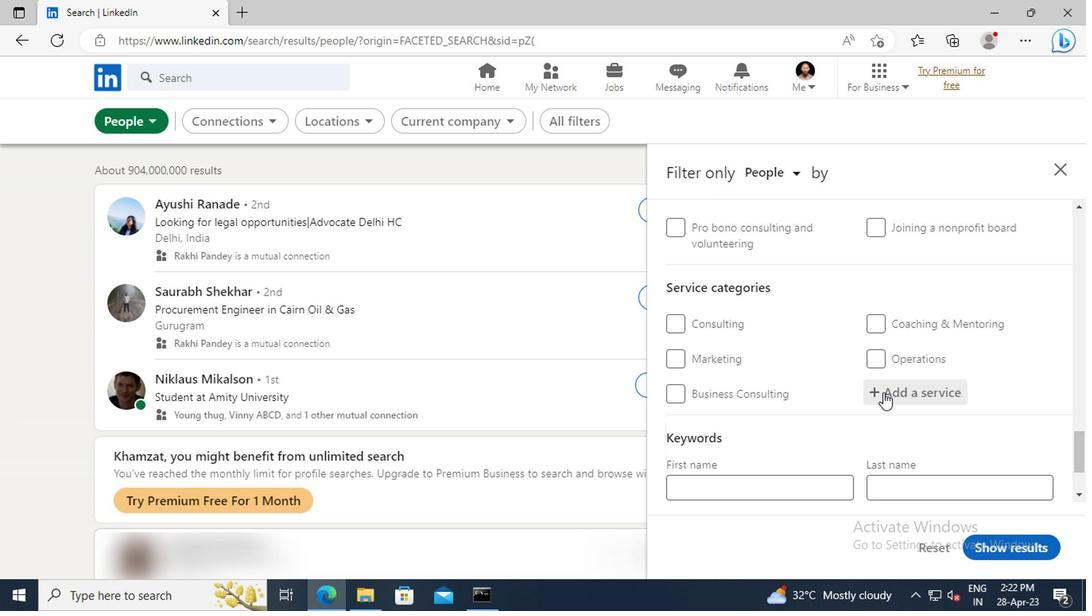 
Action: Key pressed <Key.shift>COACHING<Key.space><Key.shift>&<Key.space><Key.shift>MENTORING<Key.enter>
Screenshot: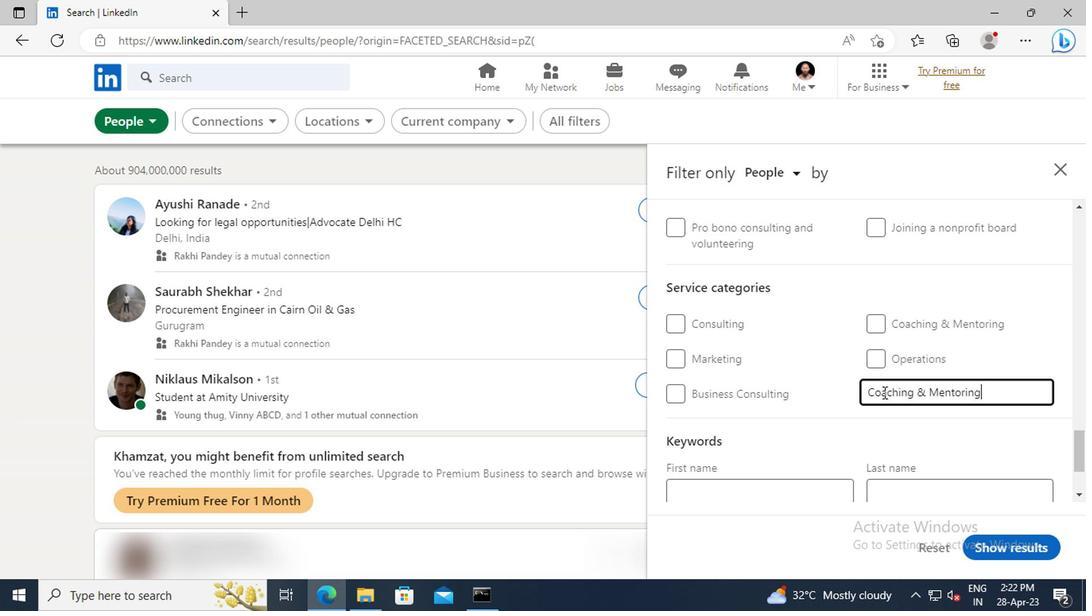 
Action: Mouse scrolled (880, 392) with delta (0, 0)
Screenshot: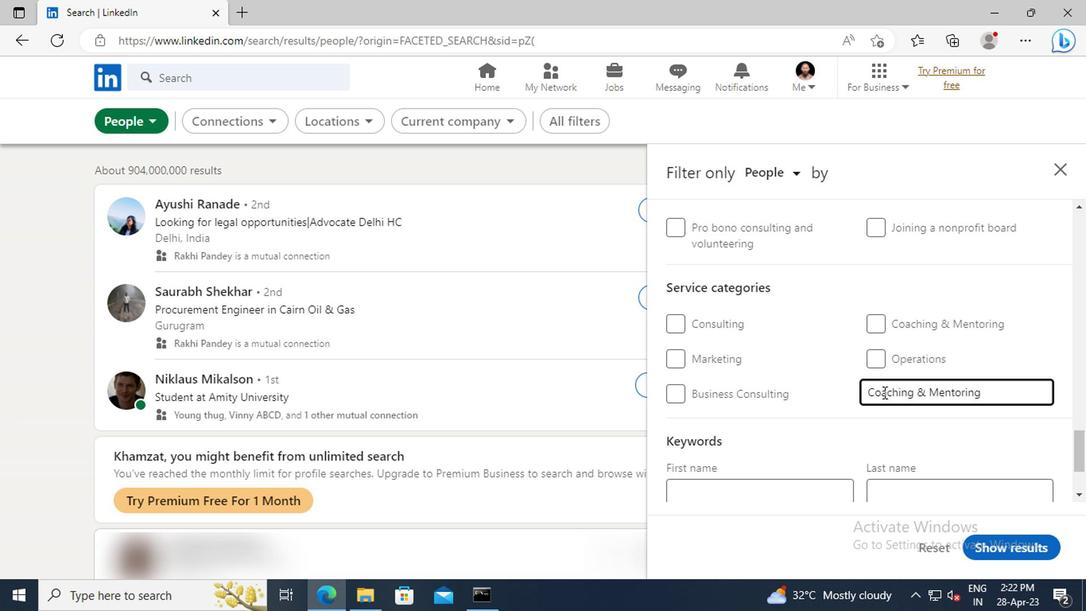 
Action: Mouse scrolled (880, 392) with delta (0, 0)
Screenshot: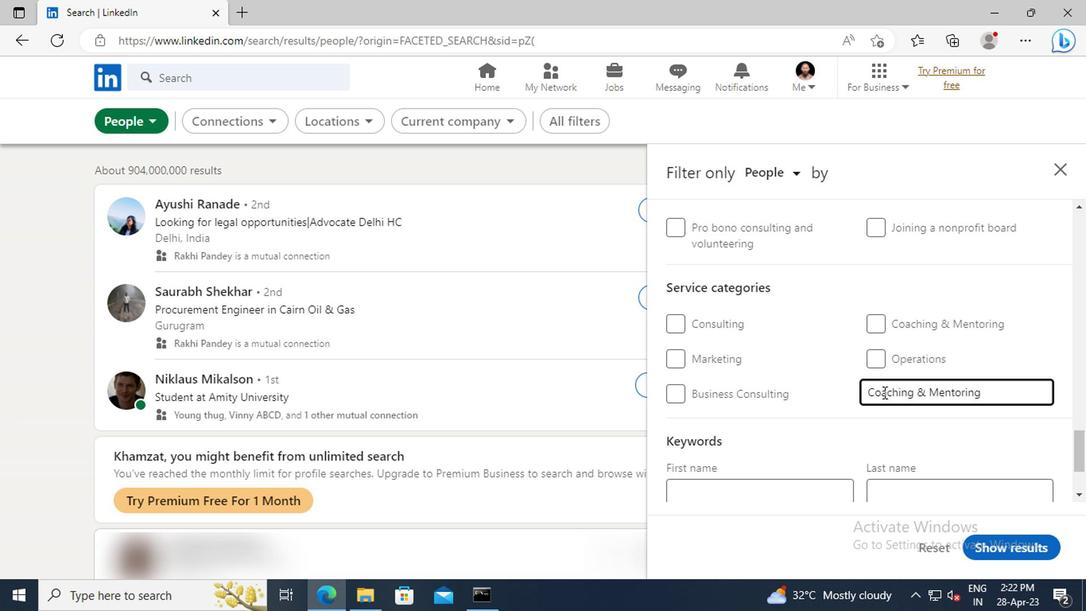 
Action: Mouse scrolled (880, 392) with delta (0, 0)
Screenshot: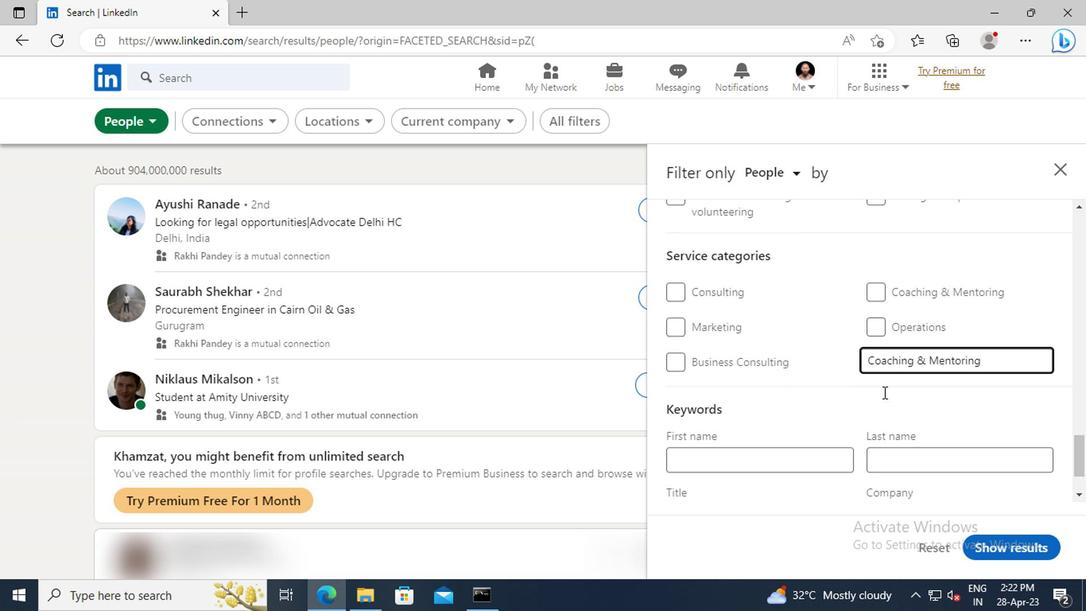 
Action: Mouse scrolled (880, 392) with delta (0, 0)
Screenshot: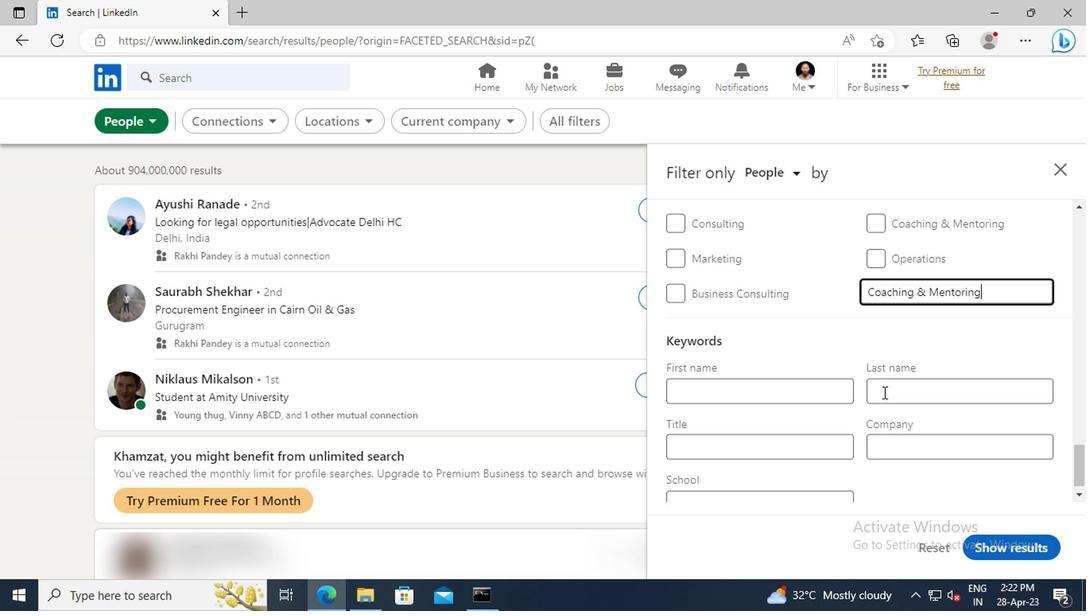 
Action: Mouse moved to (750, 433)
Screenshot: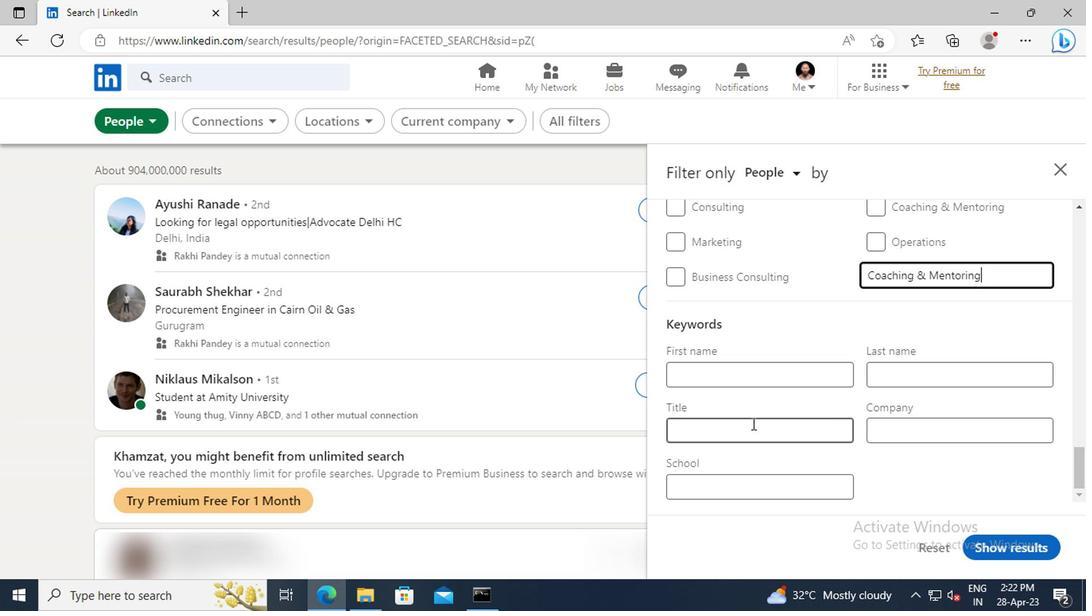 
Action: Mouse pressed left at (750, 433)
Screenshot: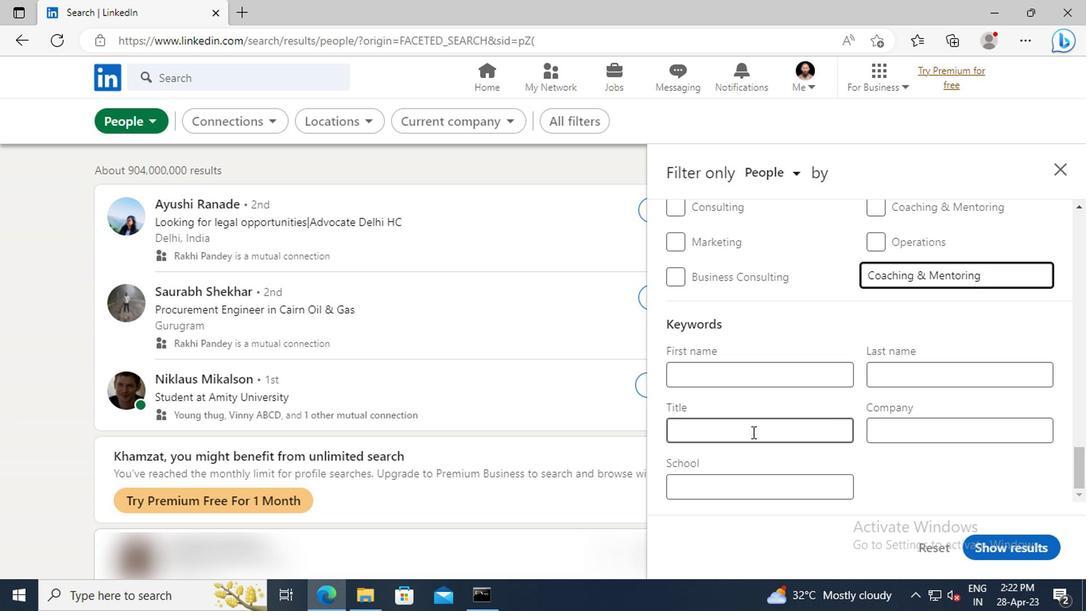 
Action: Key pressed <Key.shift>HELP<Key.space><Key.shift>DESK<Key.enter>
Screenshot: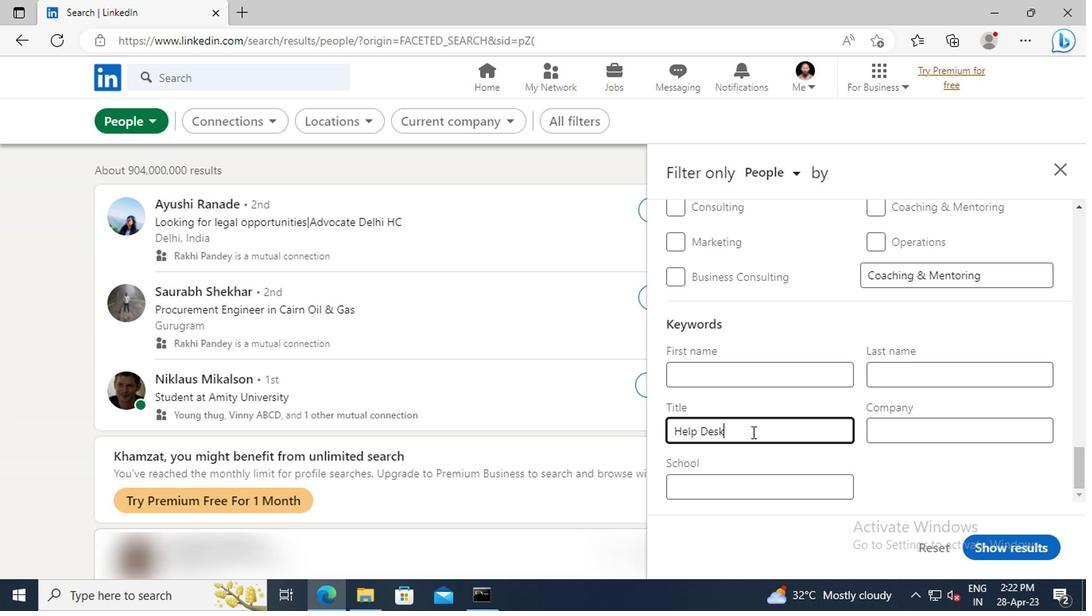 
Action: Mouse moved to (986, 546)
Screenshot: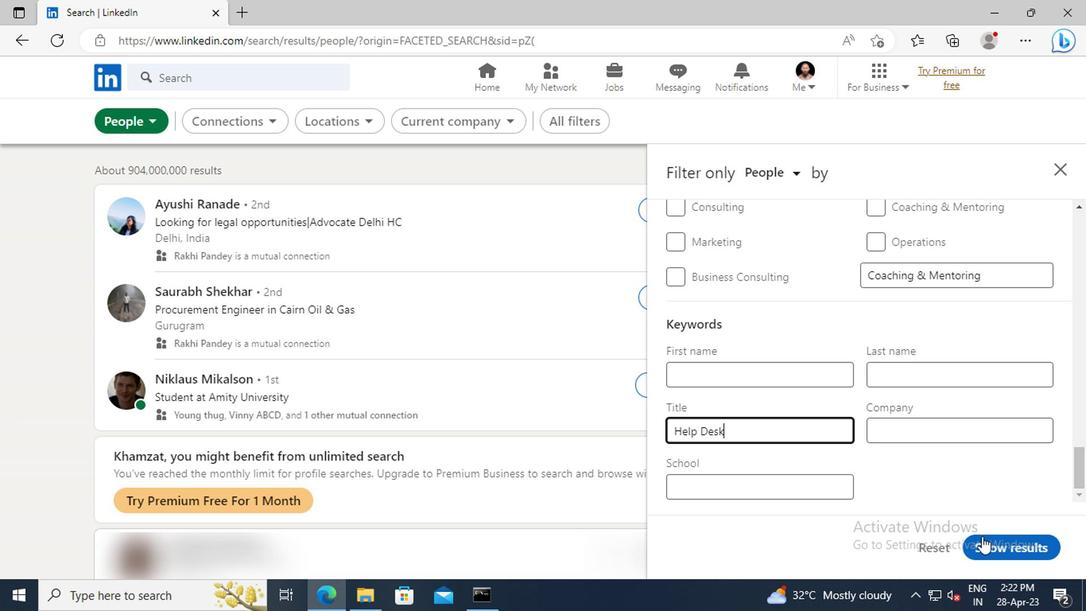 
Action: Mouse pressed left at (986, 546)
Screenshot: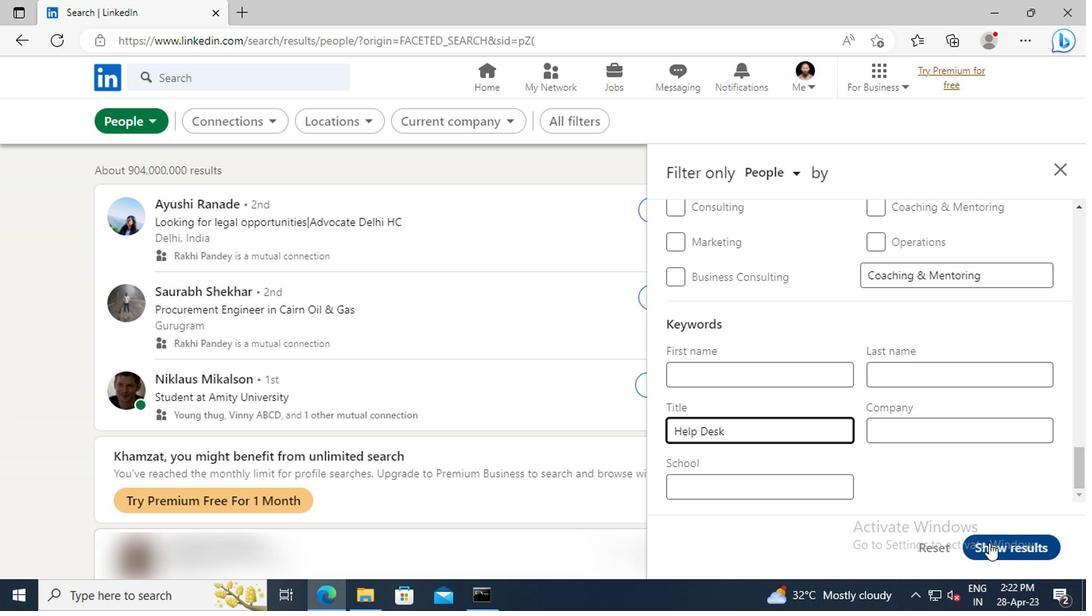 
